 Task: Find connections with filter location Muyinga with filter topic #Networkingwith filter profile language German with filter current company Bridgestone India with filter school Keraleeya Samajam Dombivlis Model College Near Police Colony Plot No 32 Phase II MIDC Residential Area Dombivli East Dist Thane 421 203 with filter industry Paint, Coating, and Adhesive Manufacturing with filter service category Tax Preparation with filter keywords title Board of Directors
Action: Mouse moved to (222, 297)
Screenshot: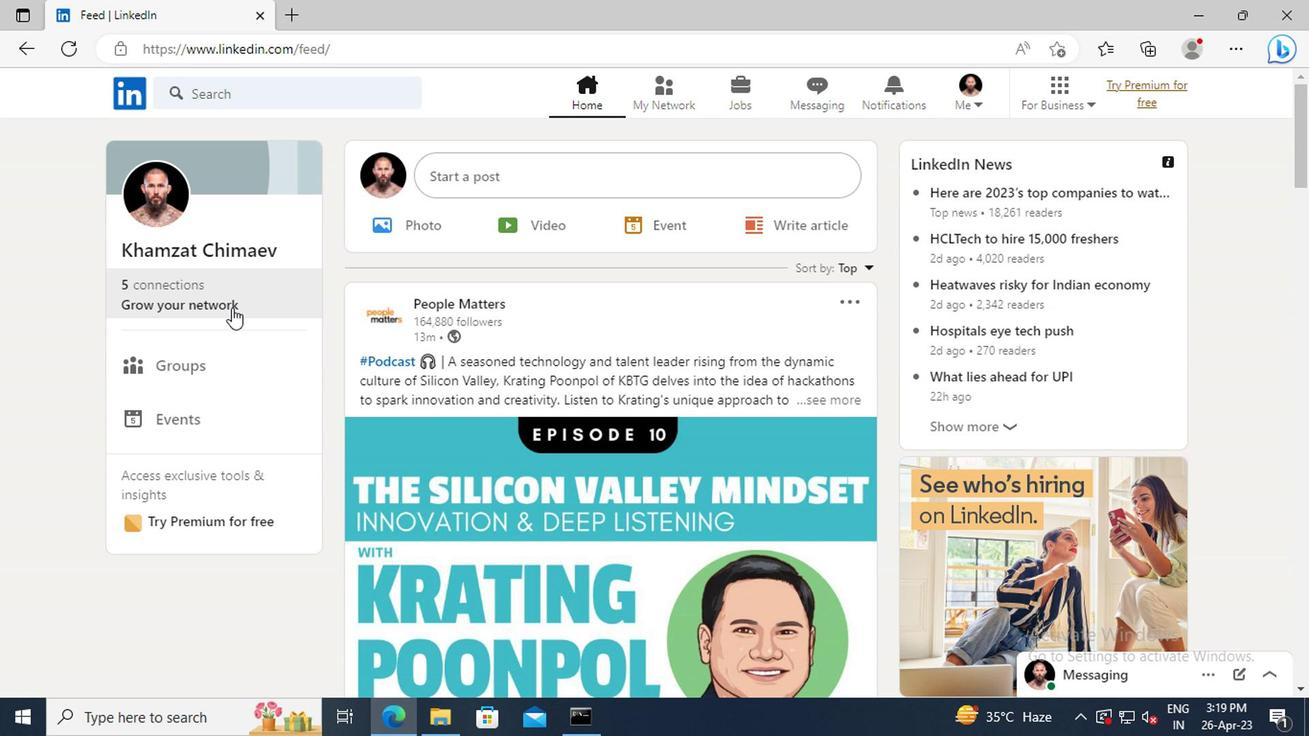 
Action: Mouse pressed left at (222, 297)
Screenshot: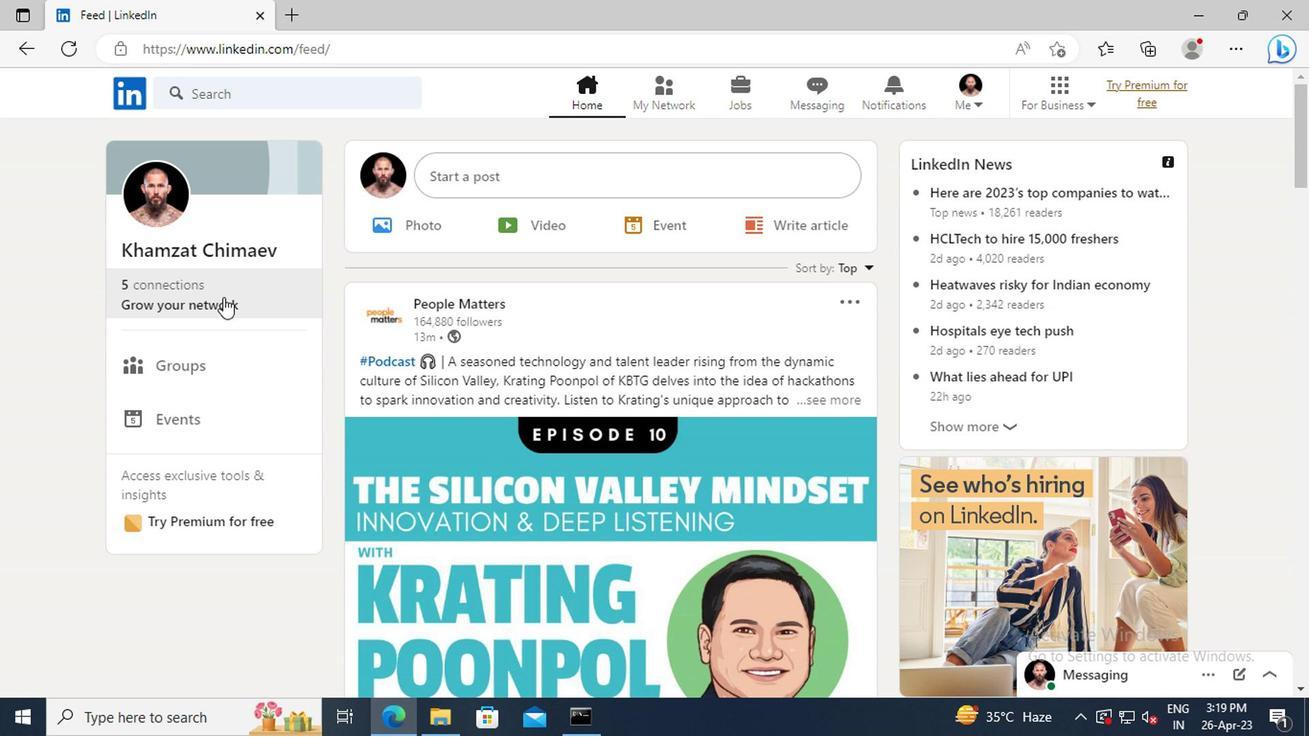 
Action: Mouse moved to (237, 205)
Screenshot: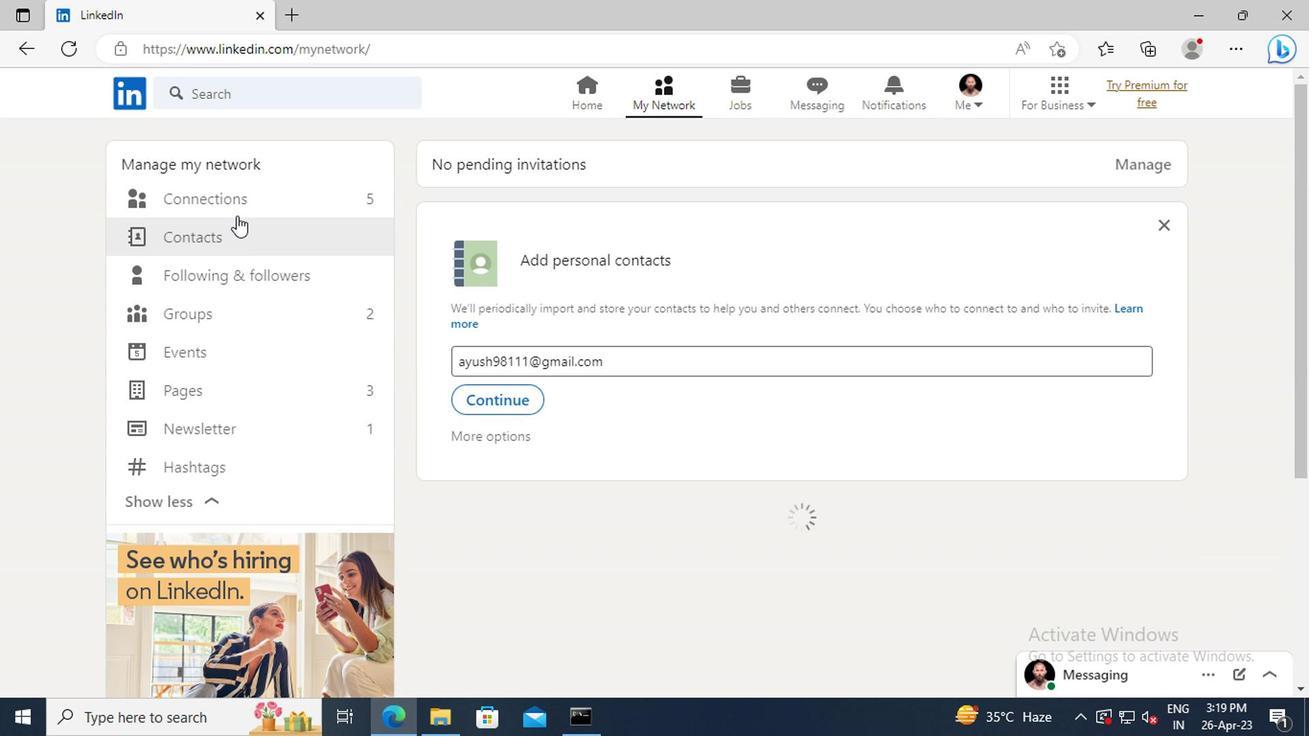 
Action: Mouse pressed left at (237, 205)
Screenshot: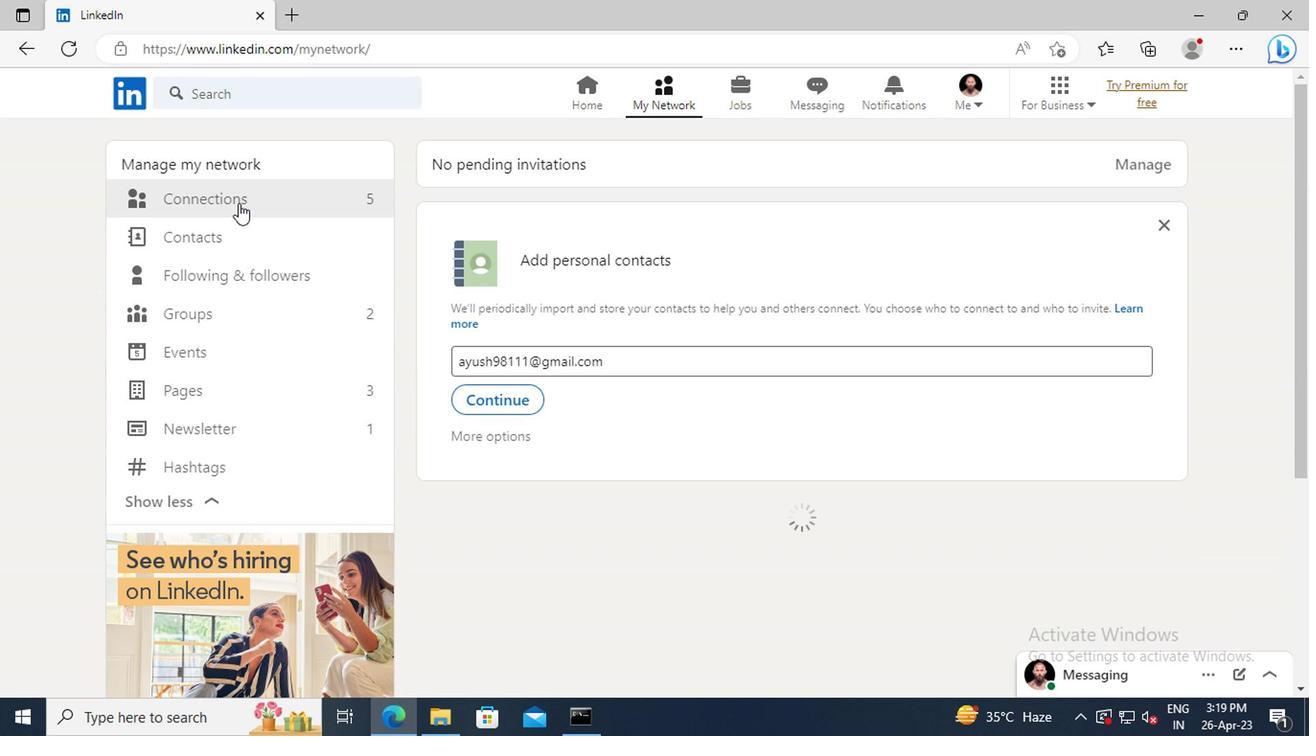 
Action: Mouse moved to (797, 206)
Screenshot: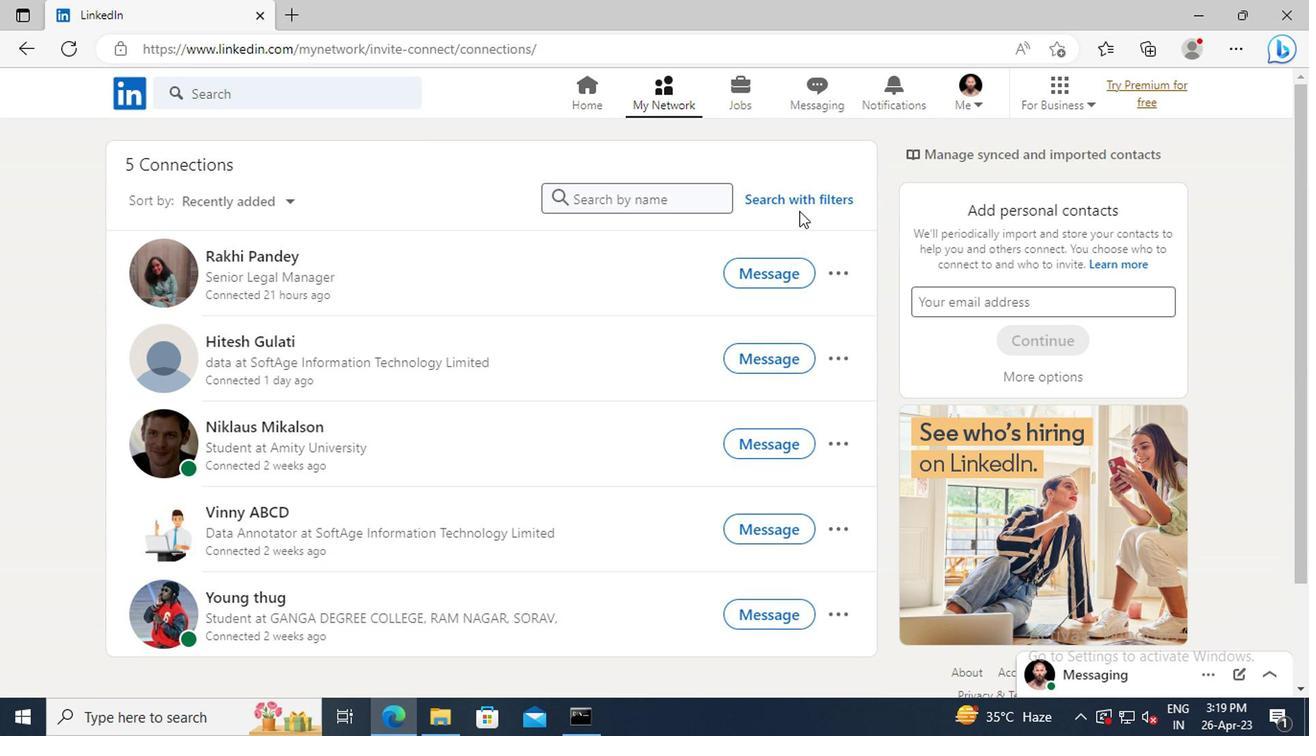 
Action: Mouse pressed left at (797, 206)
Screenshot: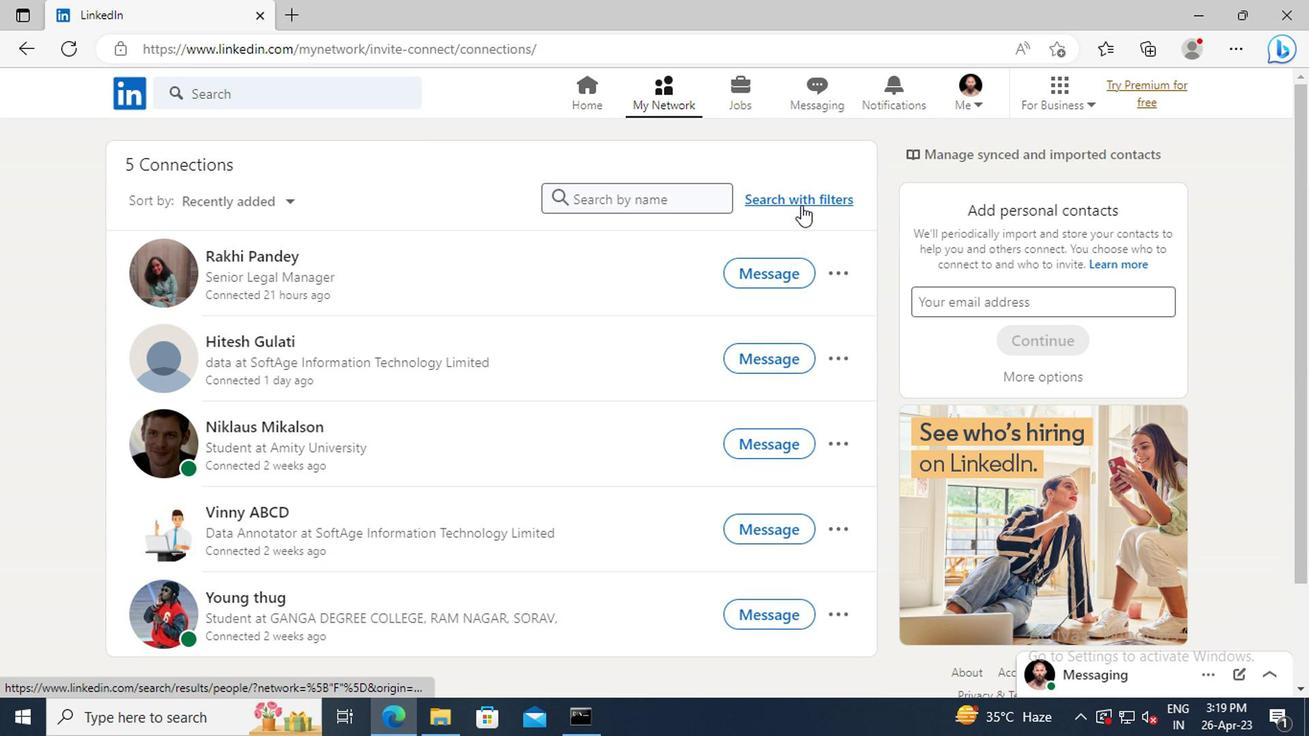 
Action: Mouse moved to (726, 155)
Screenshot: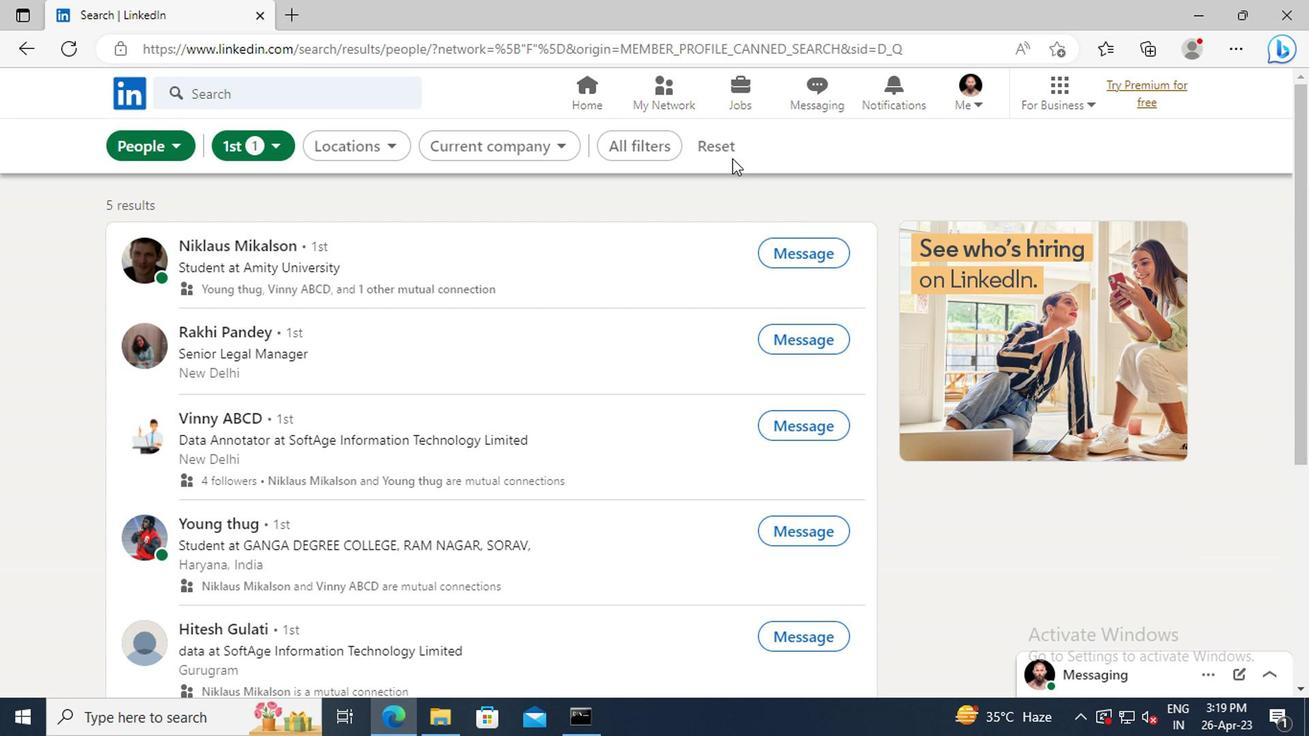 
Action: Mouse pressed left at (726, 155)
Screenshot: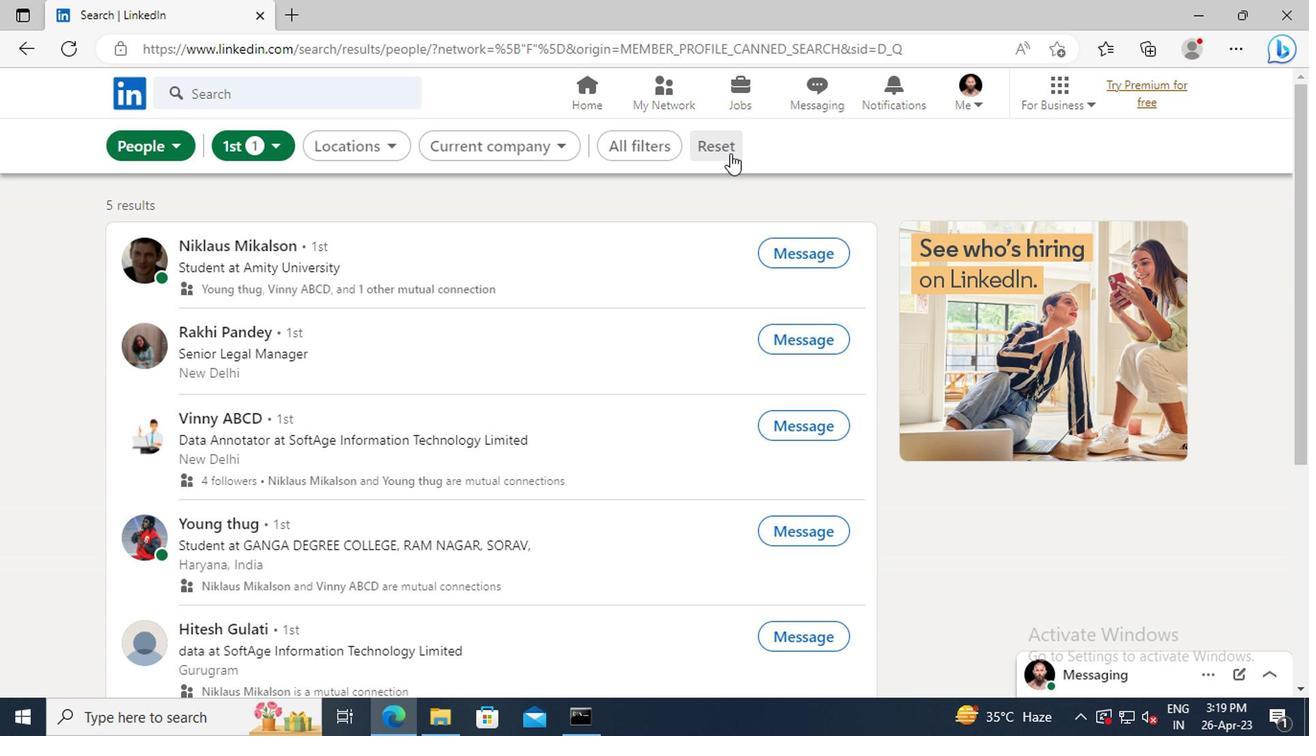 
Action: Mouse moved to (685, 150)
Screenshot: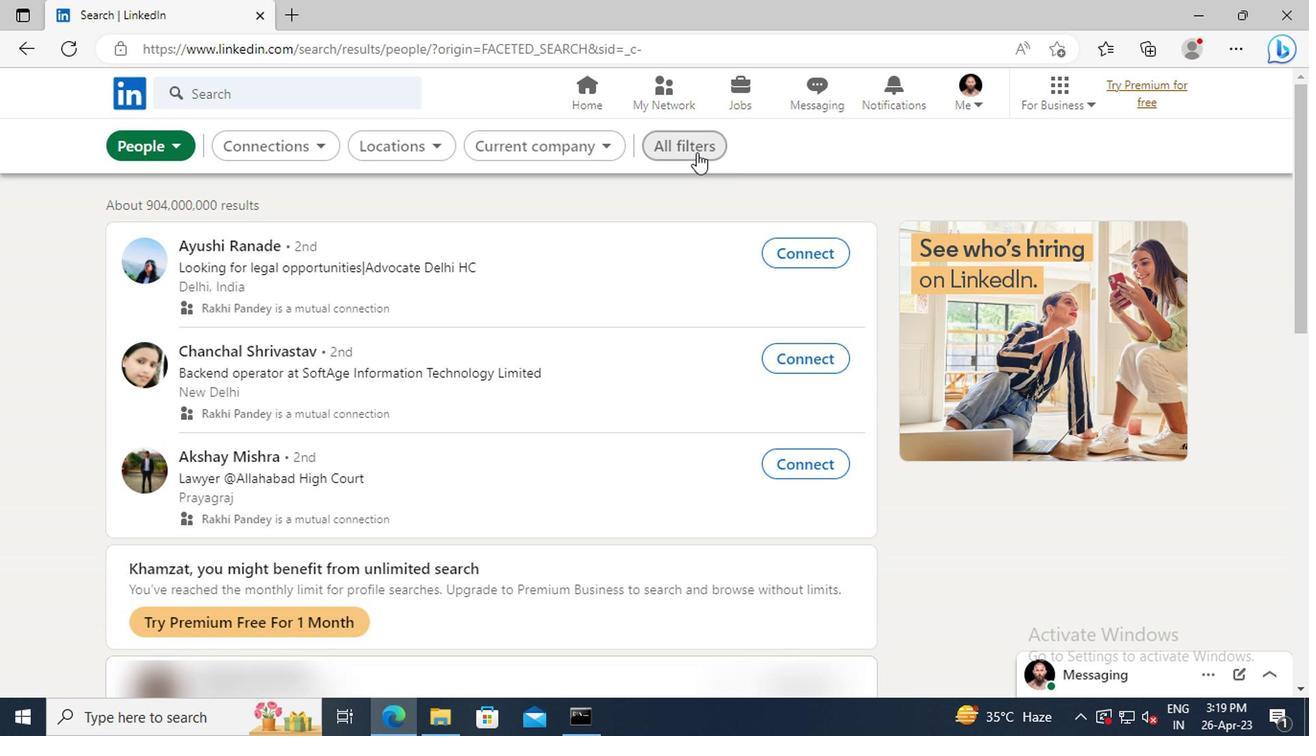 
Action: Mouse pressed left at (685, 150)
Screenshot: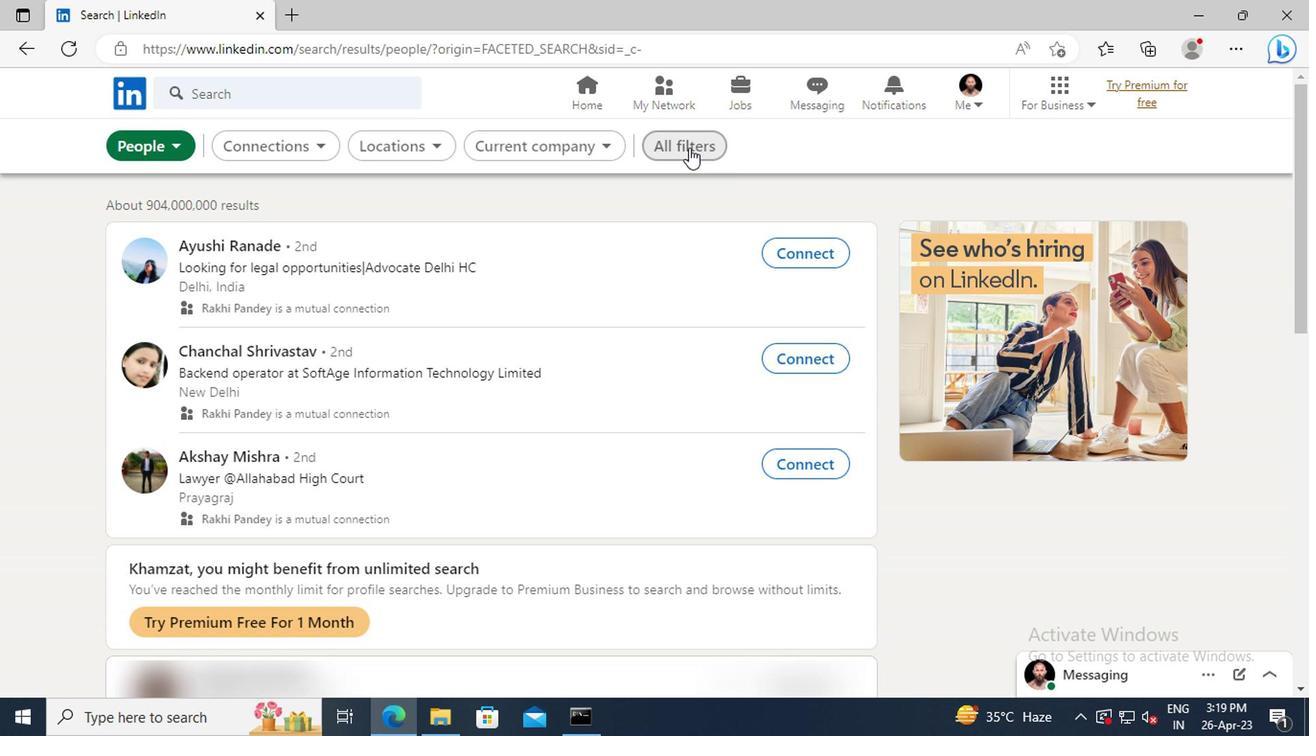 
Action: Mouse moved to (1007, 331)
Screenshot: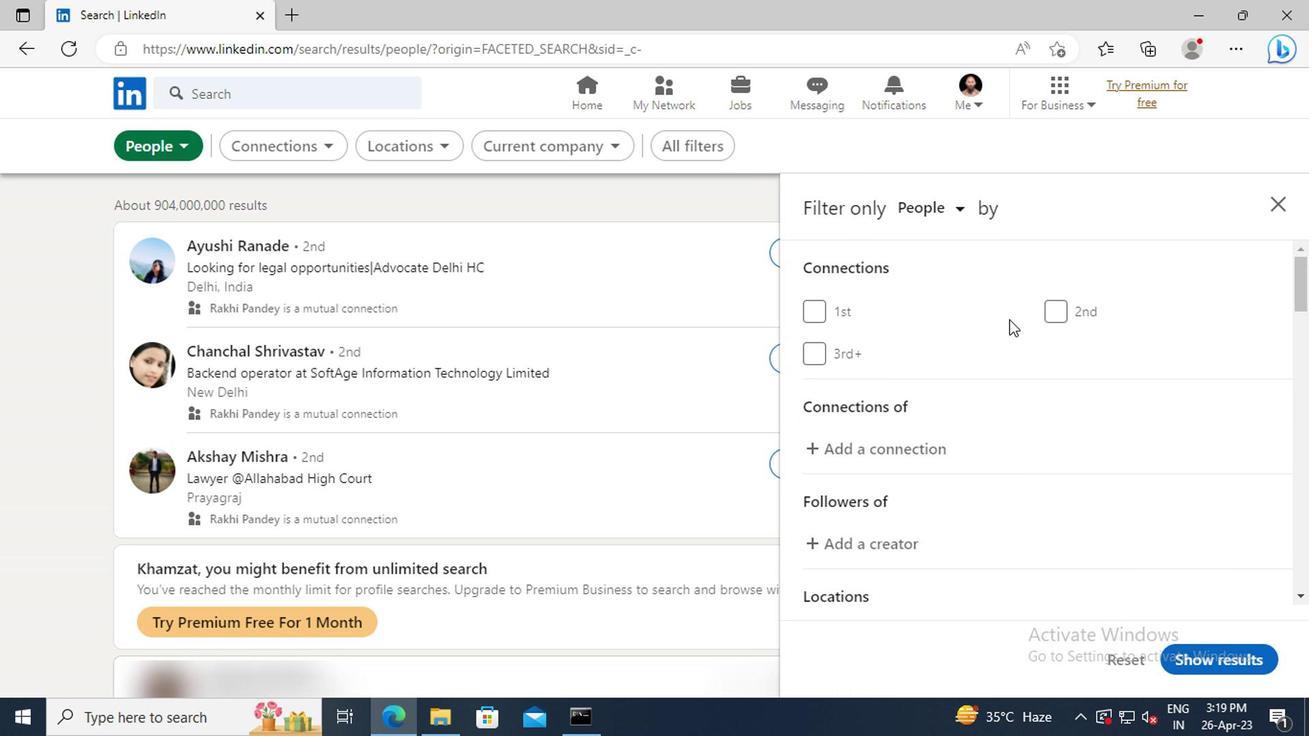 
Action: Mouse scrolled (1007, 330) with delta (0, -1)
Screenshot: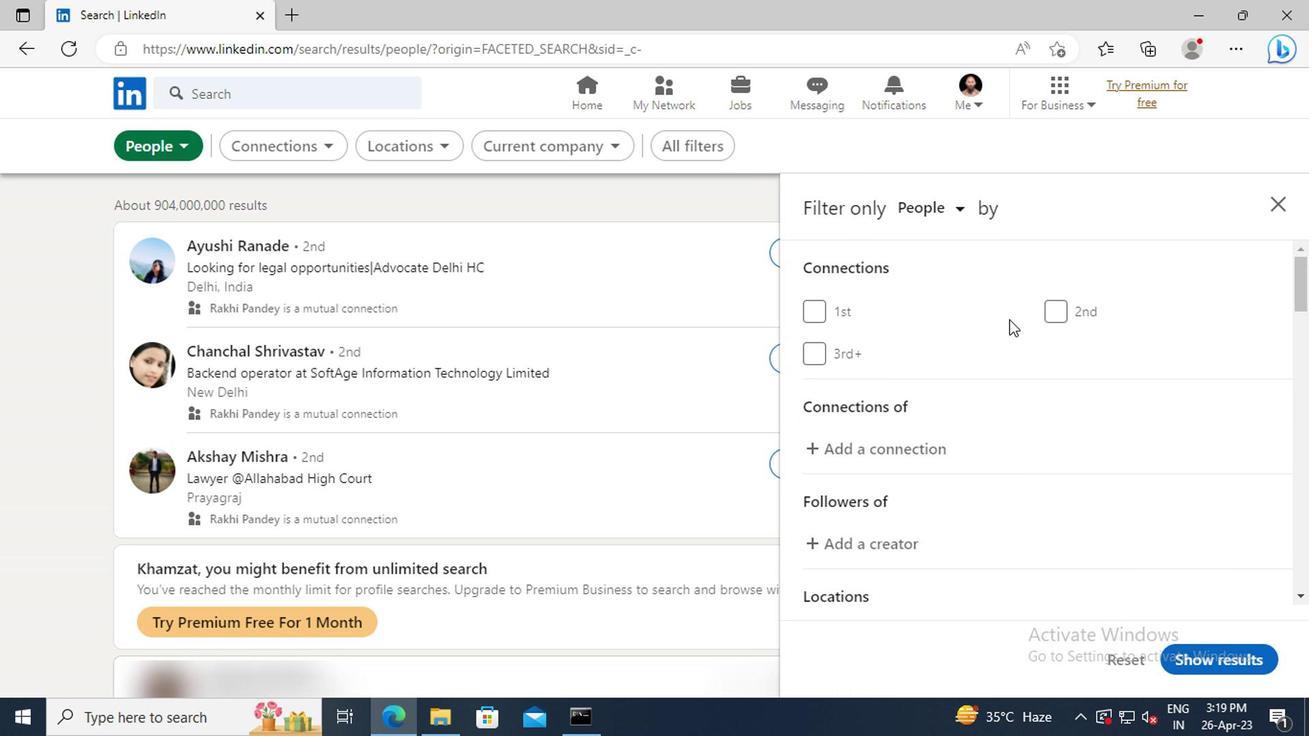 
Action: Mouse scrolled (1007, 330) with delta (0, -1)
Screenshot: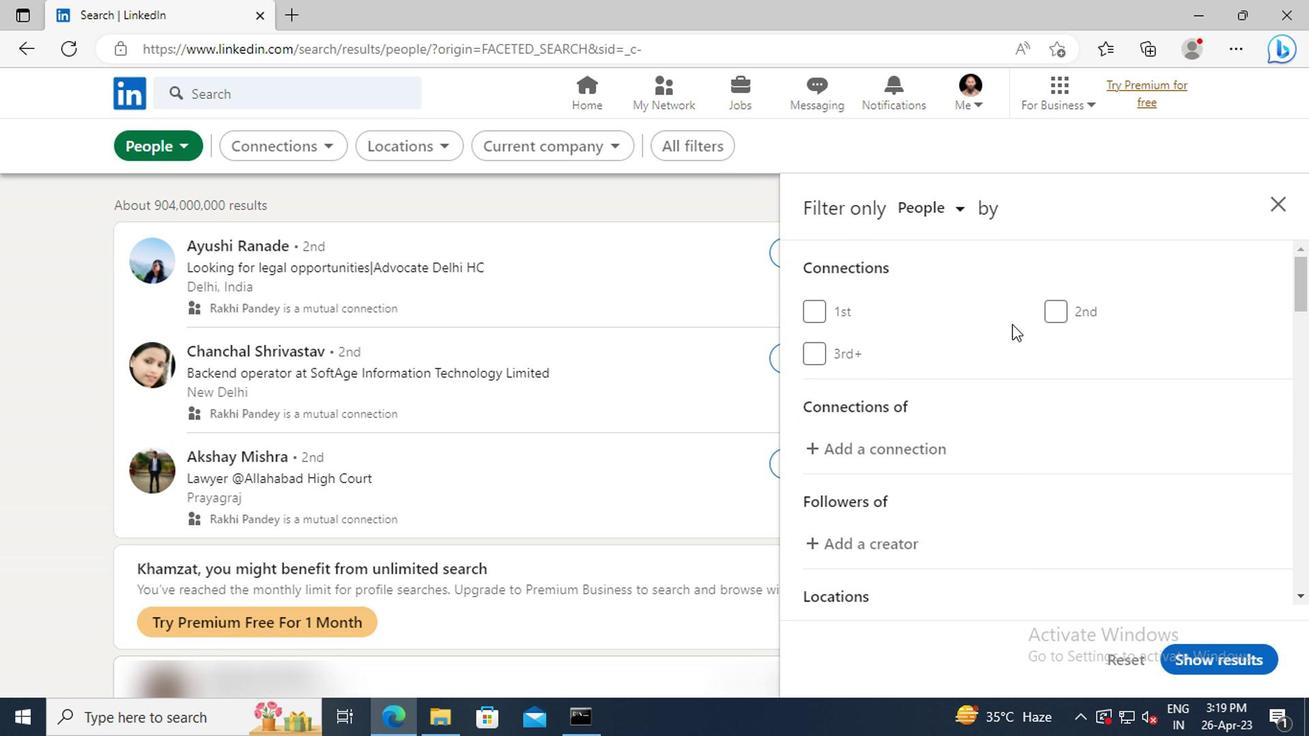 
Action: Mouse scrolled (1007, 330) with delta (0, -1)
Screenshot: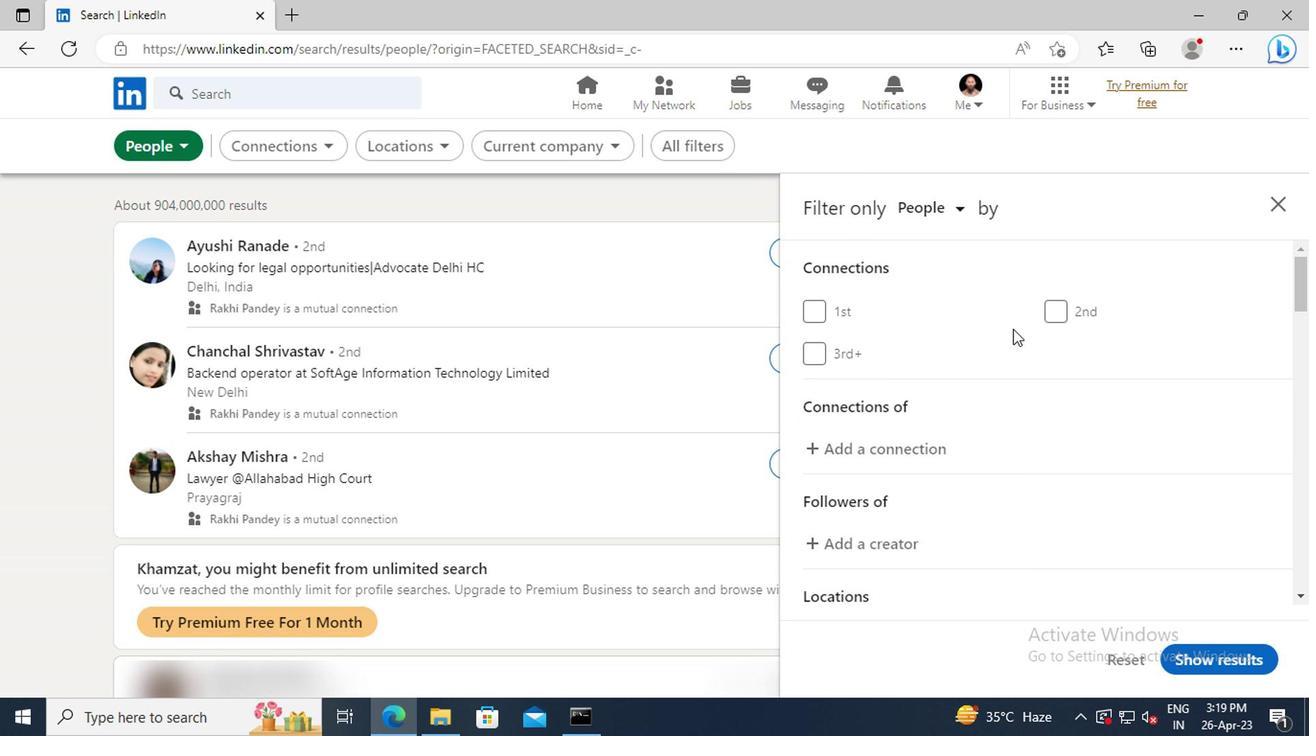 
Action: Mouse scrolled (1007, 330) with delta (0, -1)
Screenshot: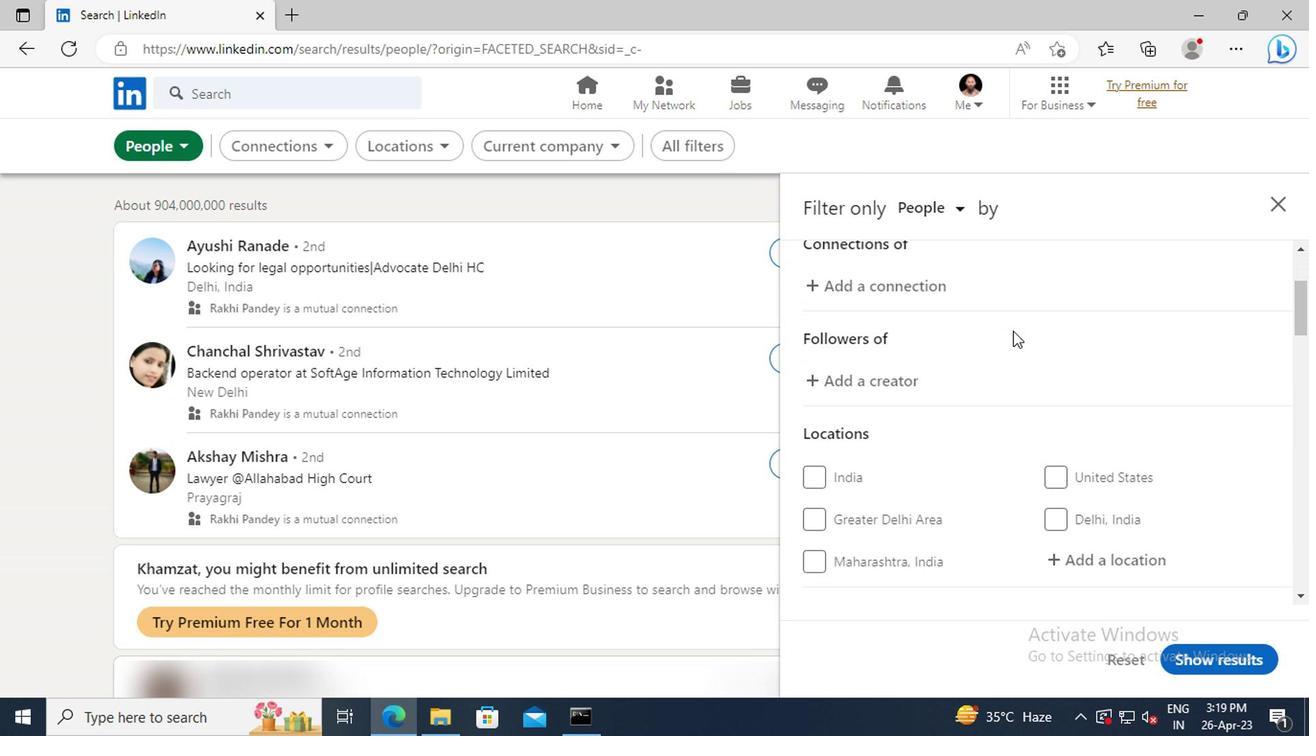 
Action: Mouse scrolled (1007, 330) with delta (0, -1)
Screenshot: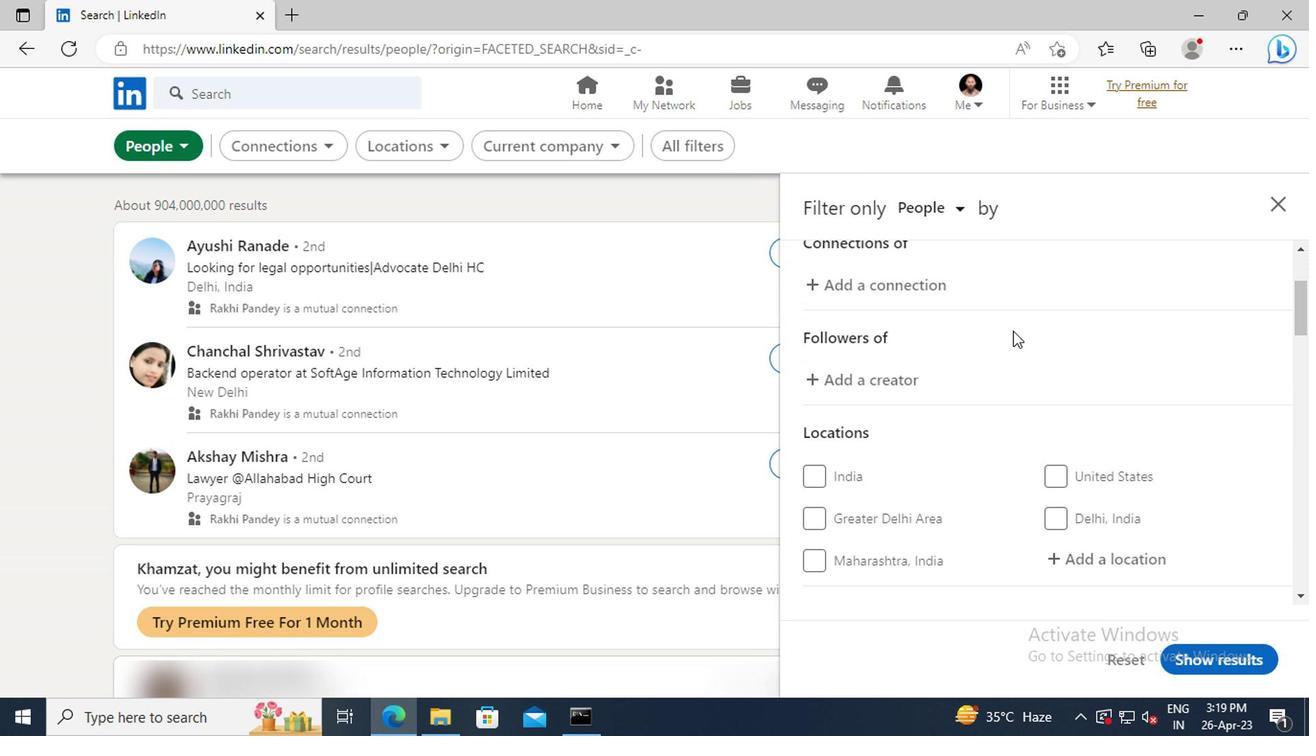 
Action: Mouse moved to (1078, 448)
Screenshot: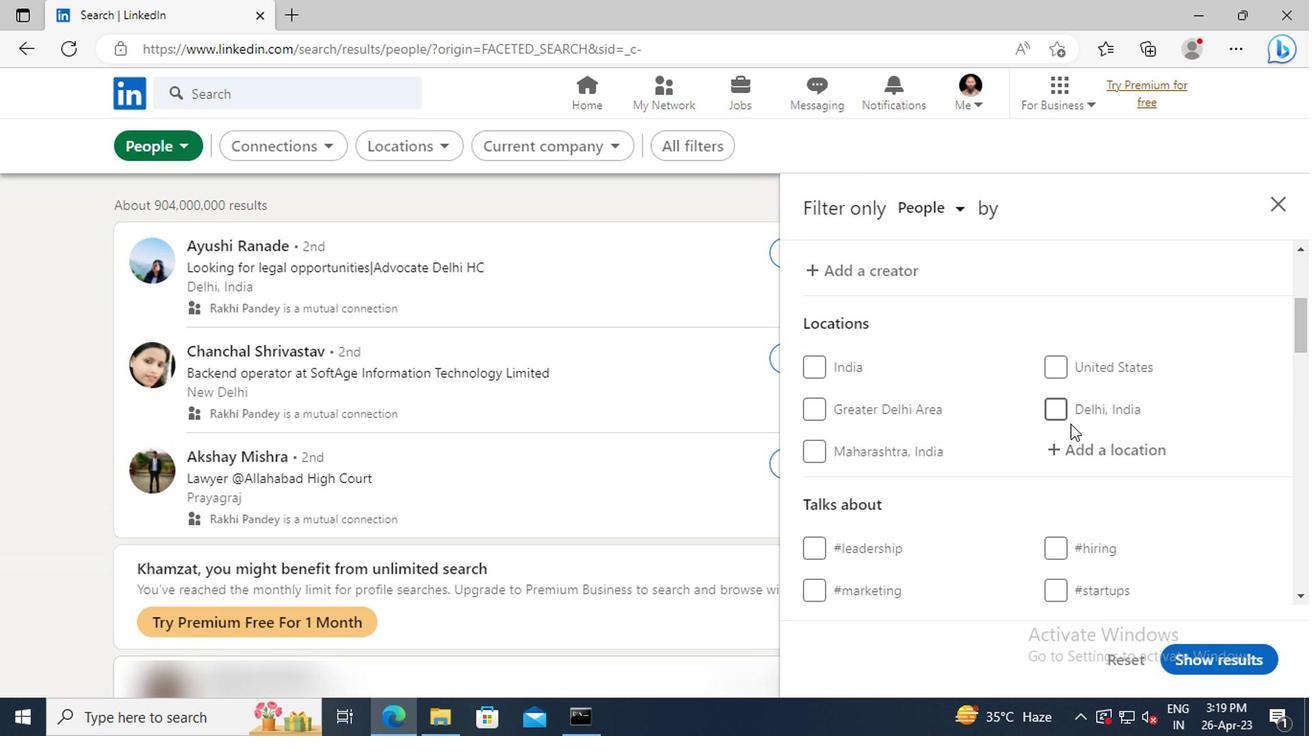 
Action: Mouse pressed left at (1078, 448)
Screenshot: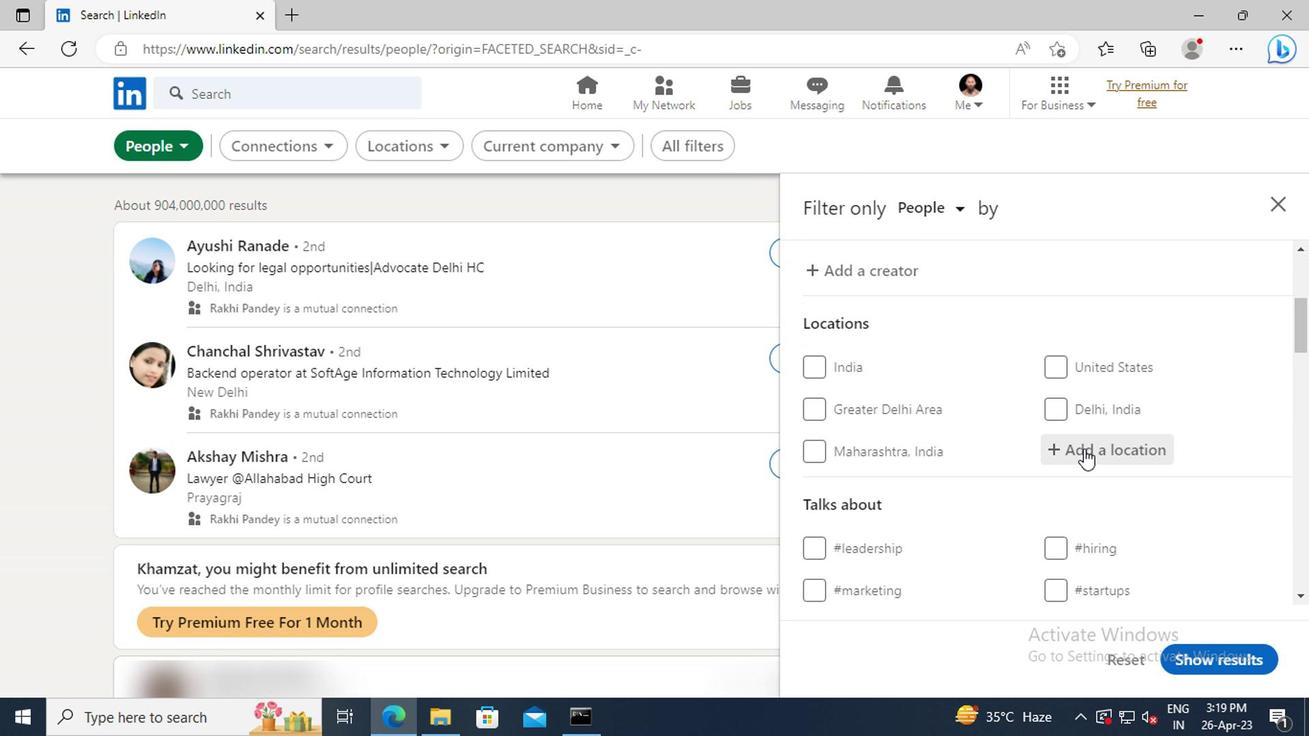 
Action: Mouse moved to (985, 397)
Screenshot: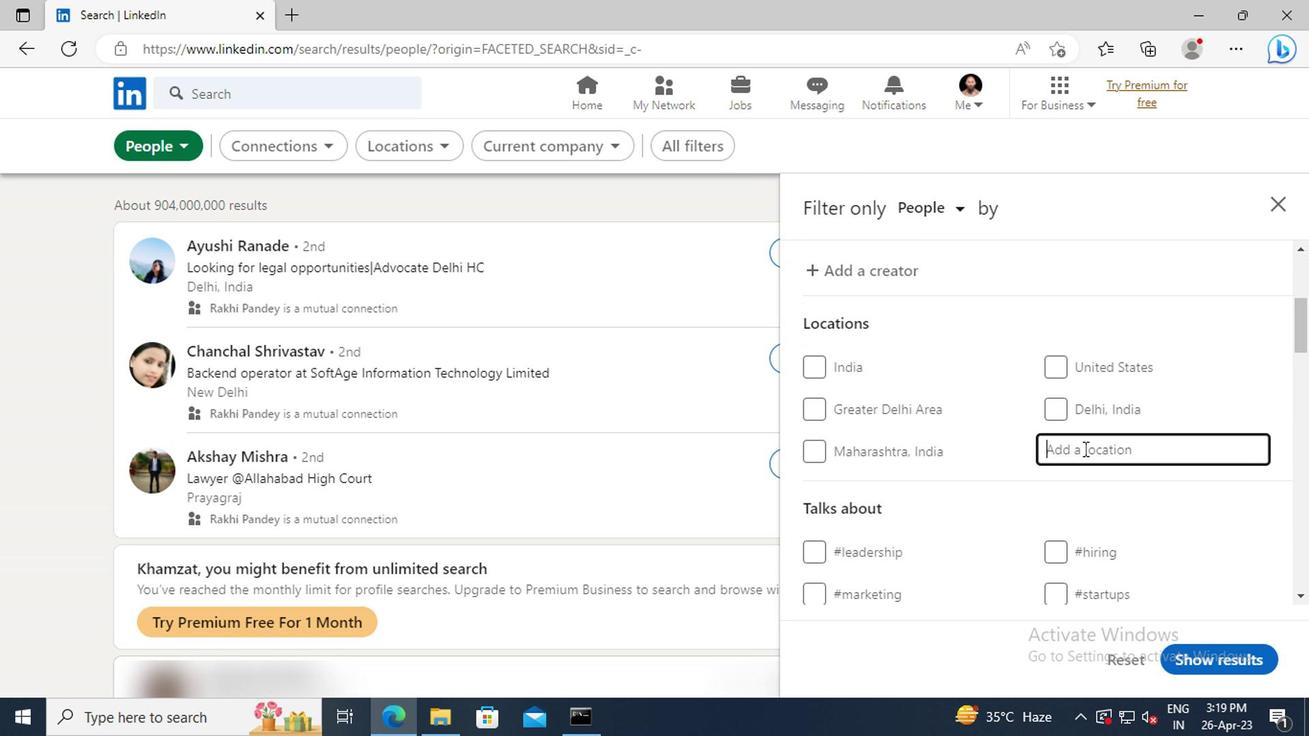 
Action: Key pressed <Key.shift>MUYINGA
Screenshot: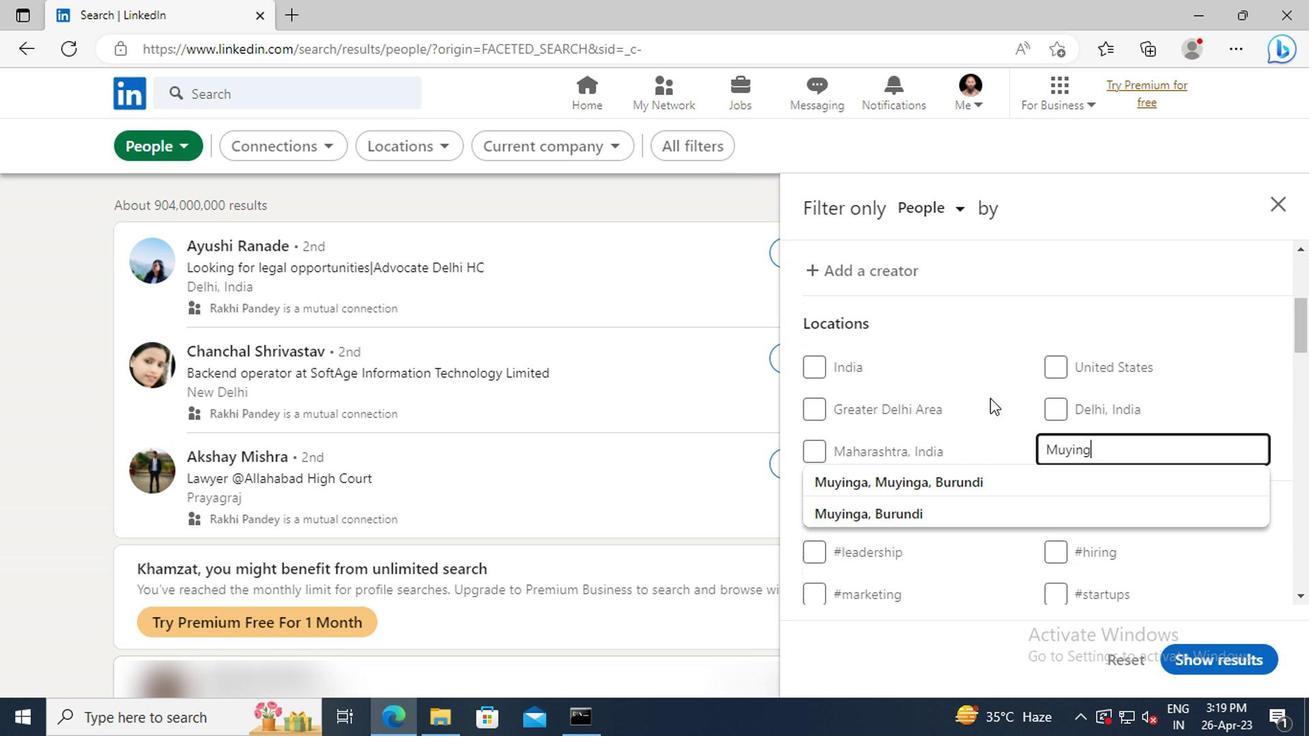 
Action: Mouse moved to (997, 475)
Screenshot: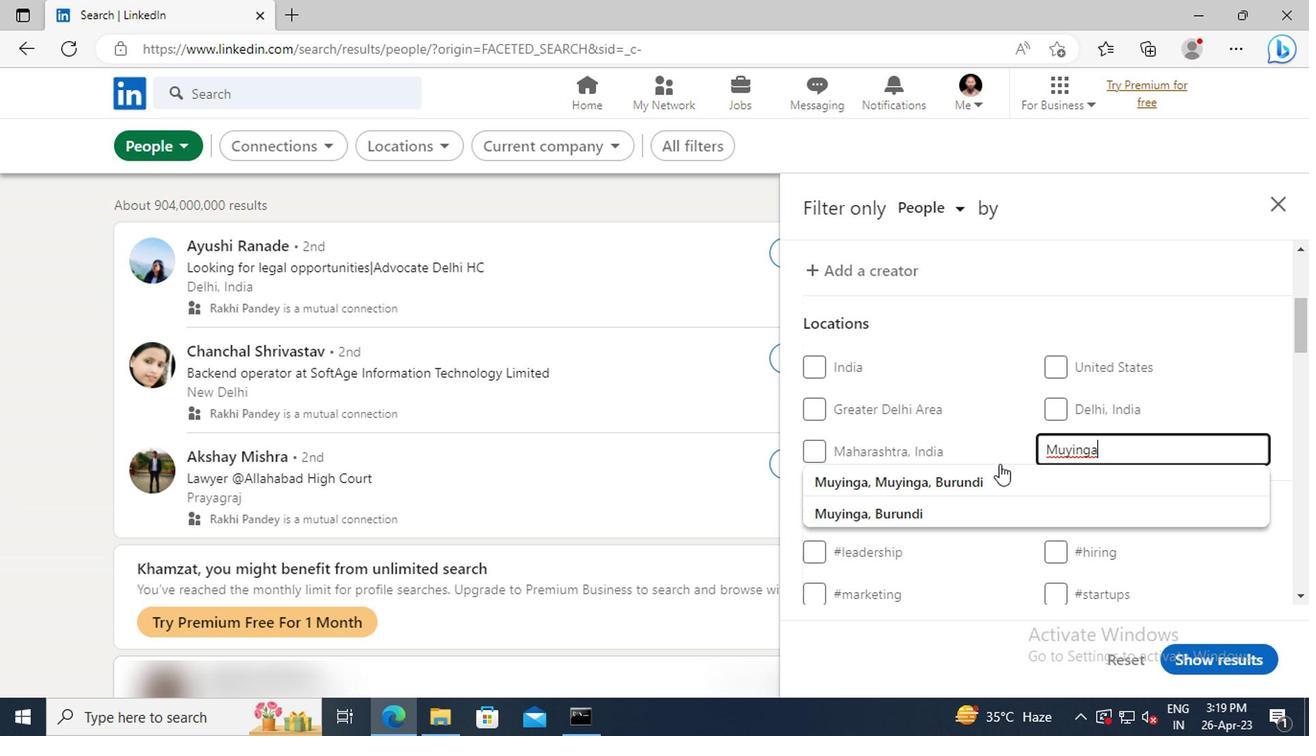 
Action: Mouse pressed left at (997, 475)
Screenshot: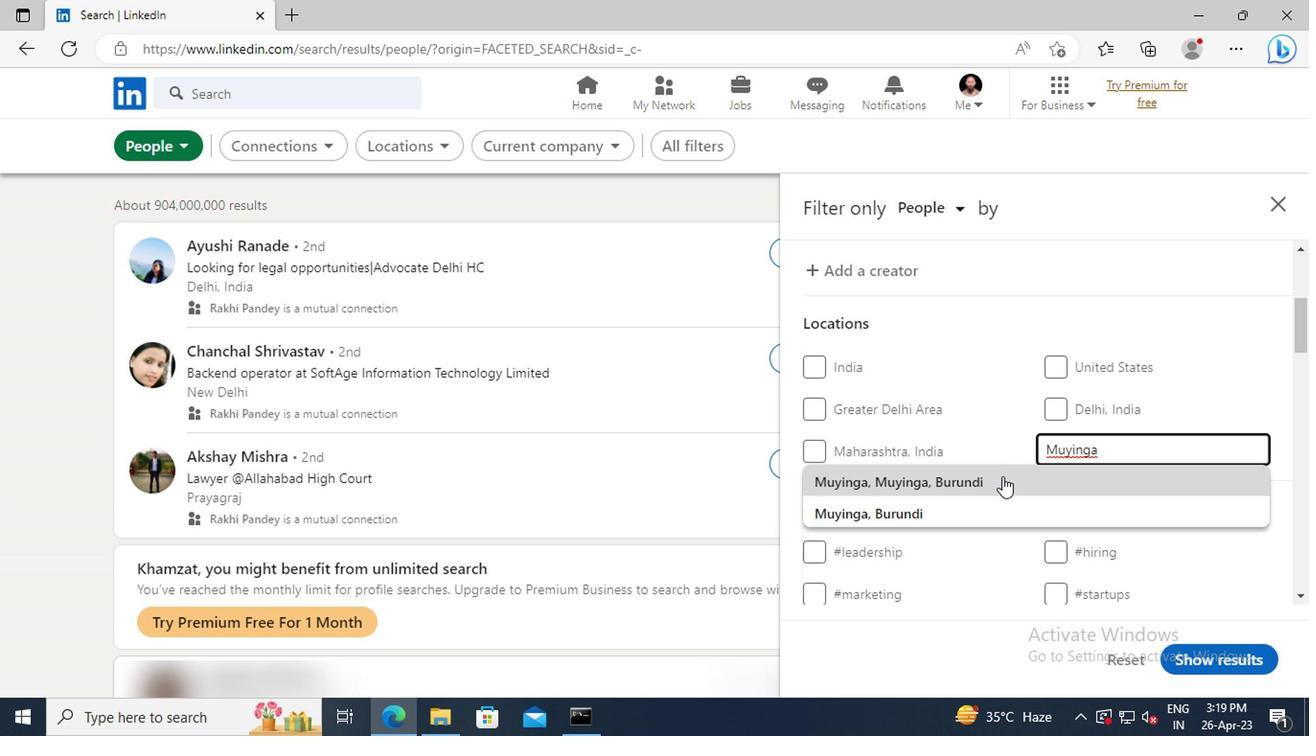 
Action: Mouse moved to (1028, 404)
Screenshot: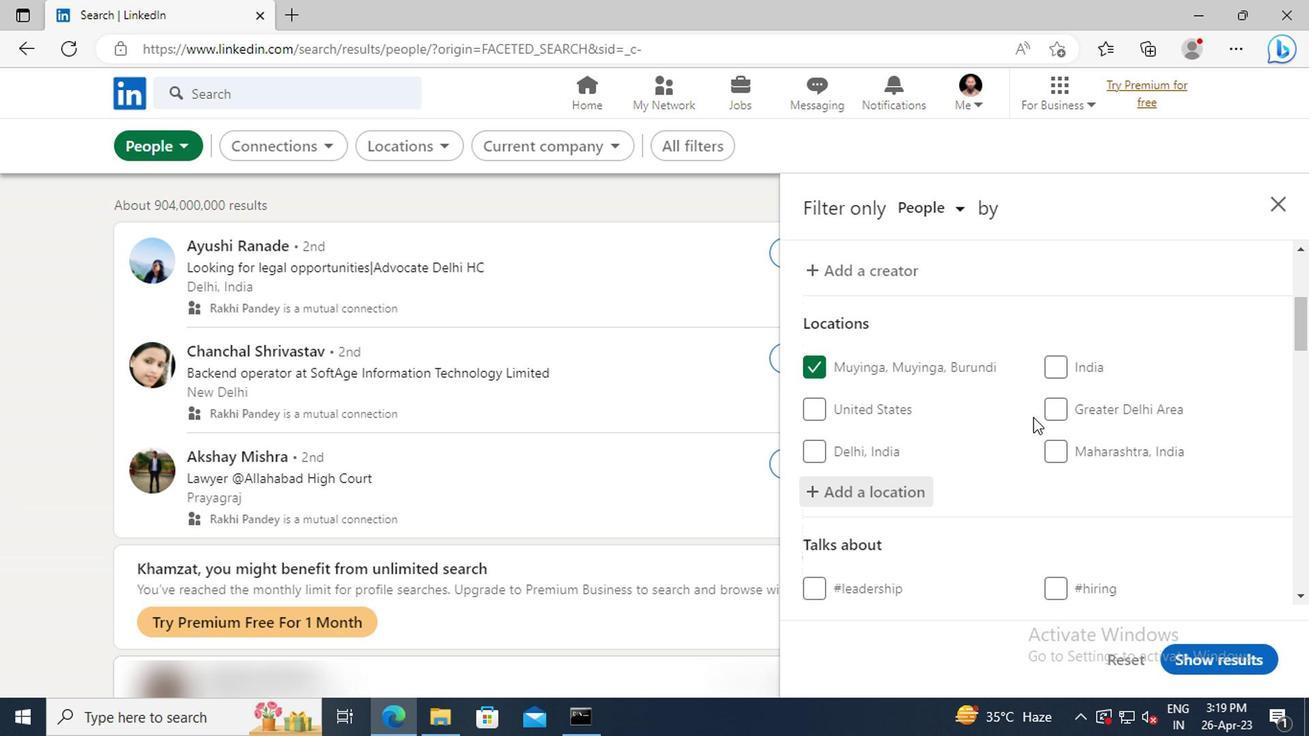 
Action: Mouse scrolled (1028, 403) with delta (0, 0)
Screenshot: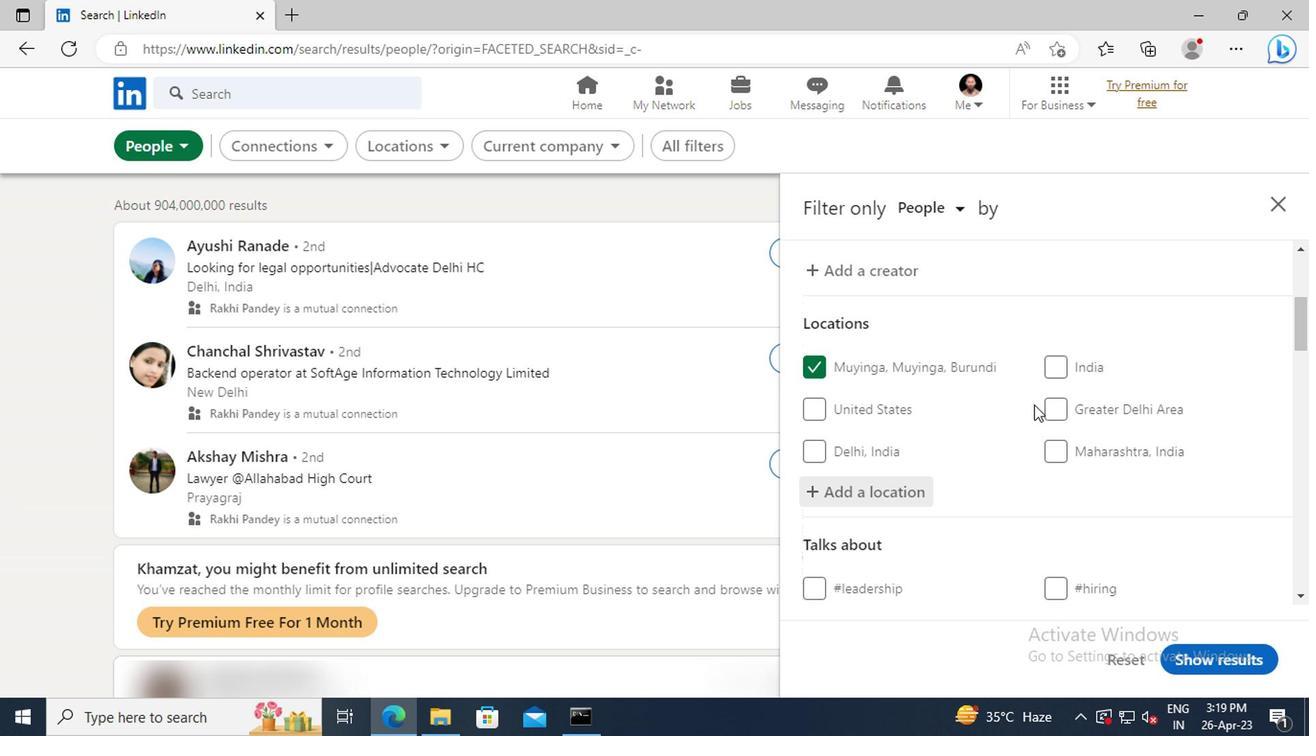 
Action: Mouse scrolled (1028, 403) with delta (0, 0)
Screenshot: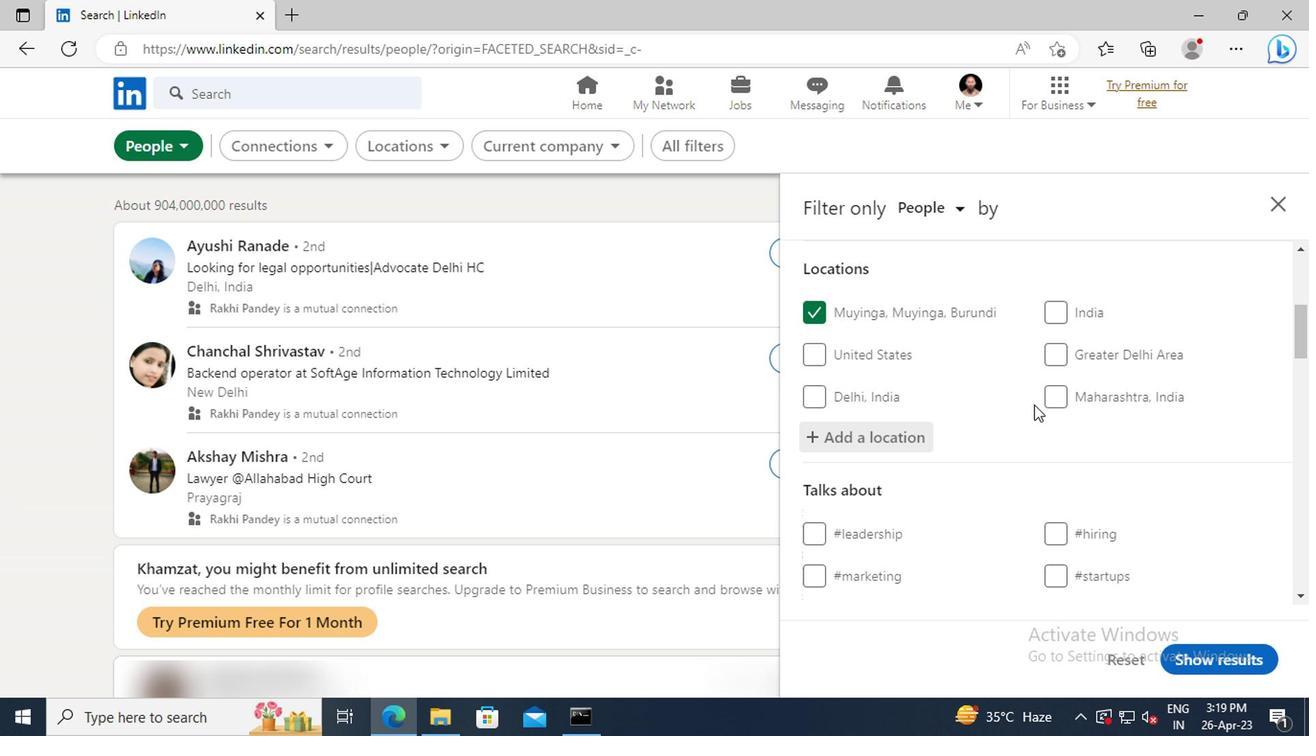 
Action: Mouse scrolled (1028, 403) with delta (0, 0)
Screenshot: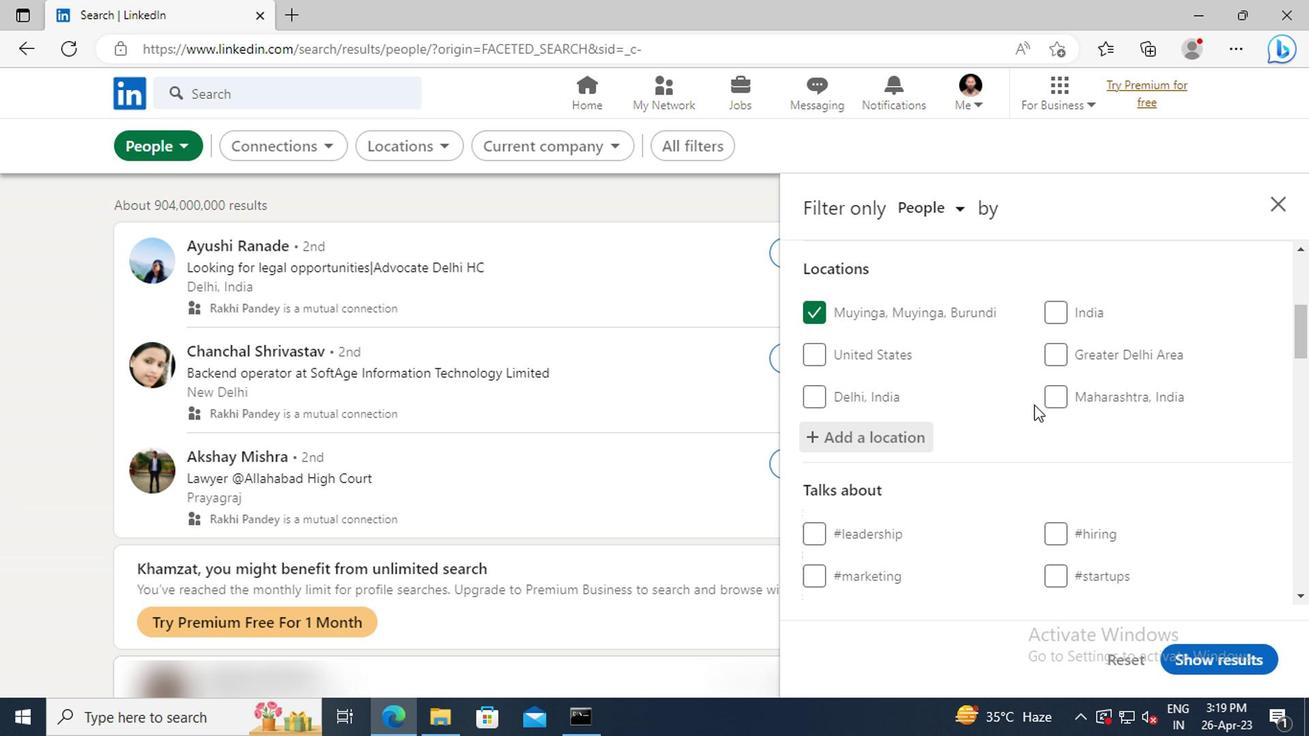 
Action: Mouse scrolled (1028, 403) with delta (0, 0)
Screenshot: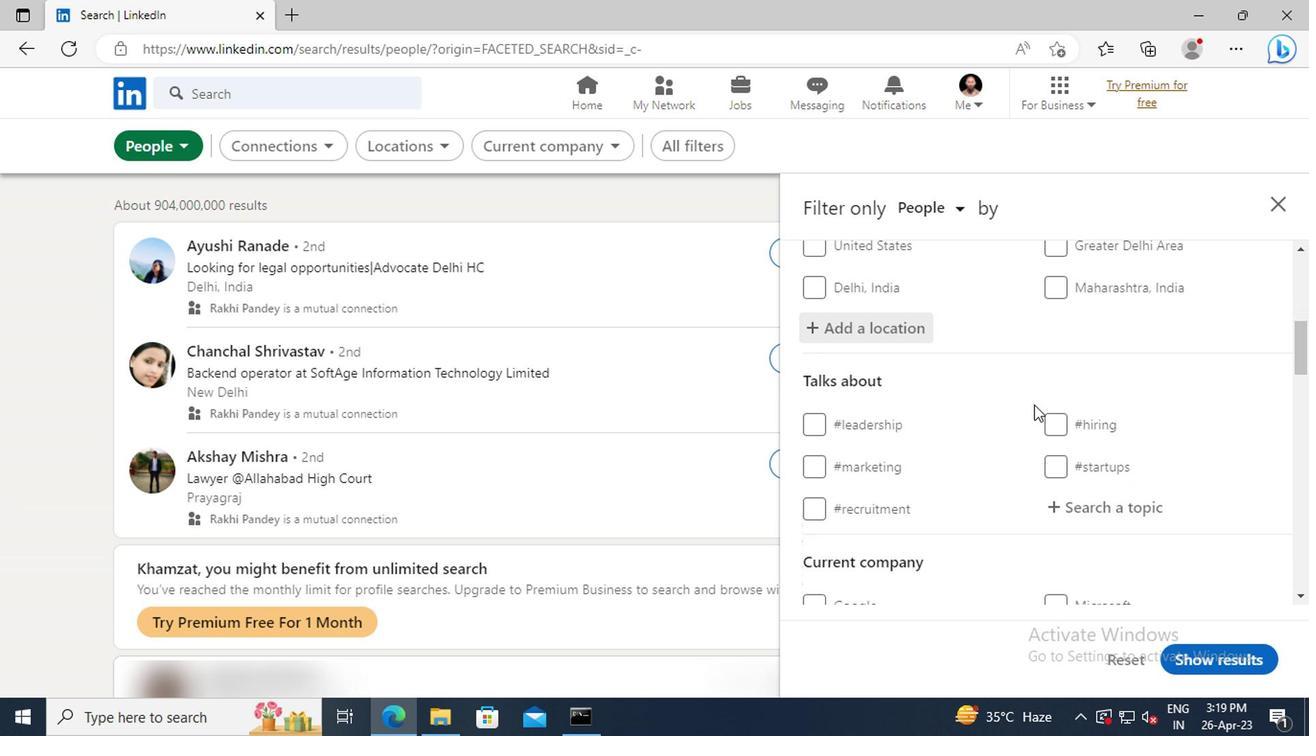 
Action: Mouse moved to (1078, 459)
Screenshot: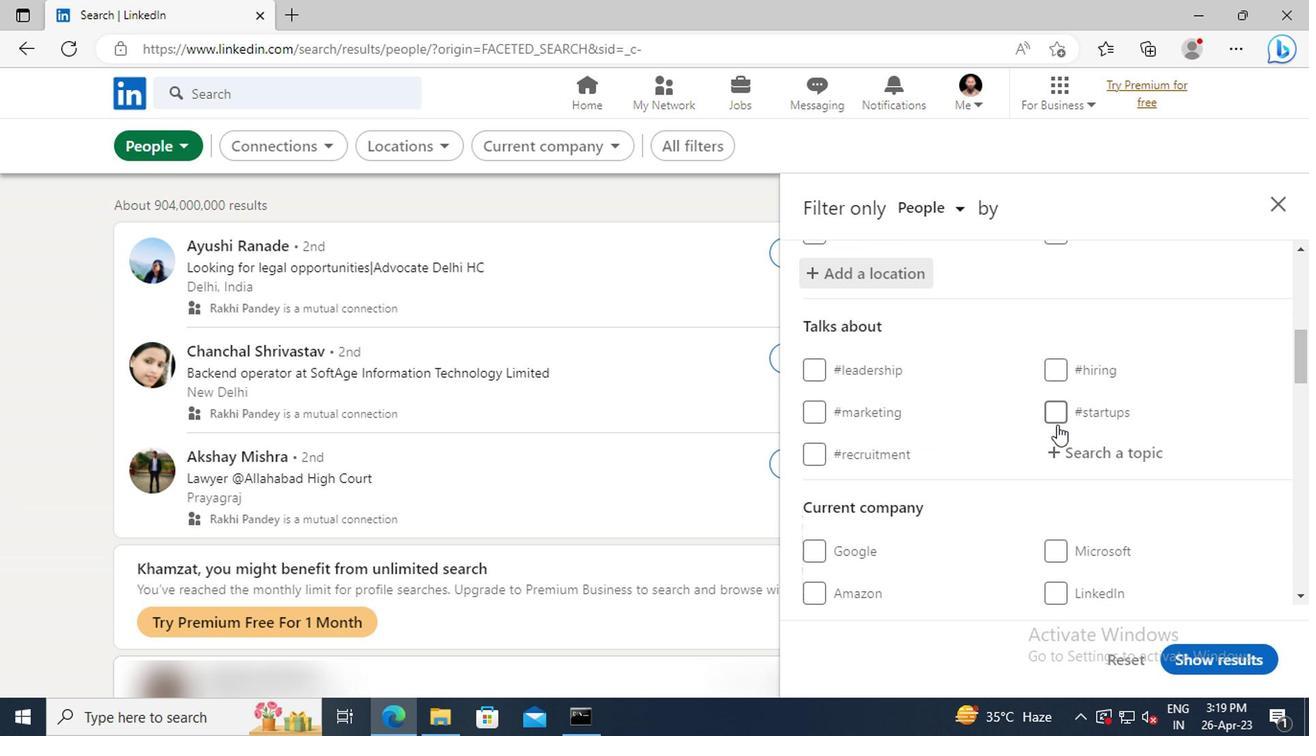 
Action: Mouse pressed left at (1078, 459)
Screenshot: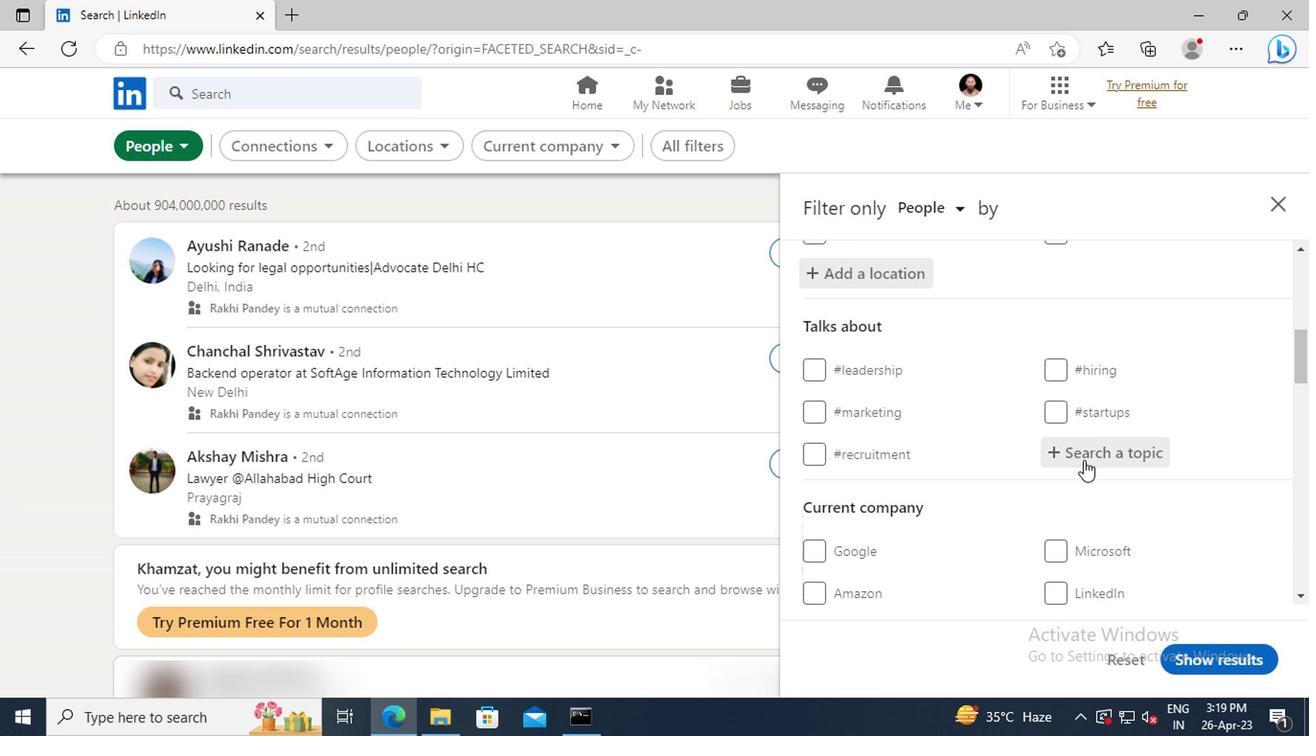 
Action: Mouse moved to (1074, 454)
Screenshot: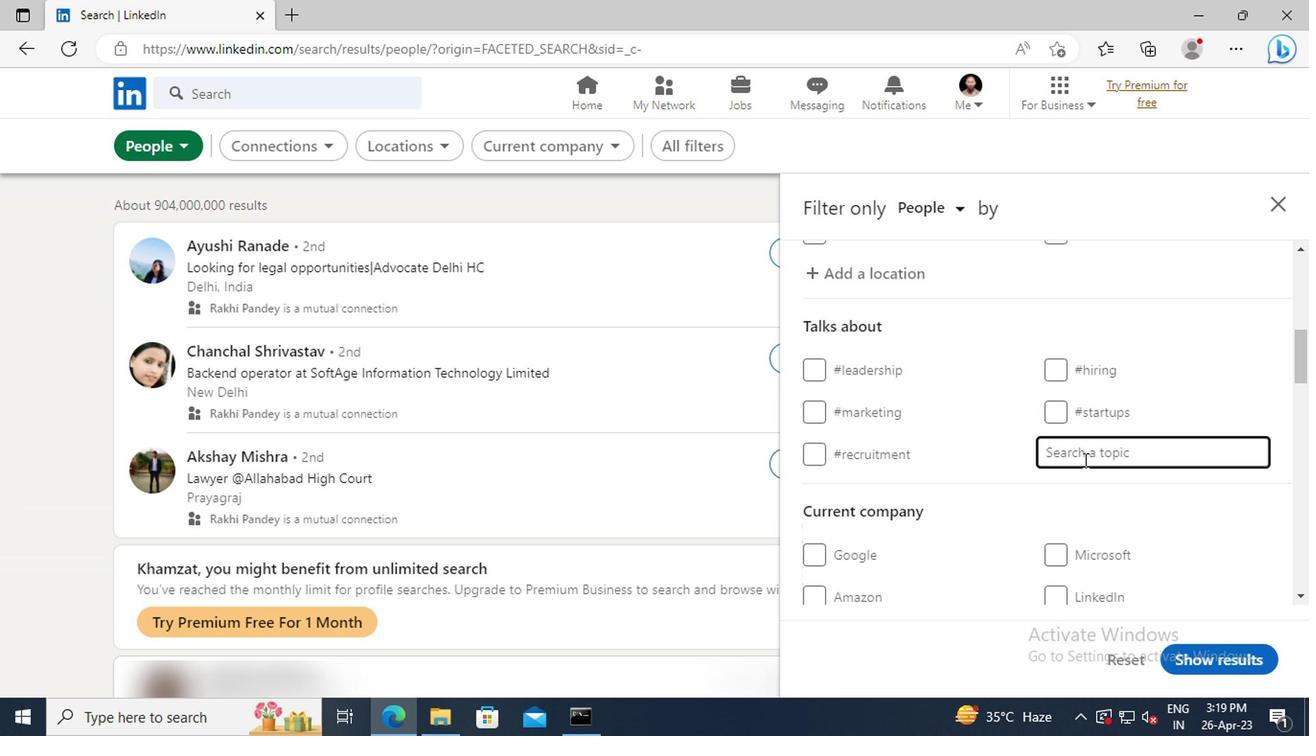 
Action: Key pressed <Key.shift>
Screenshot: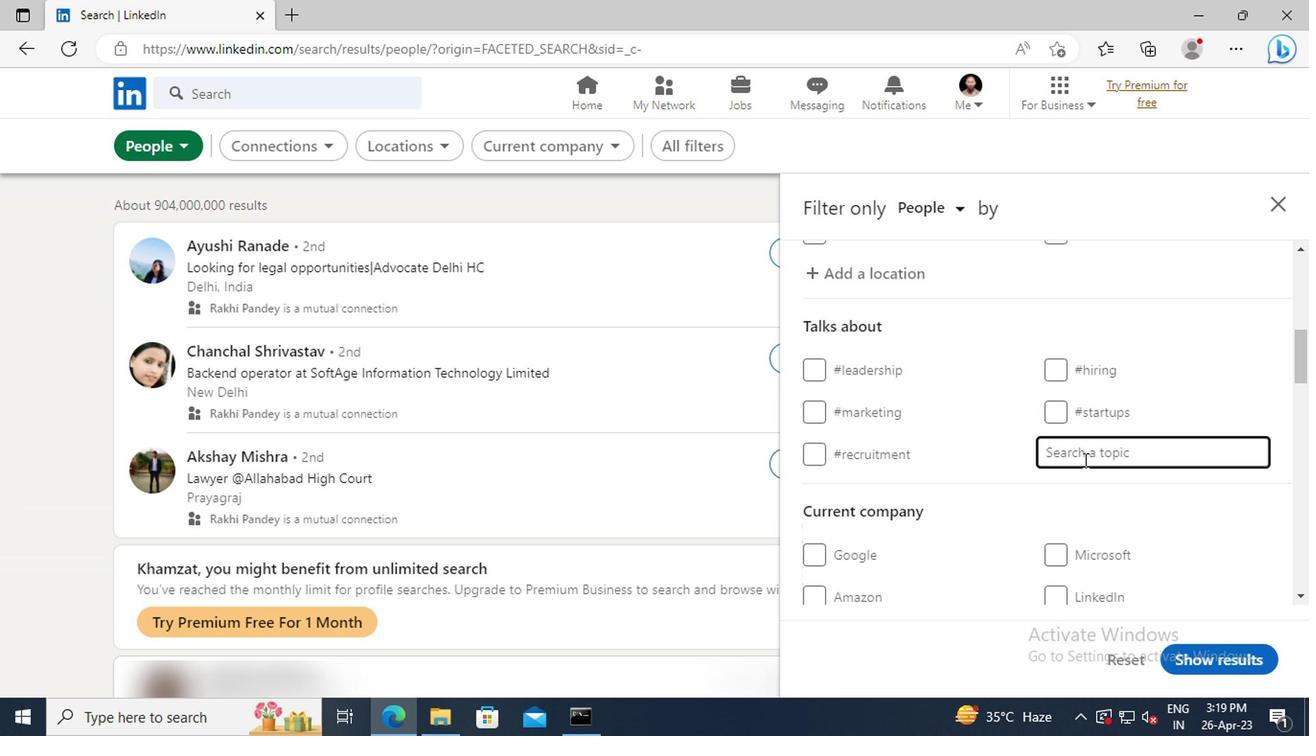 
Action: Mouse moved to (1072, 454)
Screenshot: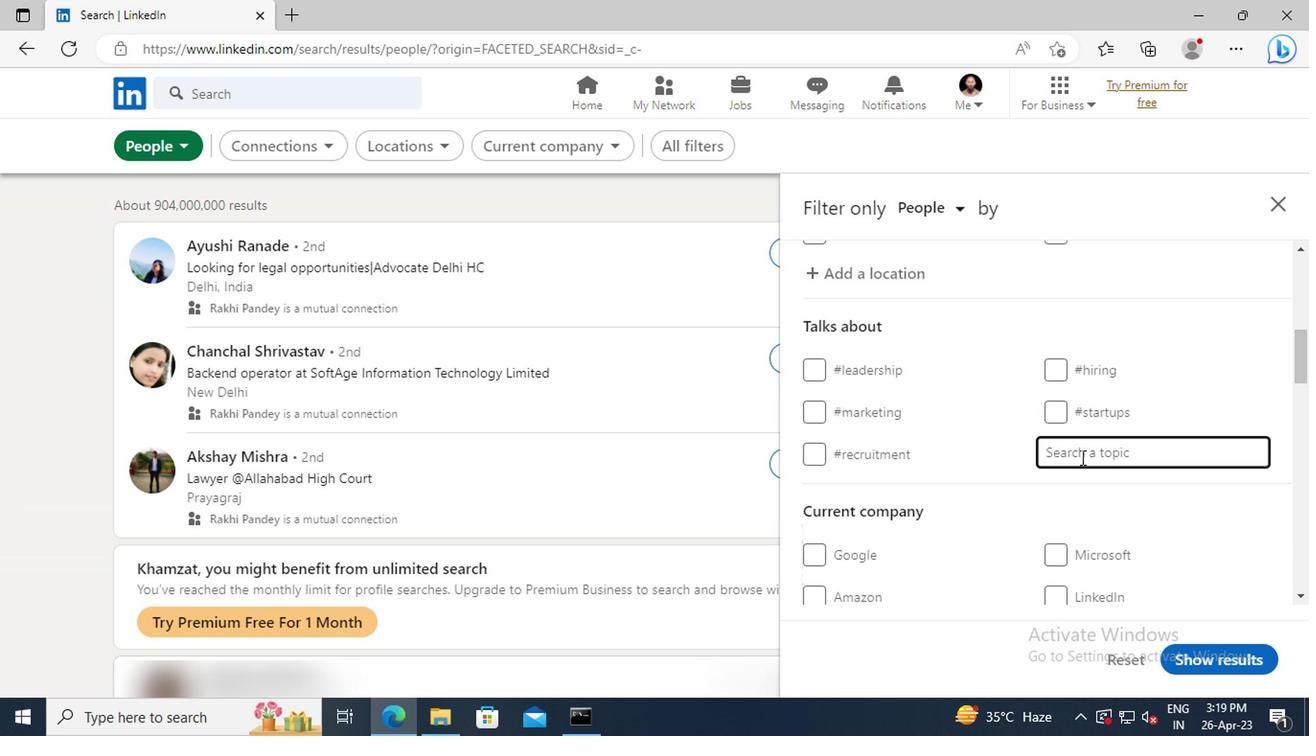 
Action: Key pressed #
Screenshot: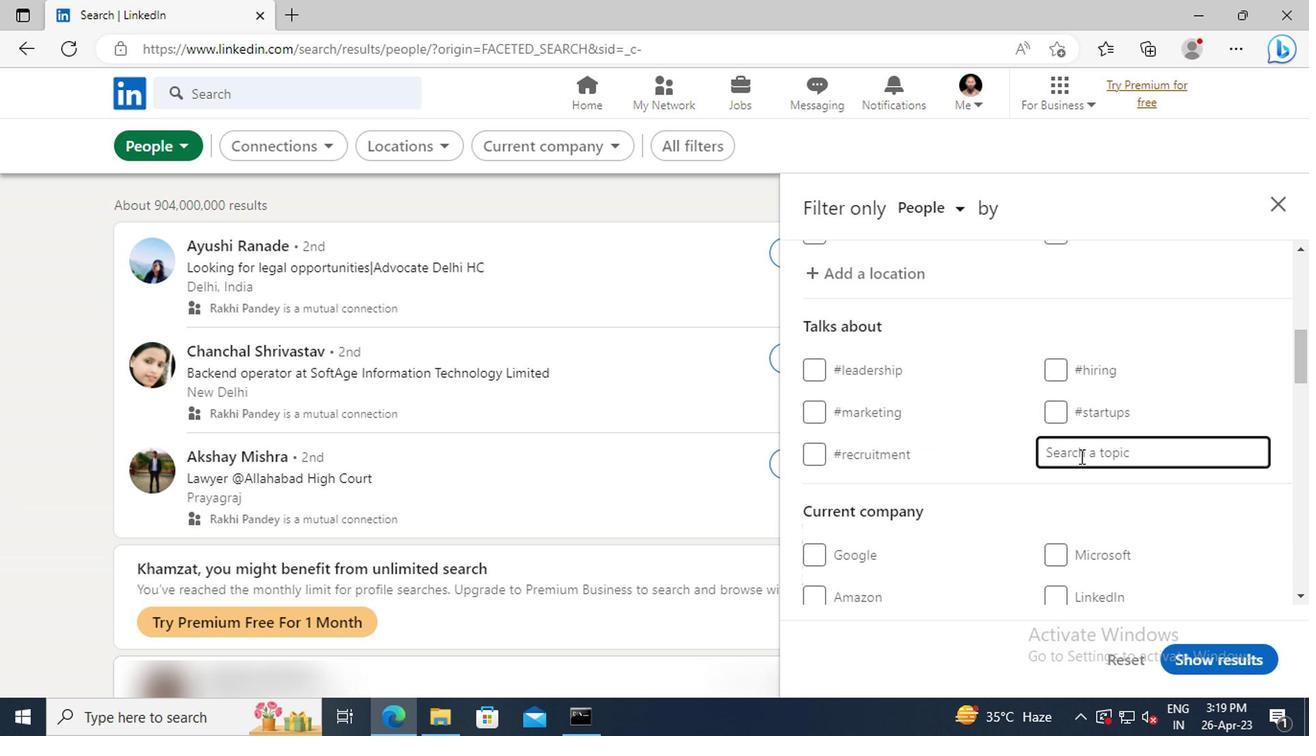 
Action: Mouse moved to (1071, 454)
Screenshot: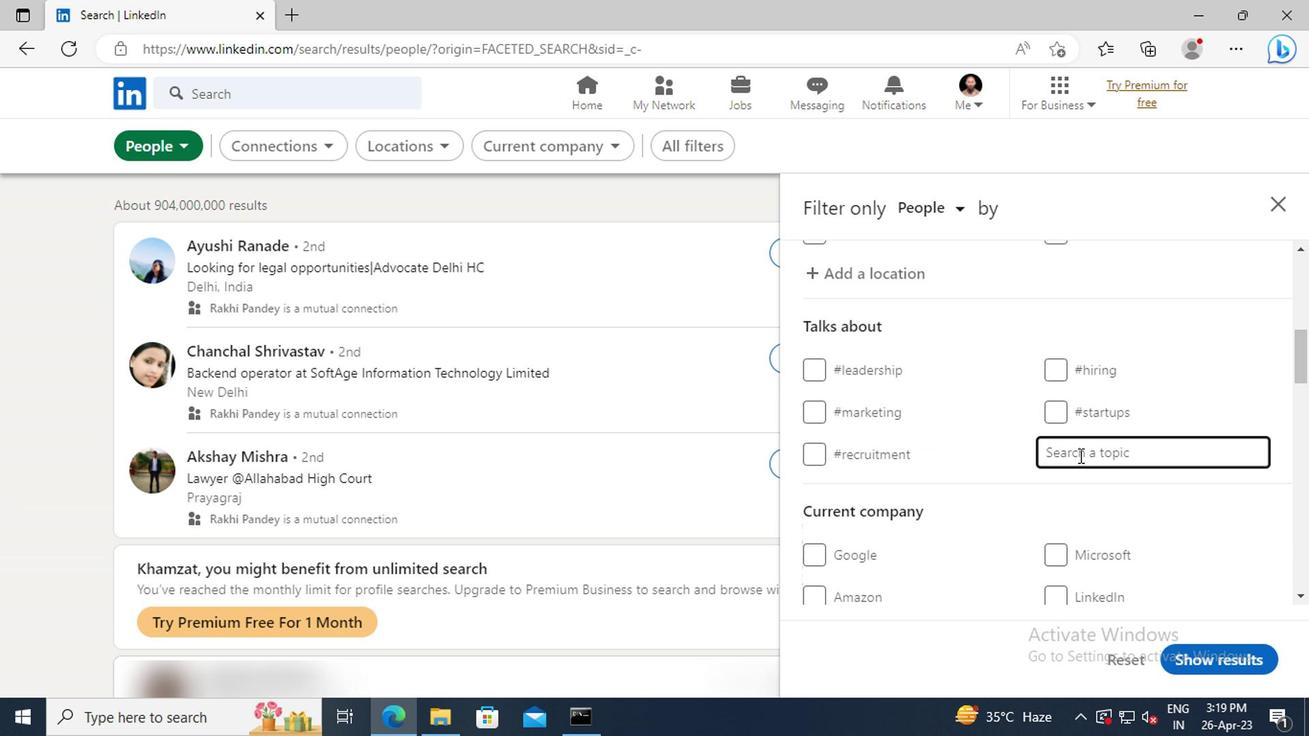 
Action: Key pressed <Key.shift>NETWORKINGWITH<Key.enter>
Screenshot: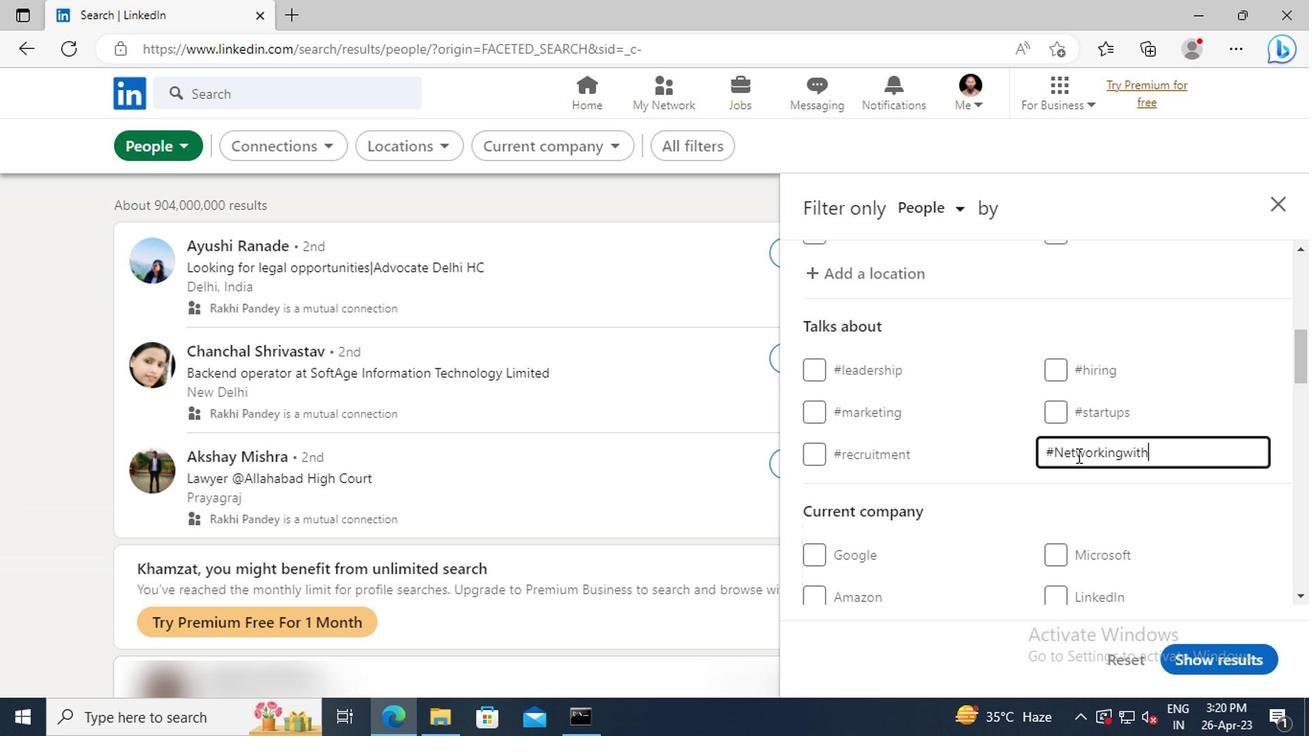 
Action: Mouse moved to (1040, 435)
Screenshot: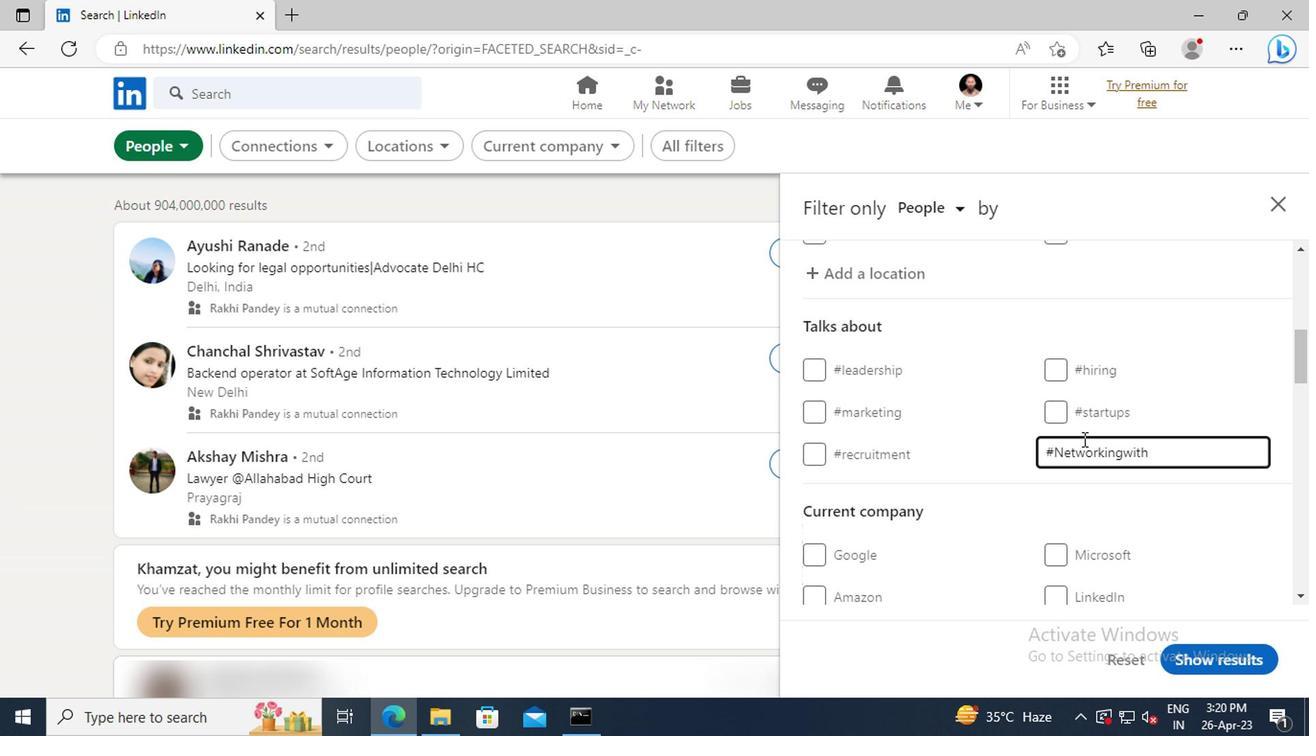 
Action: Mouse scrolled (1040, 435) with delta (0, 0)
Screenshot: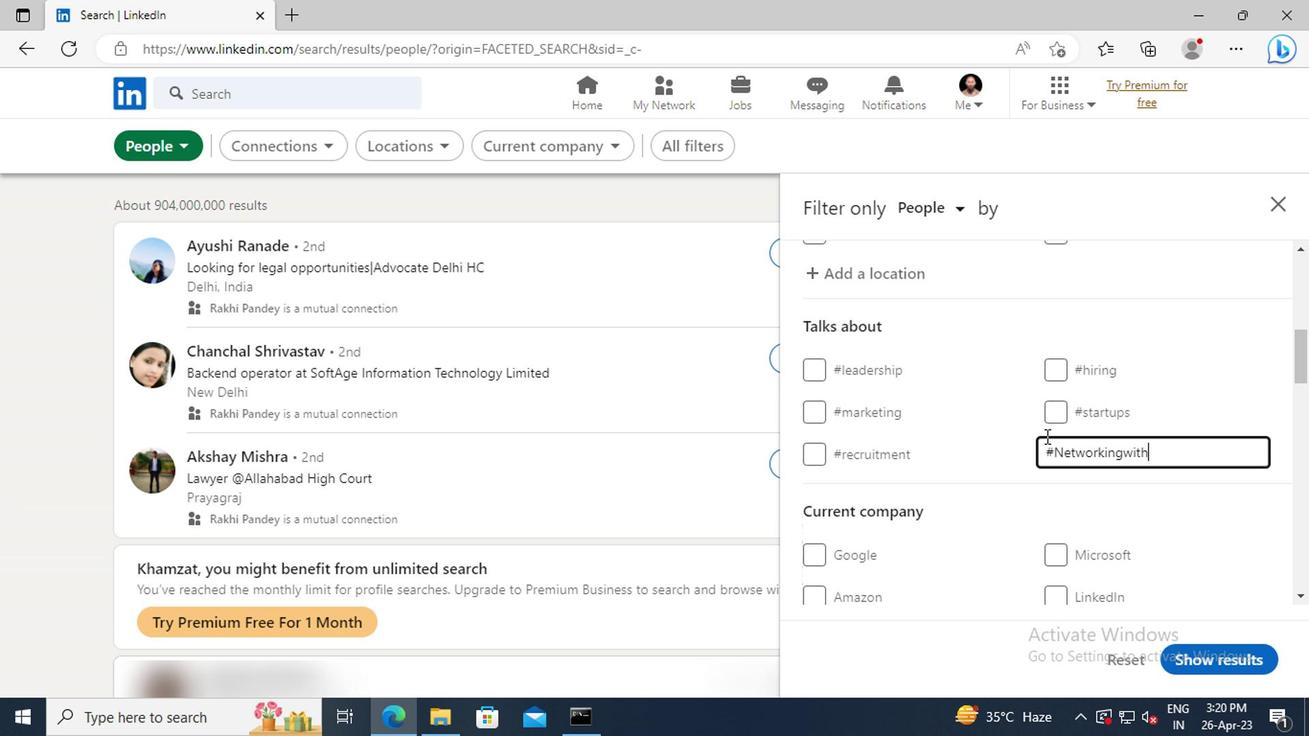 
Action: Mouse scrolled (1040, 435) with delta (0, 0)
Screenshot: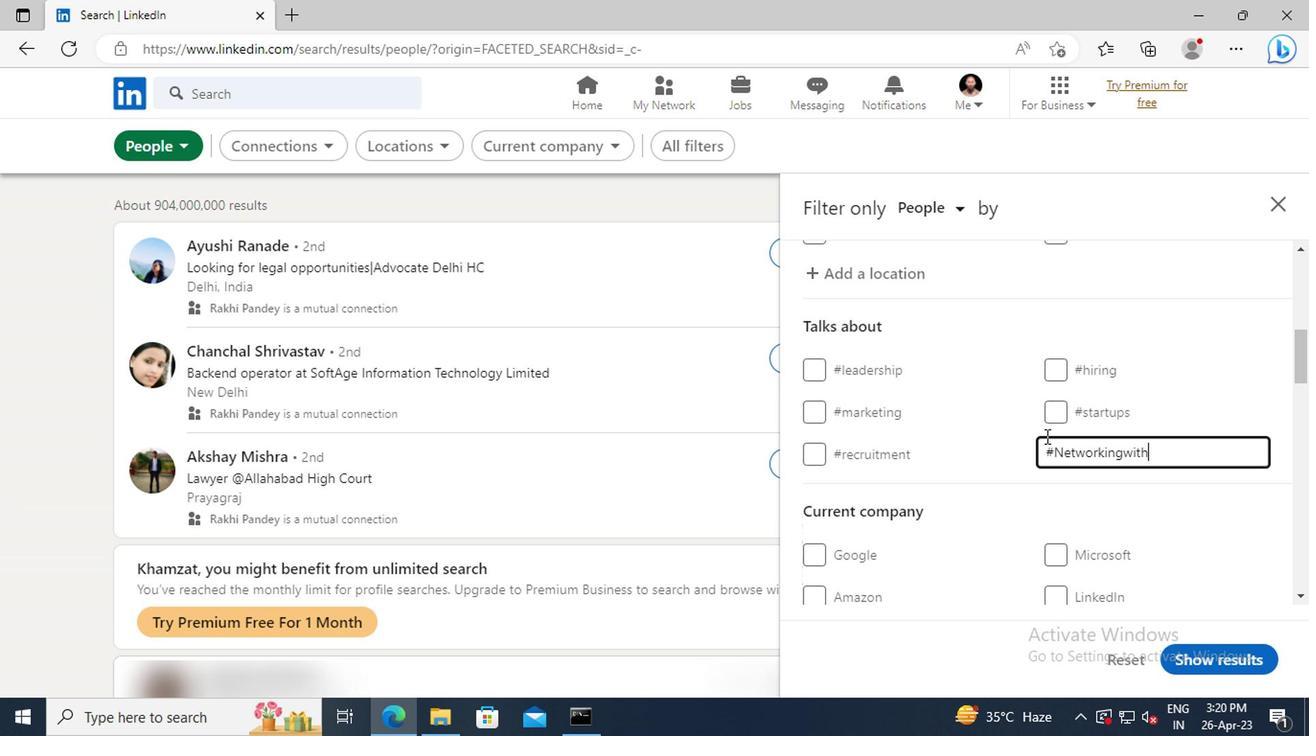 
Action: Mouse moved to (1039, 435)
Screenshot: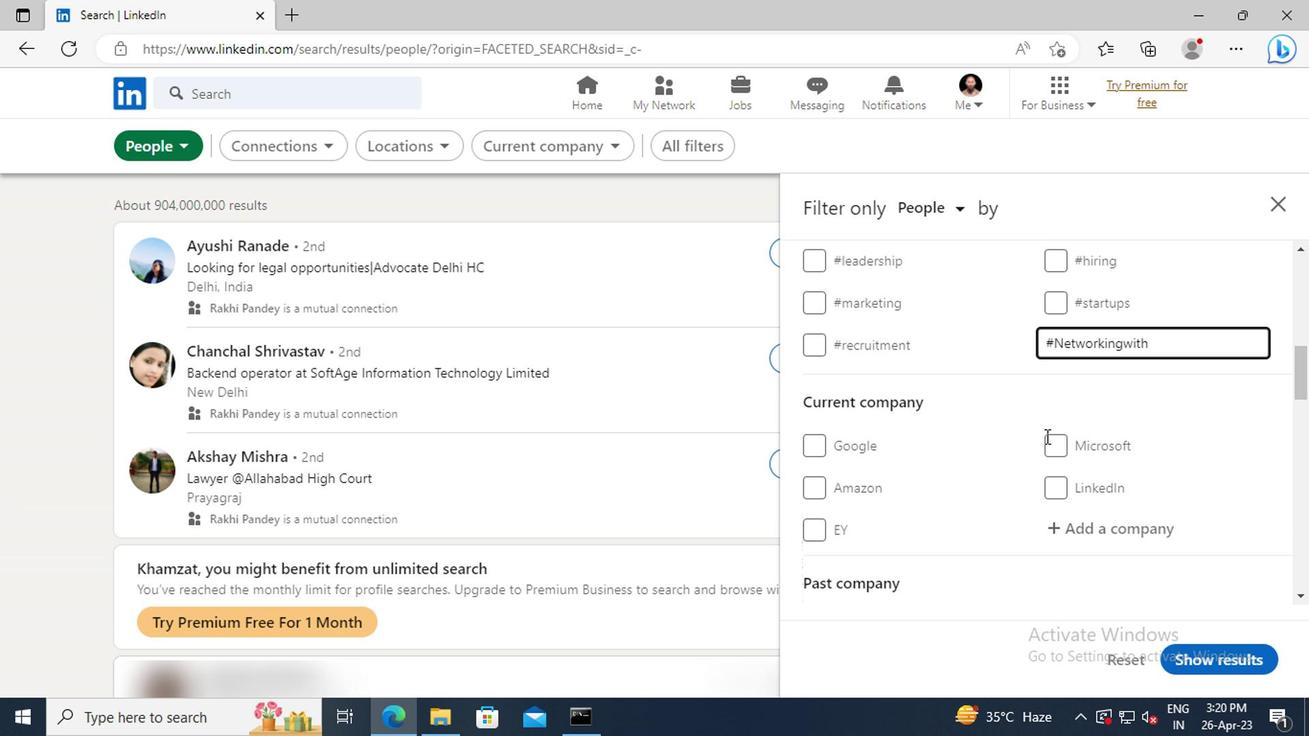 
Action: Mouse scrolled (1039, 435) with delta (0, 0)
Screenshot: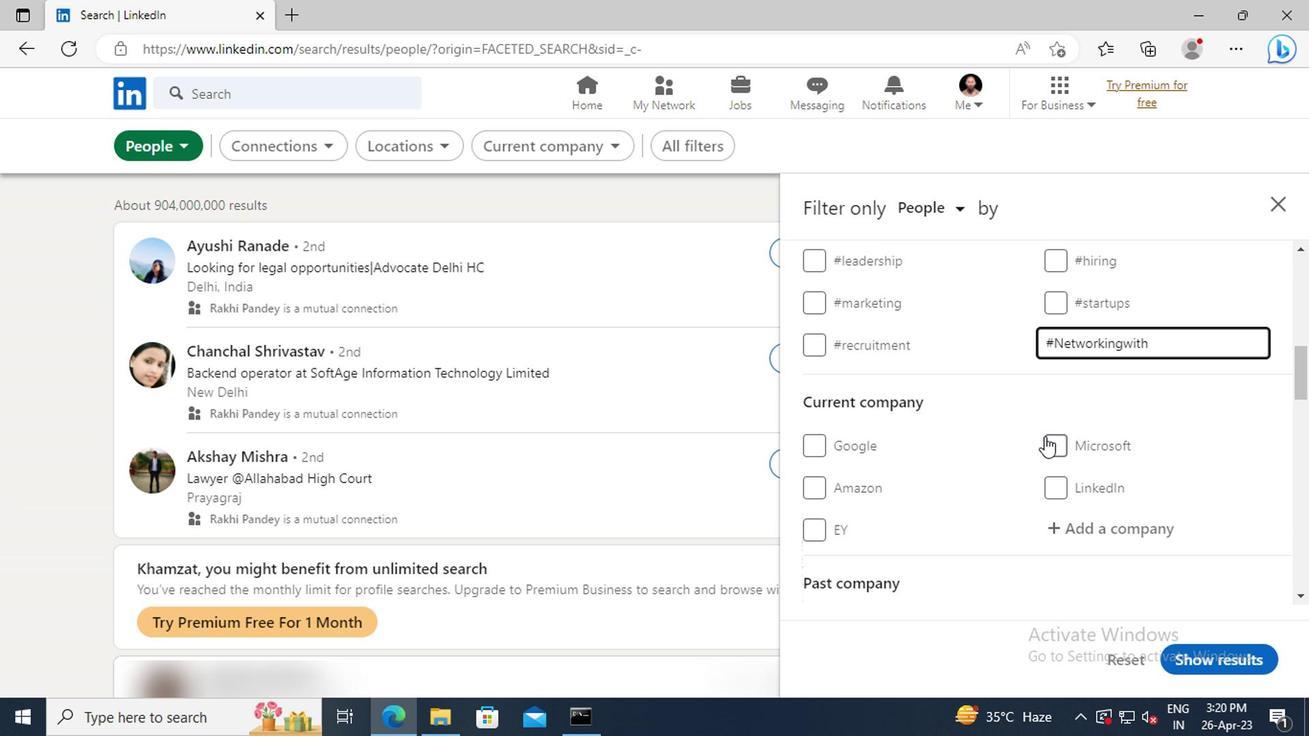 
Action: Mouse scrolled (1039, 435) with delta (0, 0)
Screenshot: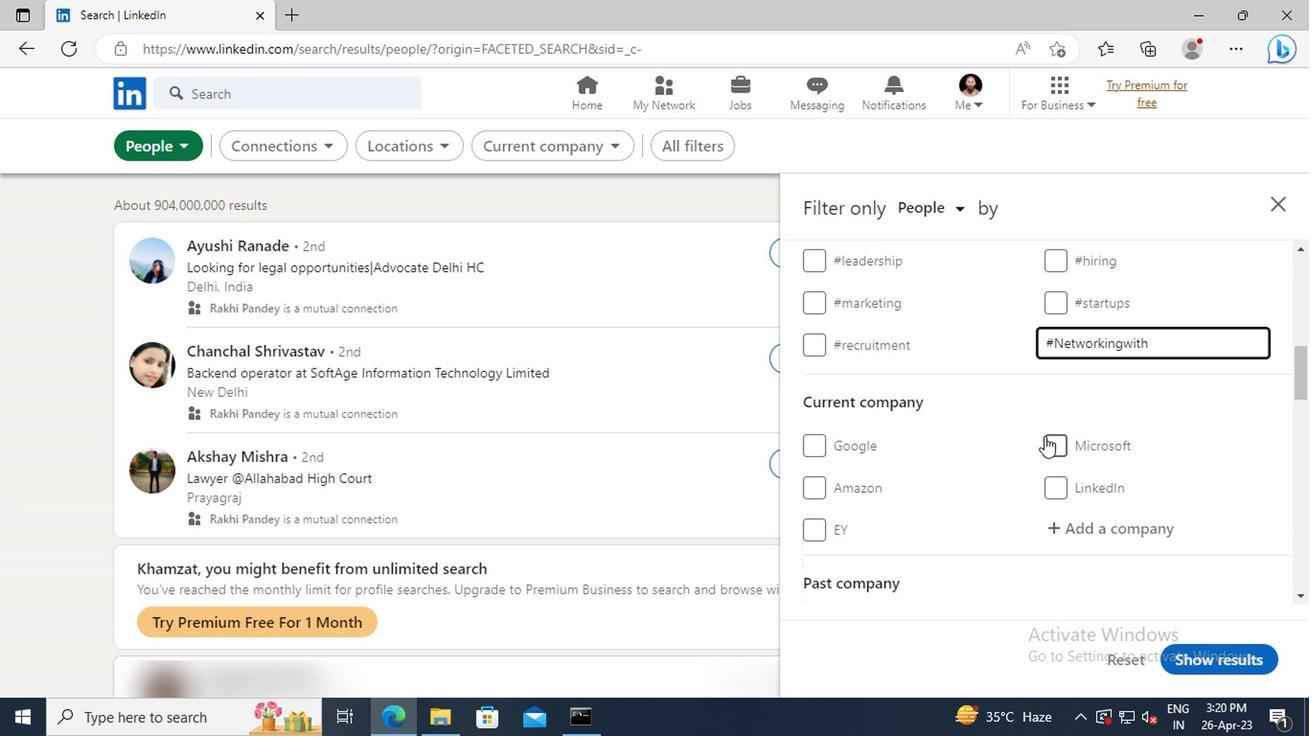 
Action: Mouse scrolled (1039, 435) with delta (0, 0)
Screenshot: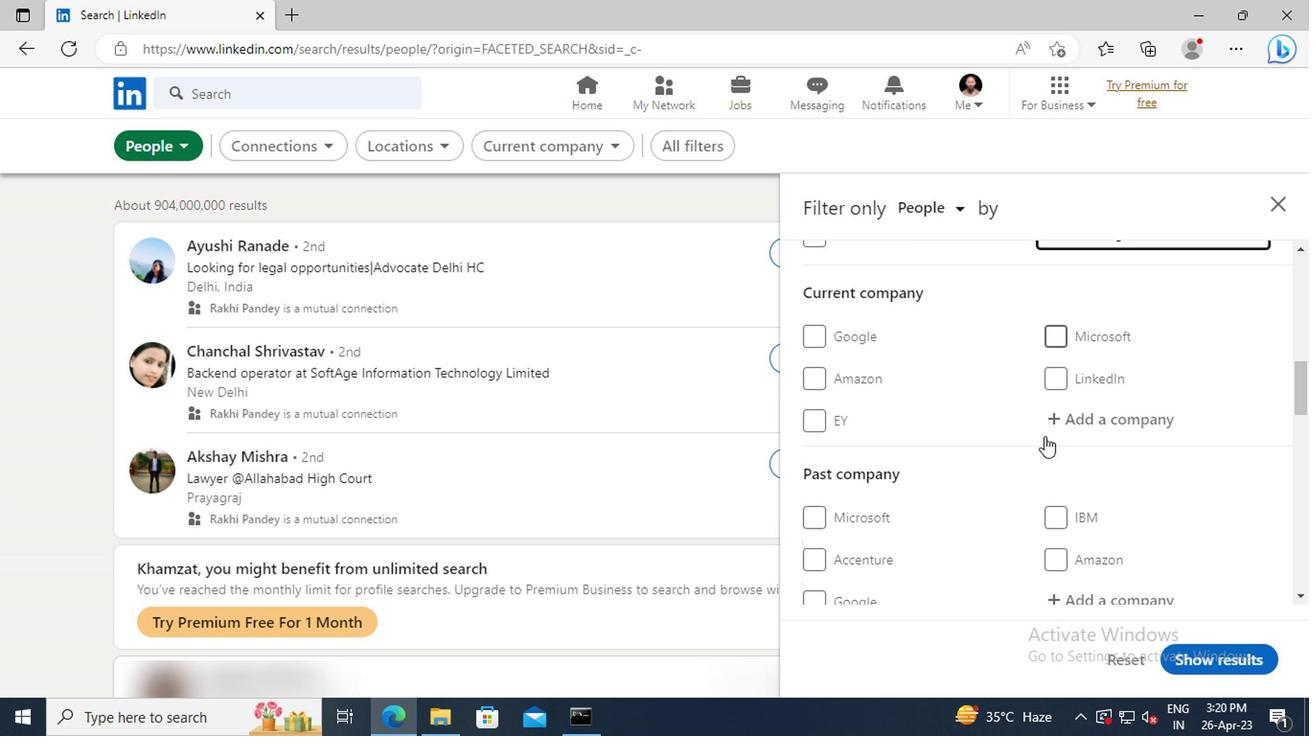 
Action: Mouse scrolled (1039, 435) with delta (0, 0)
Screenshot: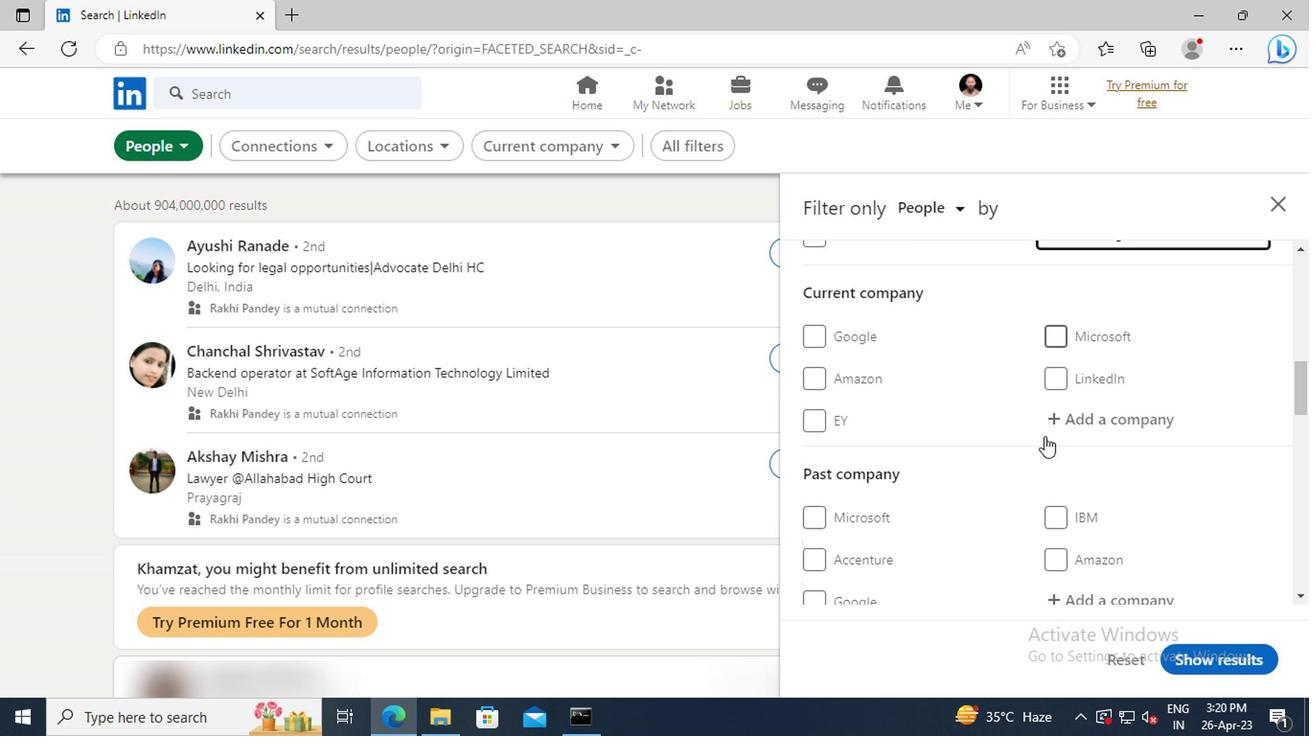 
Action: Mouse scrolled (1039, 435) with delta (0, 0)
Screenshot: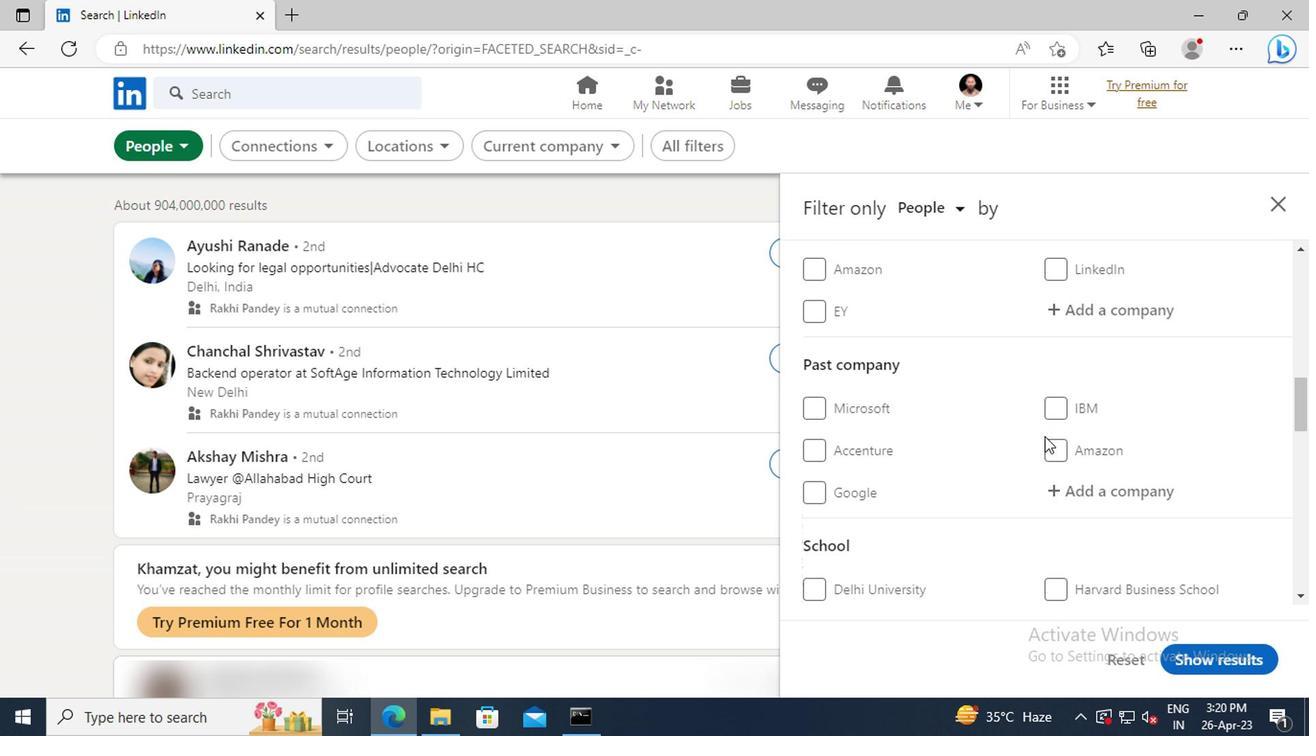 
Action: Mouse scrolled (1039, 435) with delta (0, 0)
Screenshot: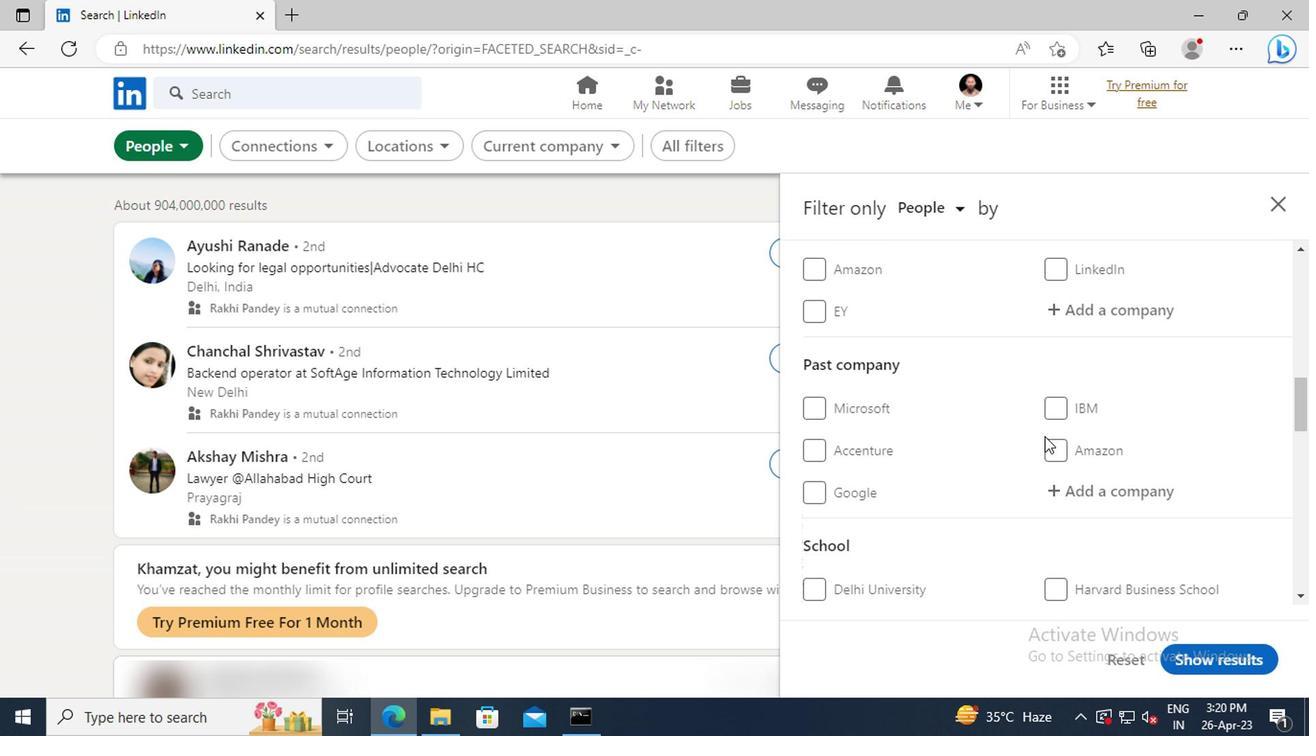
Action: Mouse scrolled (1039, 435) with delta (0, 0)
Screenshot: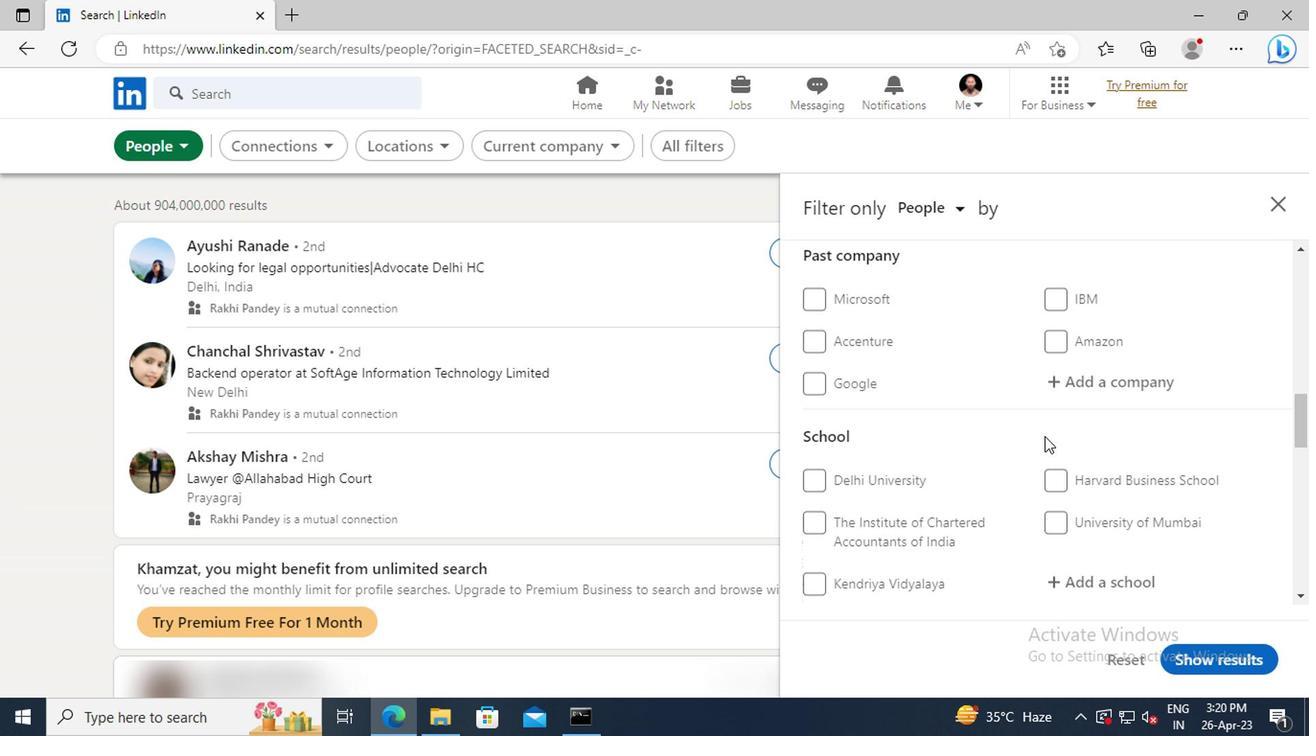 
Action: Mouse scrolled (1039, 435) with delta (0, 0)
Screenshot: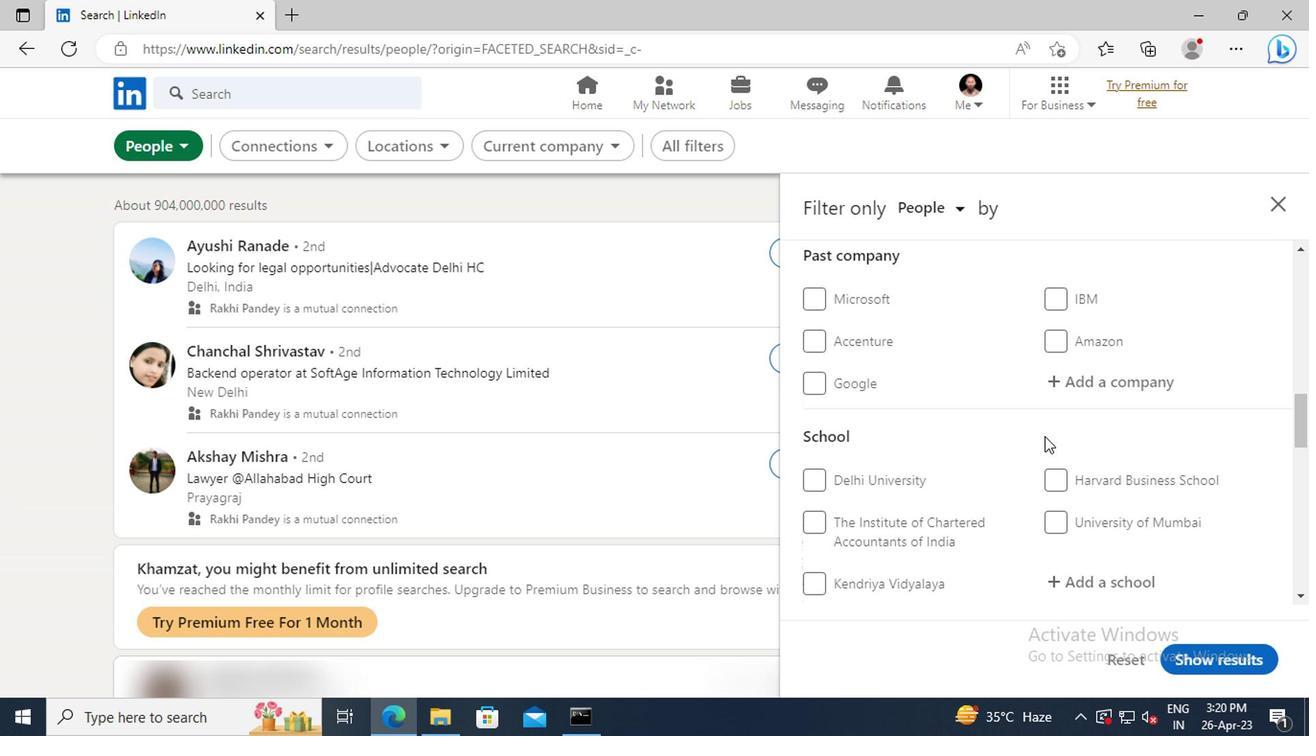 
Action: Mouse scrolled (1039, 435) with delta (0, 0)
Screenshot: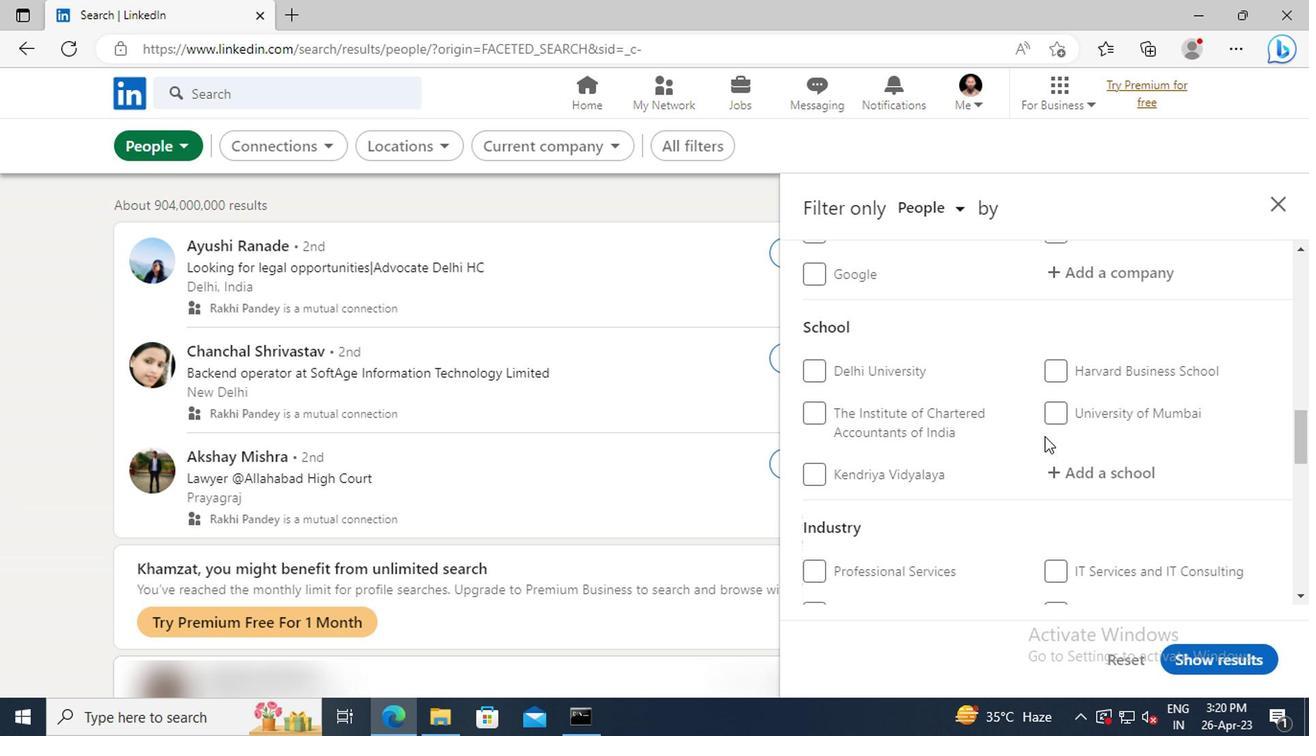 
Action: Mouse scrolled (1039, 435) with delta (0, 0)
Screenshot: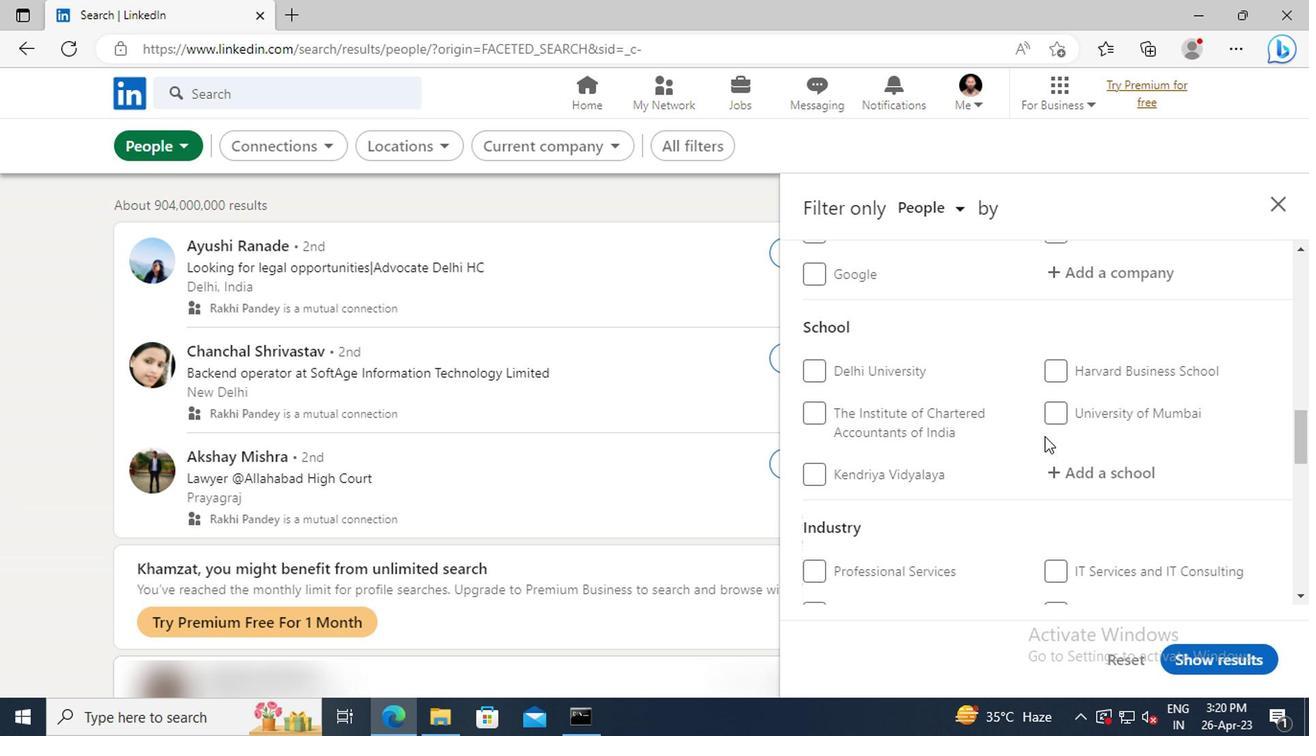 
Action: Mouse scrolled (1039, 435) with delta (0, 0)
Screenshot: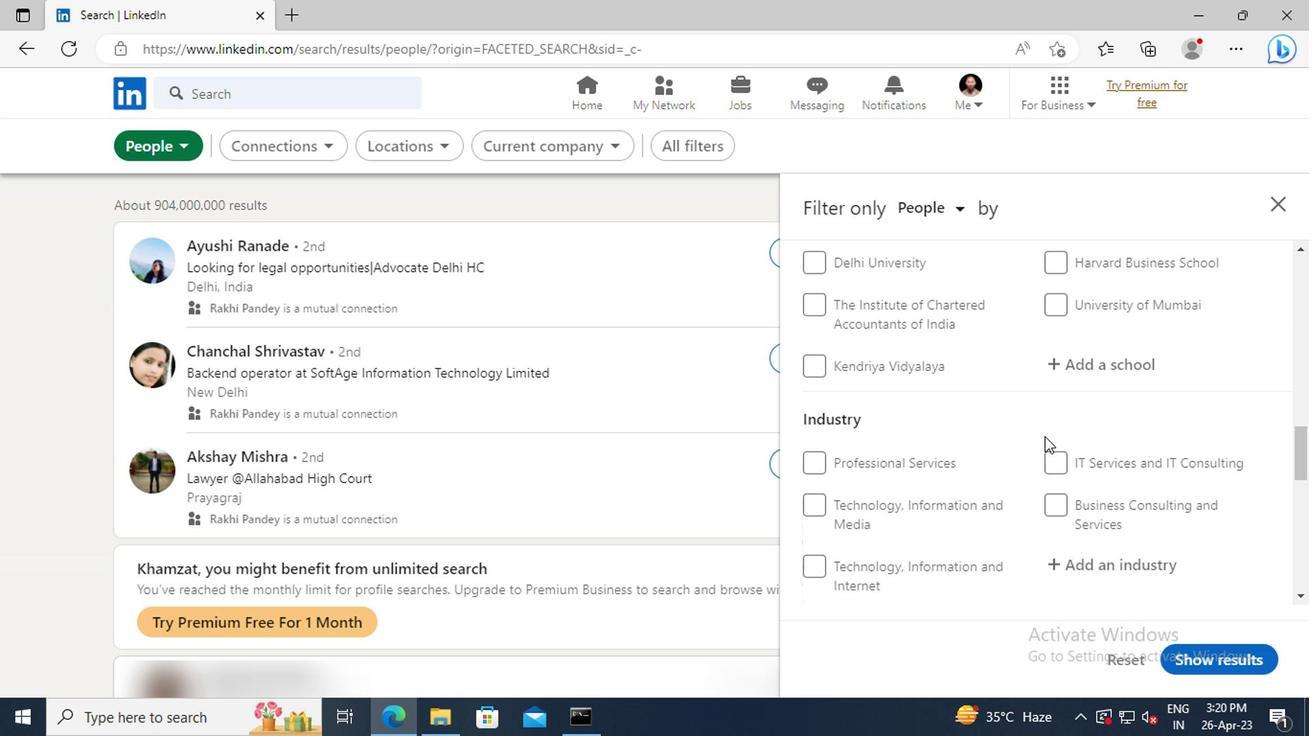 
Action: Mouse scrolled (1039, 435) with delta (0, 0)
Screenshot: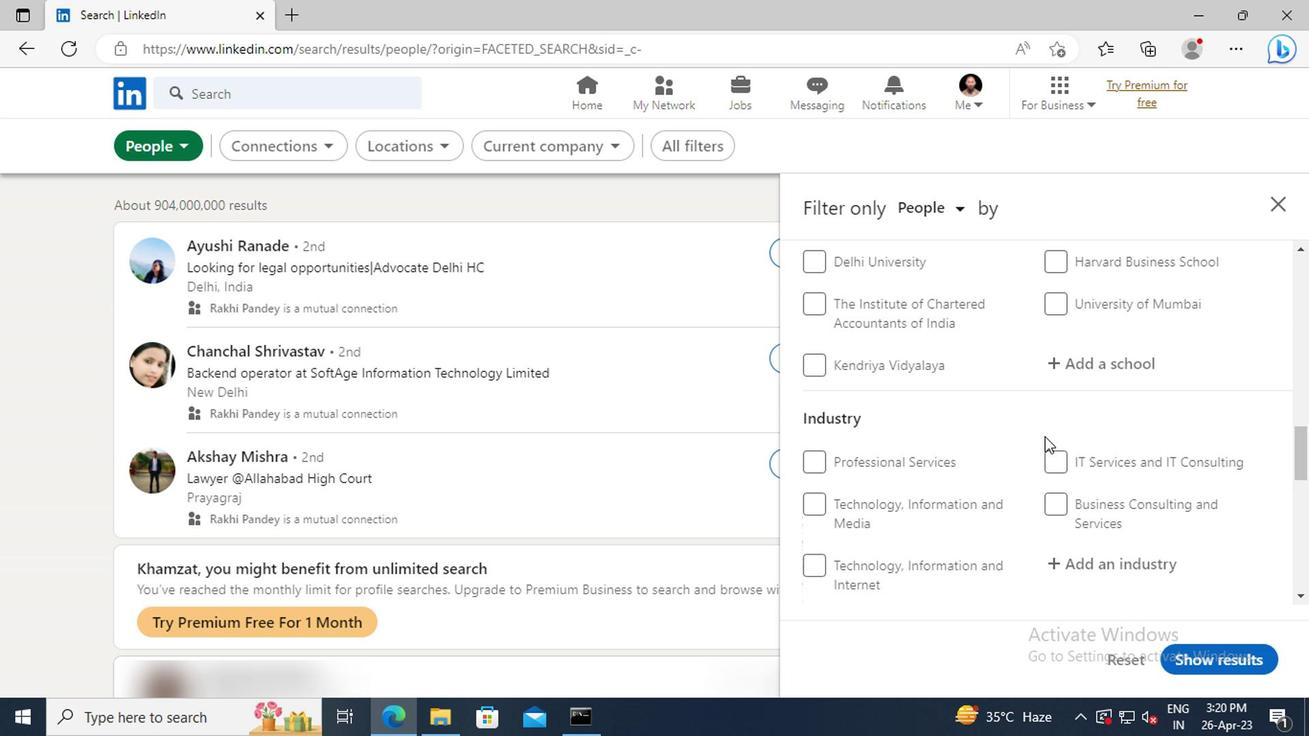 
Action: Mouse scrolled (1039, 435) with delta (0, 0)
Screenshot: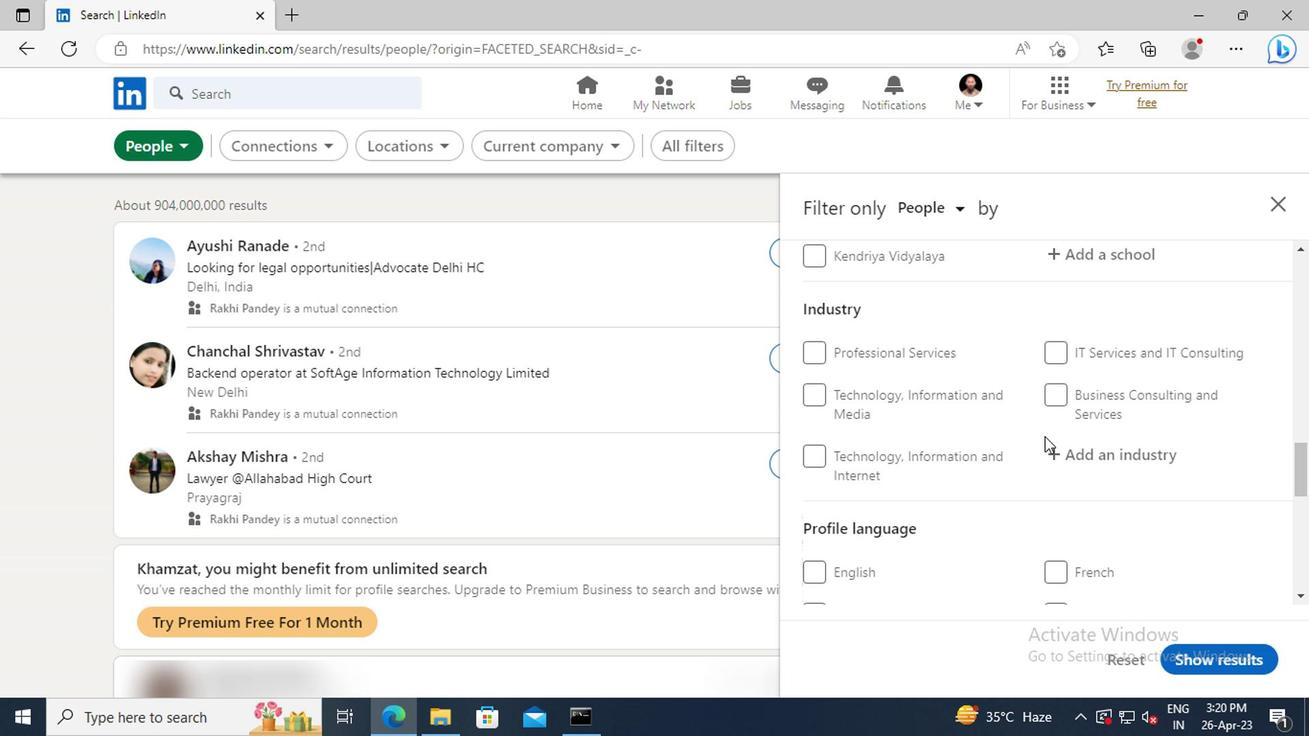 
Action: Mouse scrolled (1039, 435) with delta (0, 0)
Screenshot: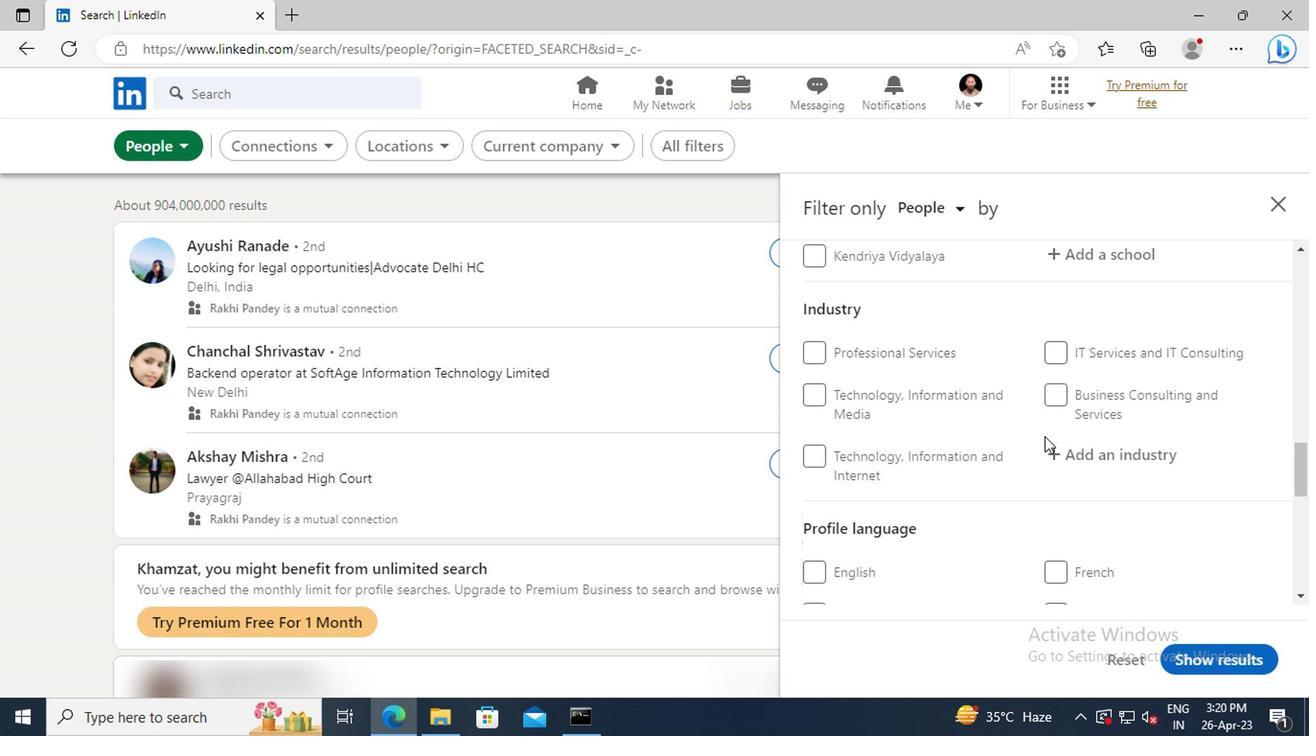 
Action: Mouse moved to (813, 547)
Screenshot: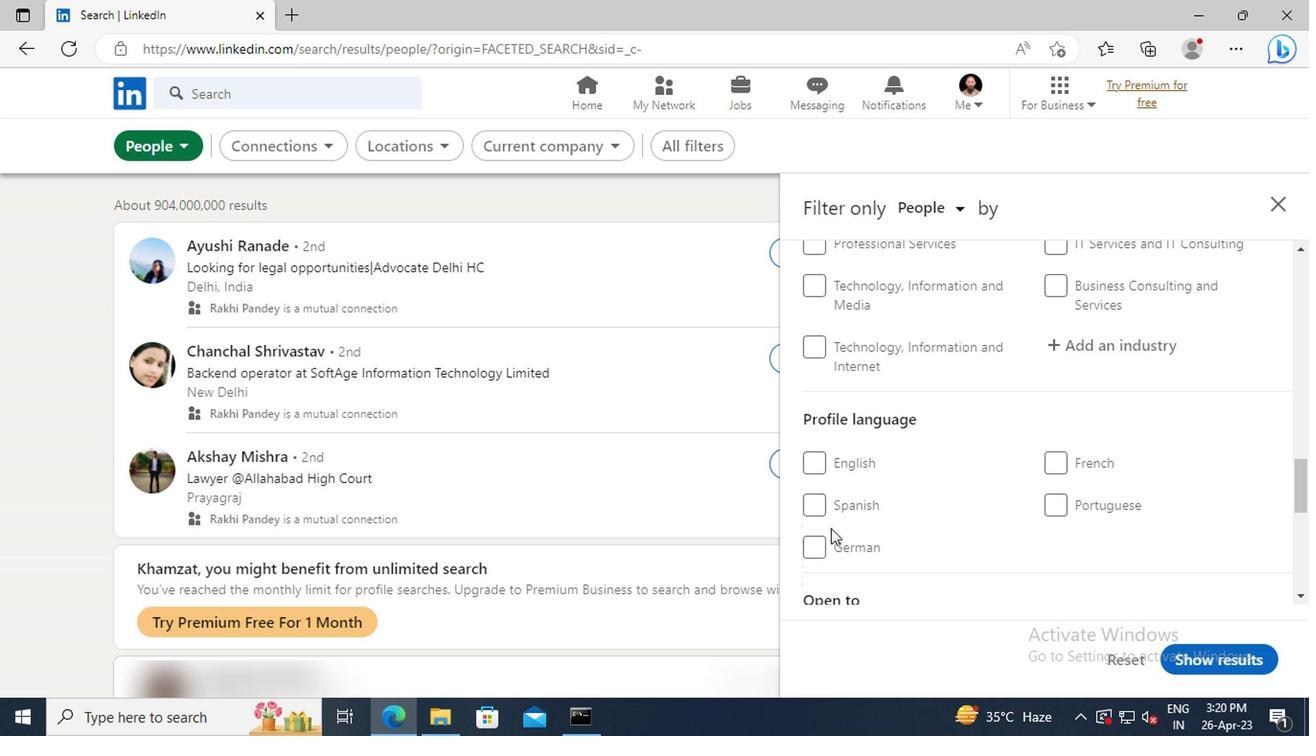 
Action: Mouse pressed left at (813, 547)
Screenshot: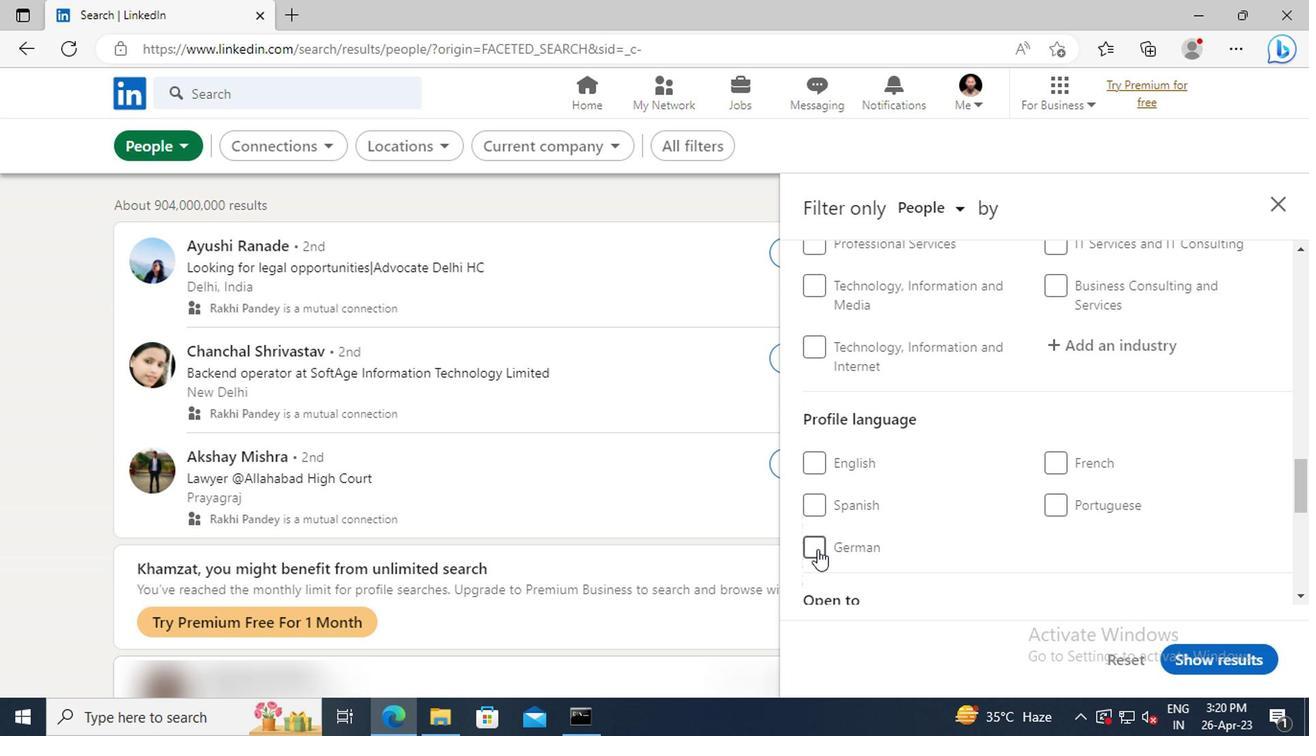 
Action: Mouse moved to (1020, 465)
Screenshot: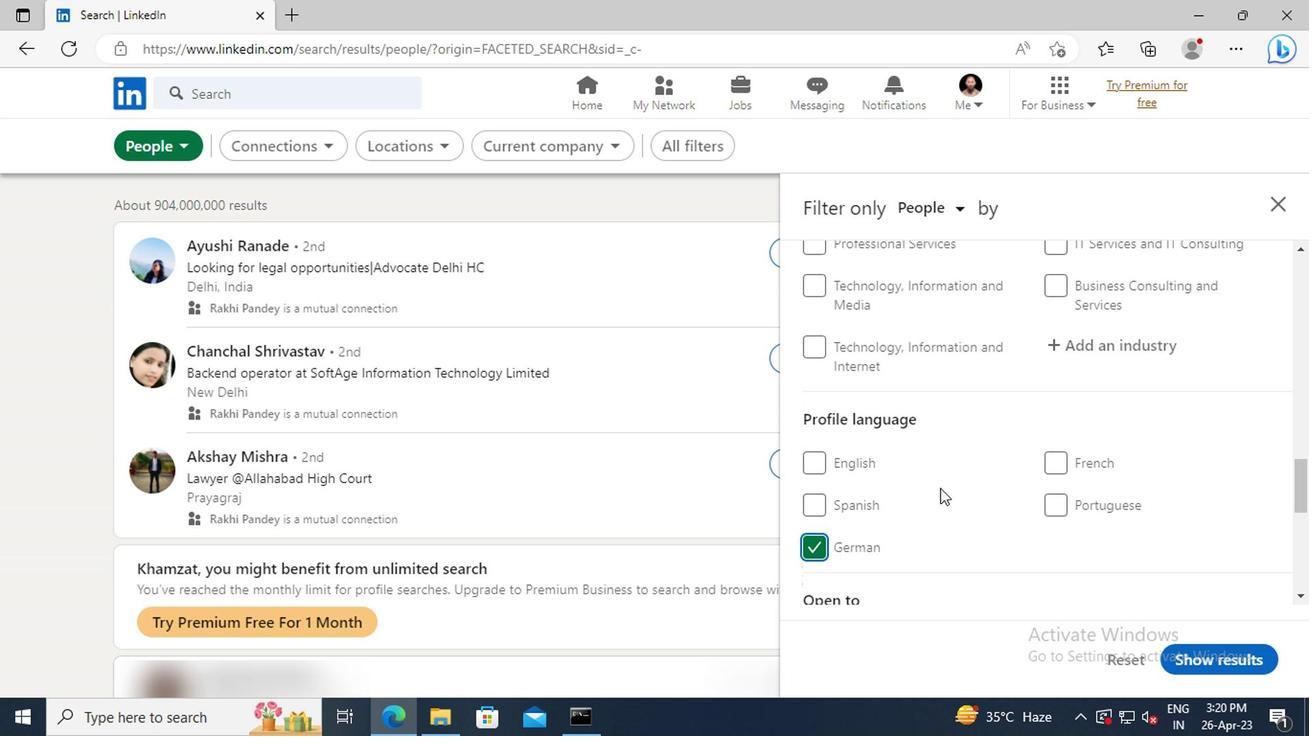 
Action: Mouse scrolled (1020, 466) with delta (0, 1)
Screenshot: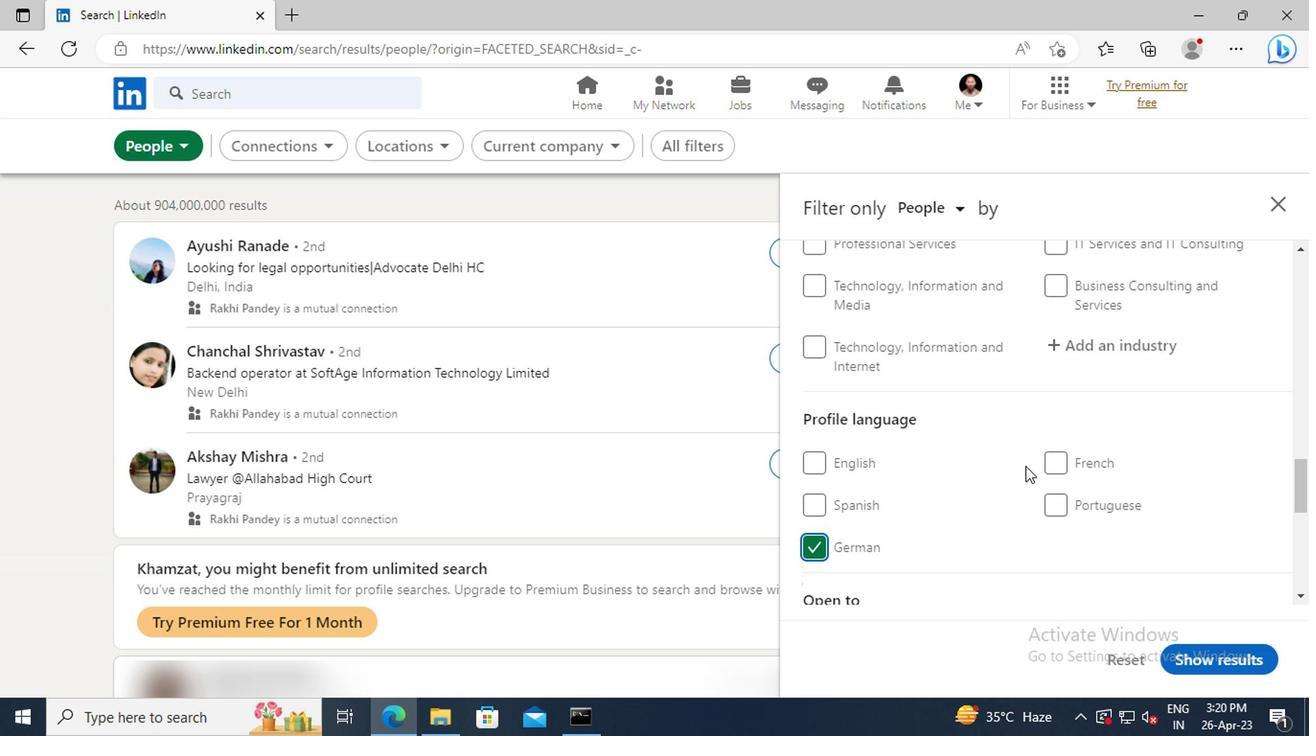 
Action: Mouse scrolled (1020, 466) with delta (0, 1)
Screenshot: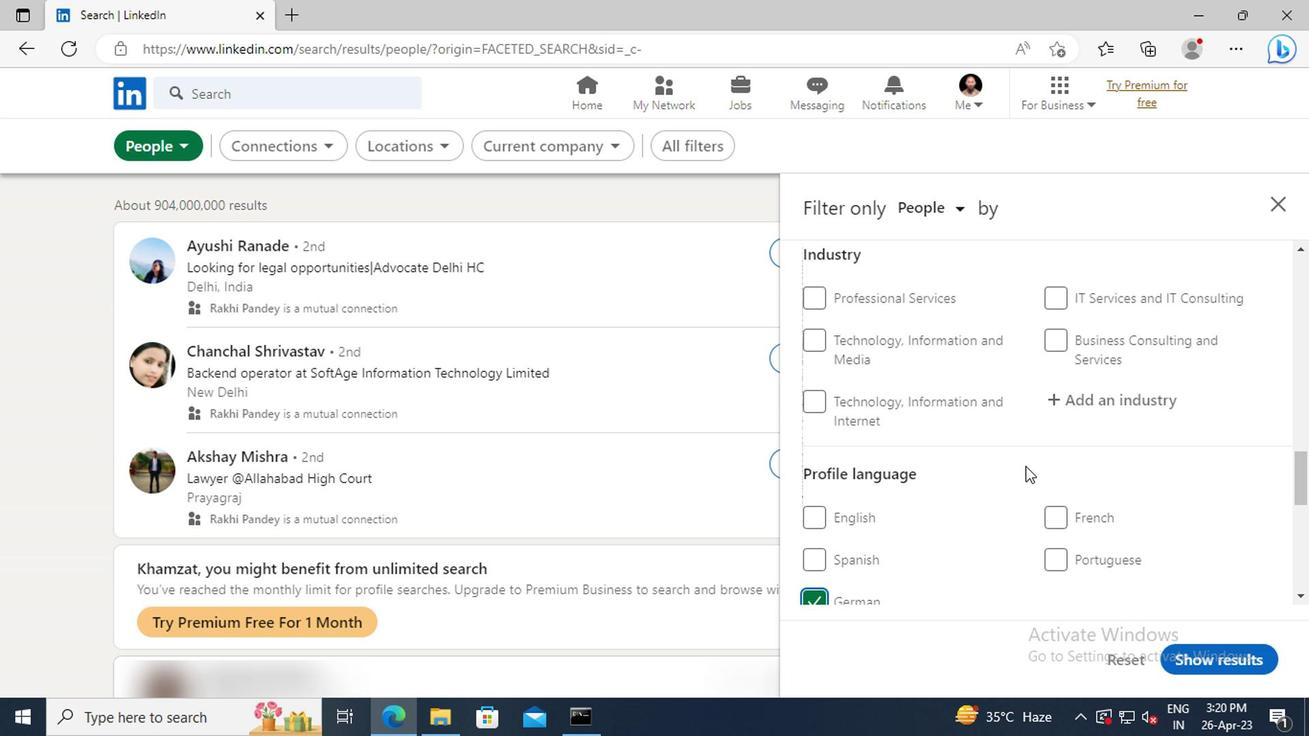 
Action: Mouse scrolled (1020, 466) with delta (0, 1)
Screenshot: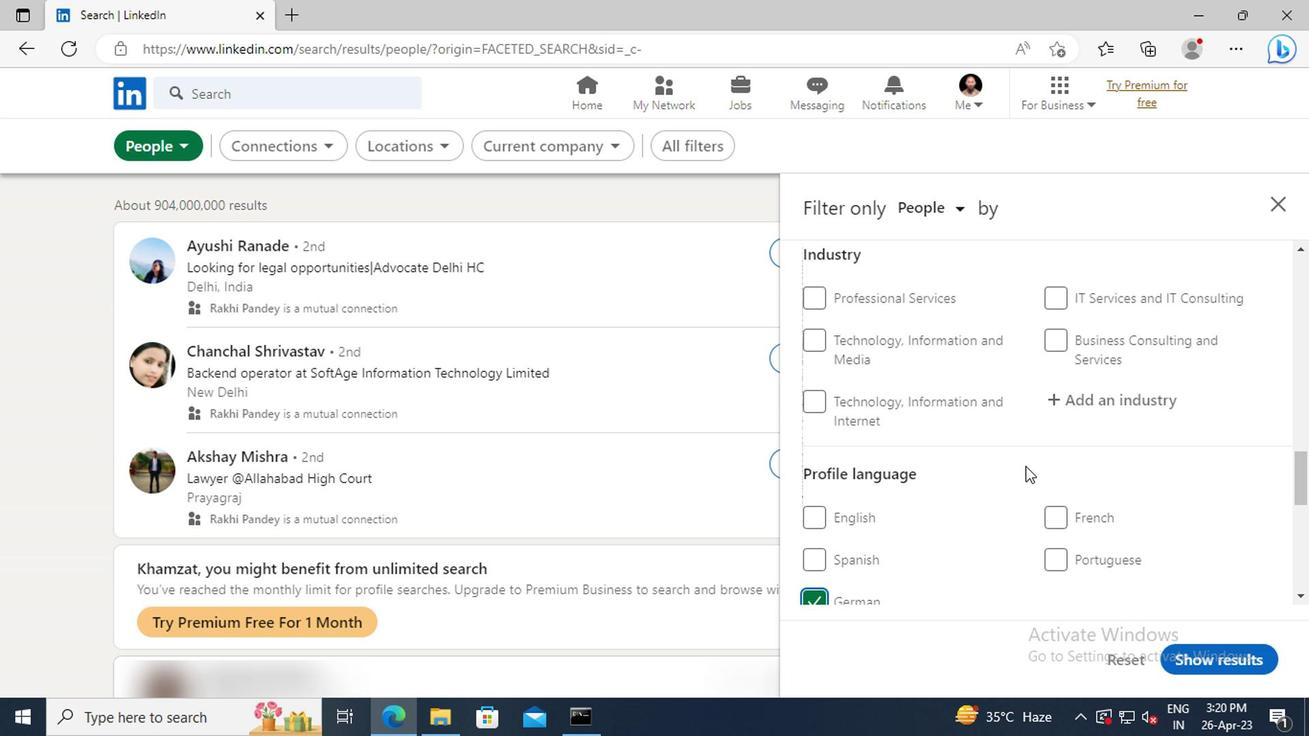 
Action: Mouse scrolled (1020, 466) with delta (0, 1)
Screenshot: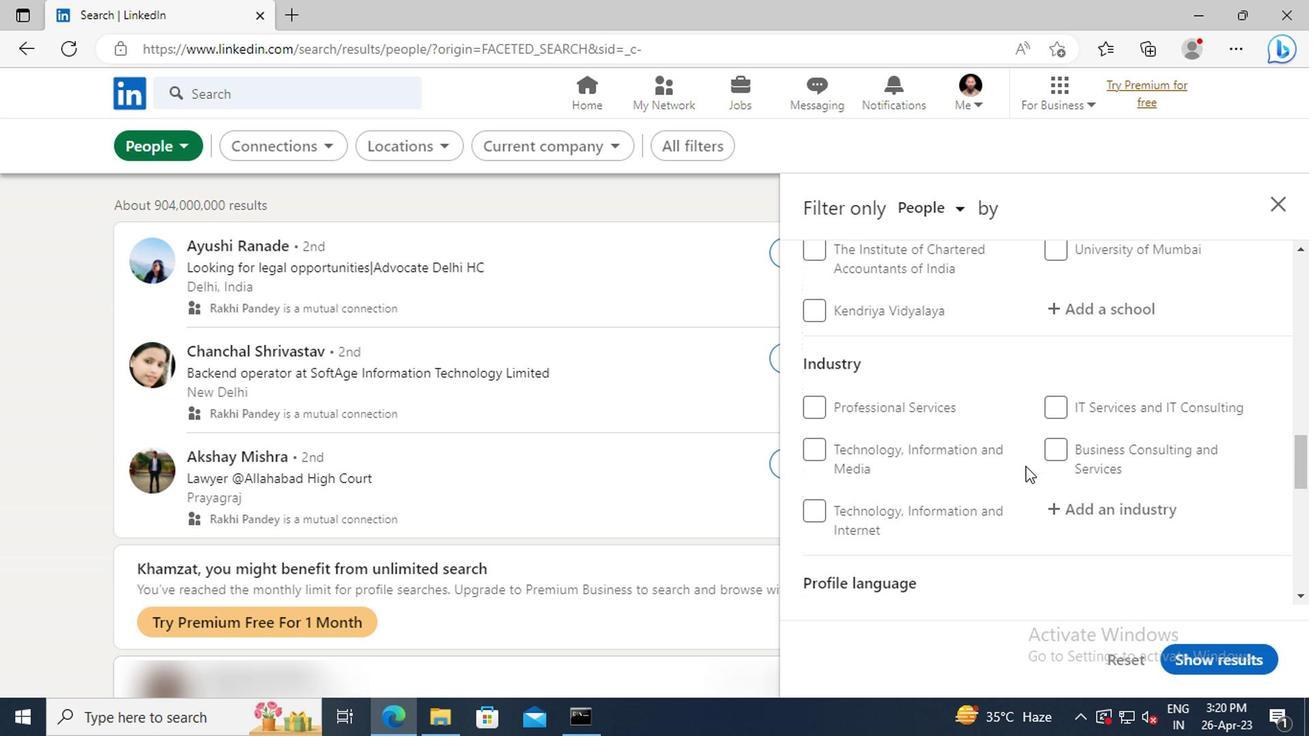 
Action: Mouse scrolled (1020, 466) with delta (0, 1)
Screenshot: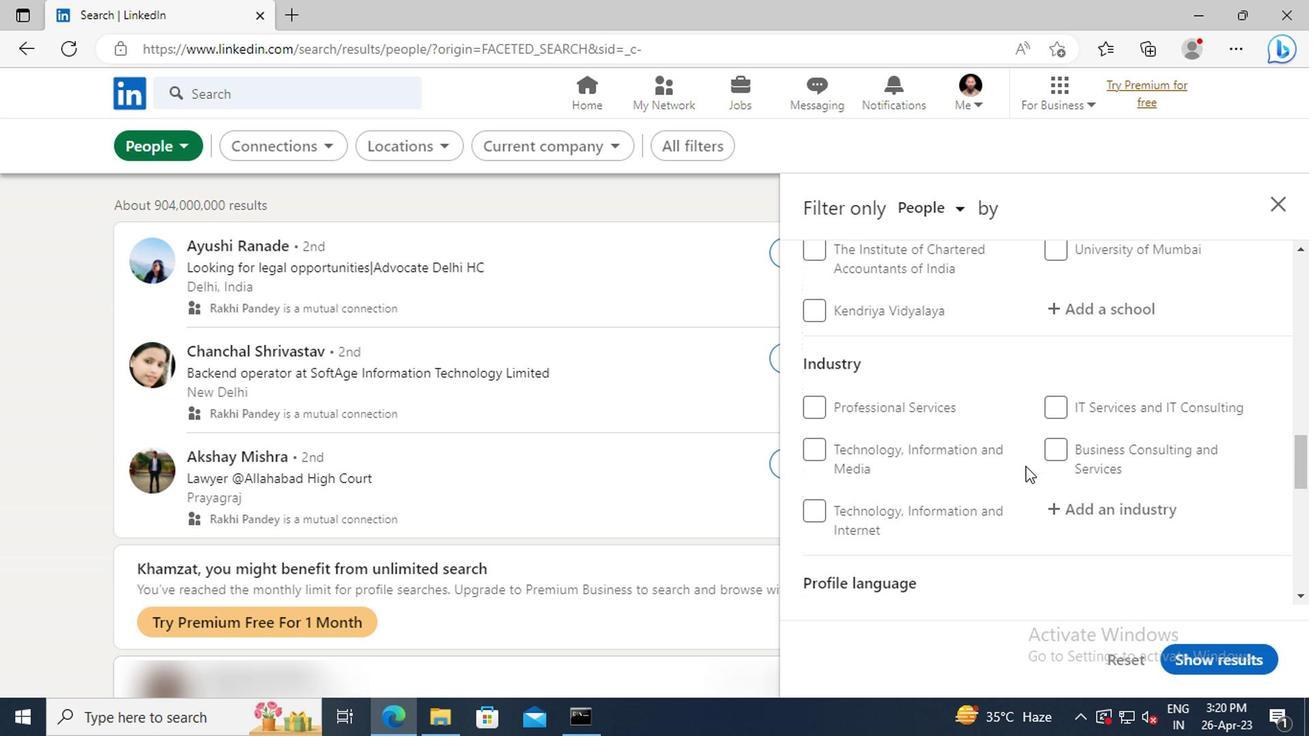 
Action: Mouse scrolled (1020, 466) with delta (0, 1)
Screenshot: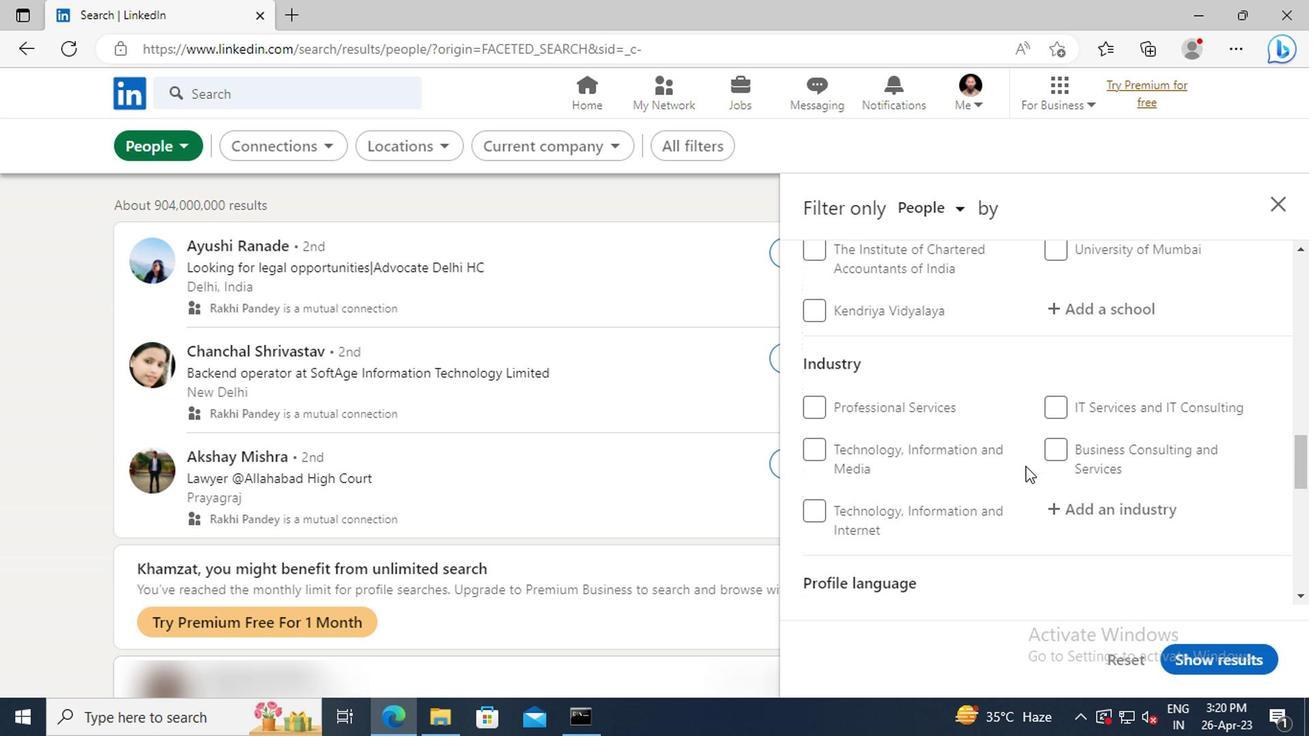 
Action: Mouse scrolled (1020, 466) with delta (0, 1)
Screenshot: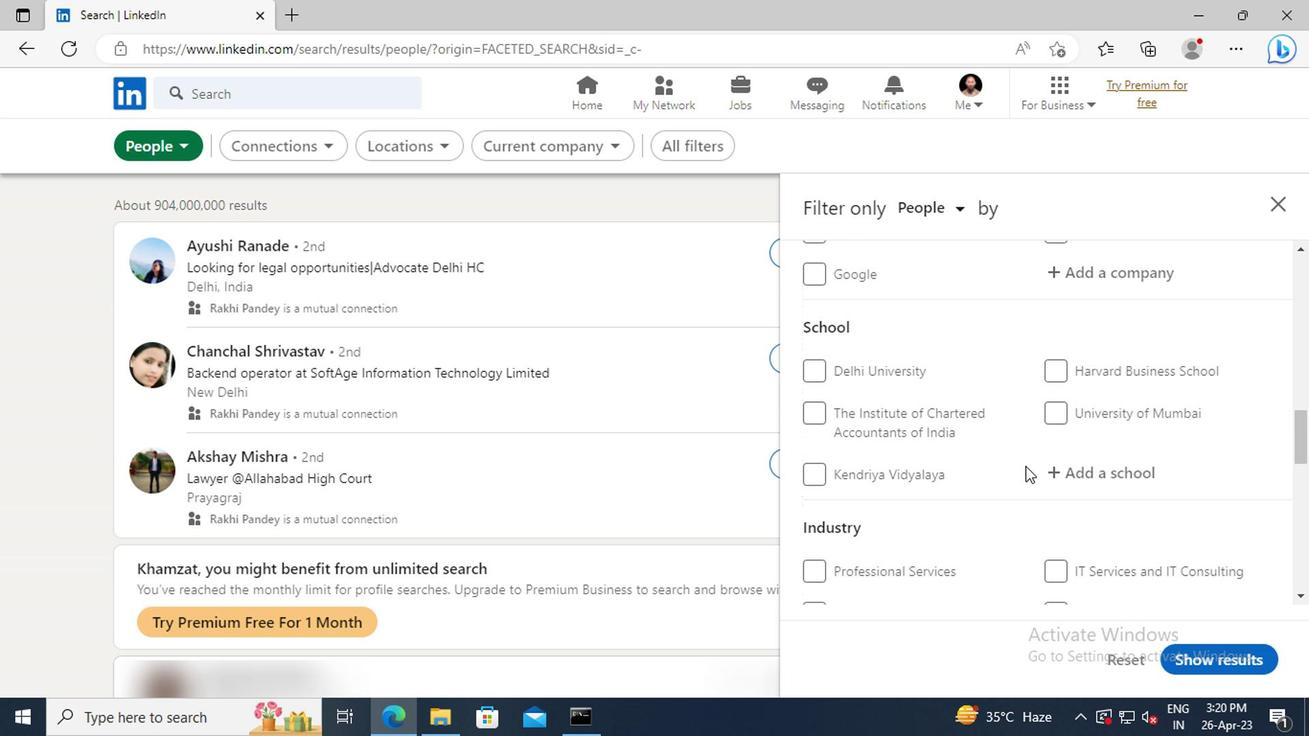
Action: Mouse scrolled (1020, 466) with delta (0, 1)
Screenshot: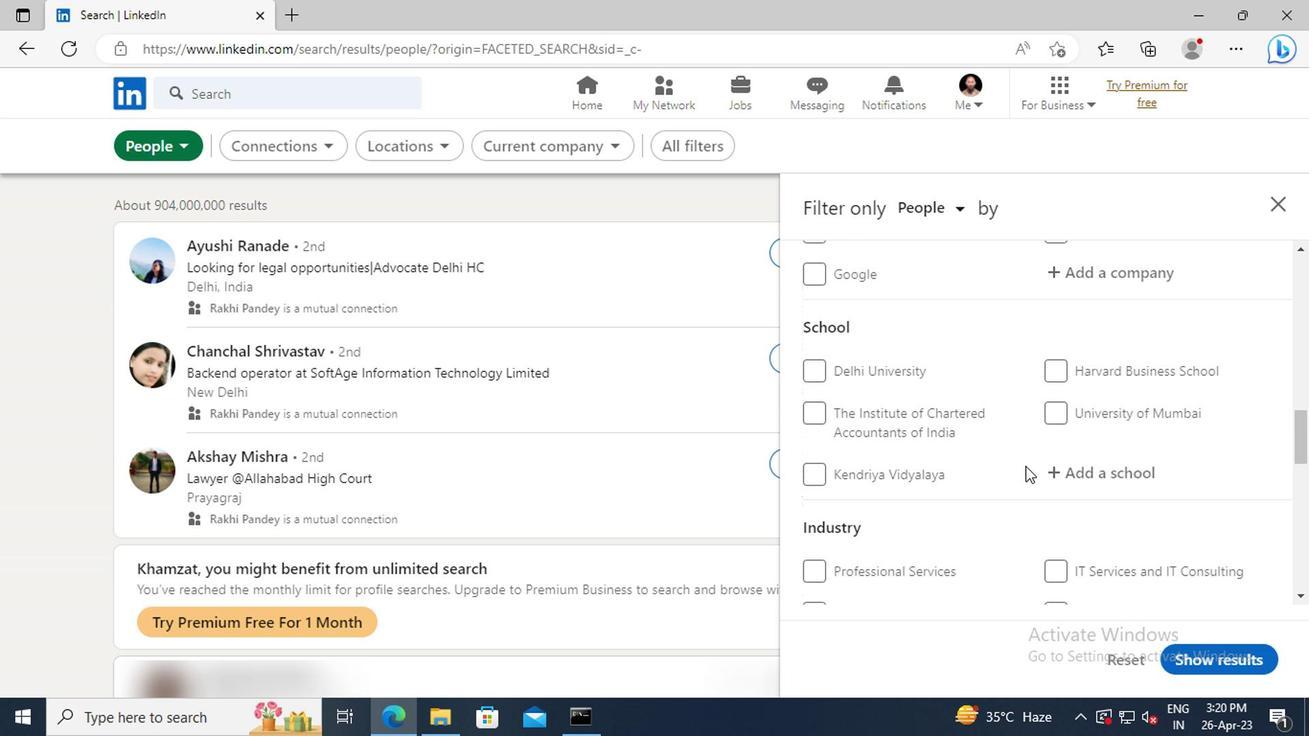 
Action: Mouse scrolled (1020, 466) with delta (0, 1)
Screenshot: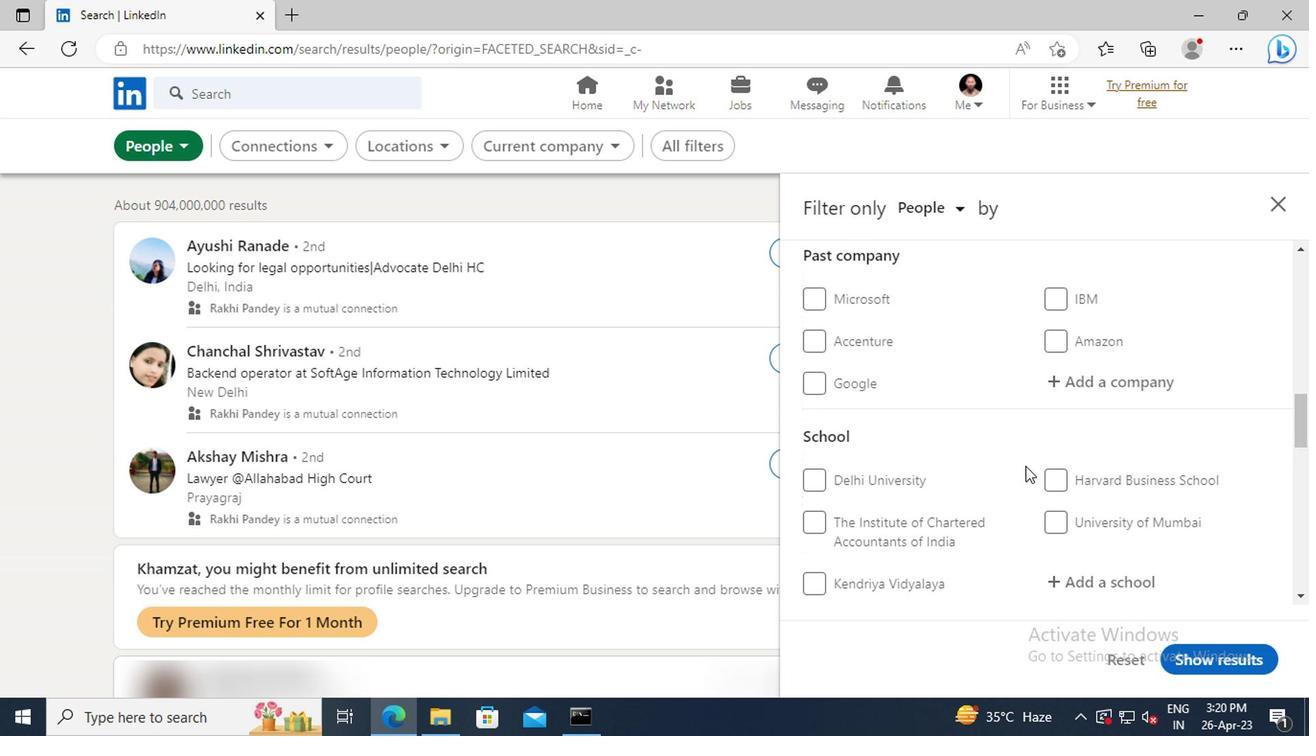 
Action: Mouse scrolled (1020, 466) with delta (0, 1)
Screenshot: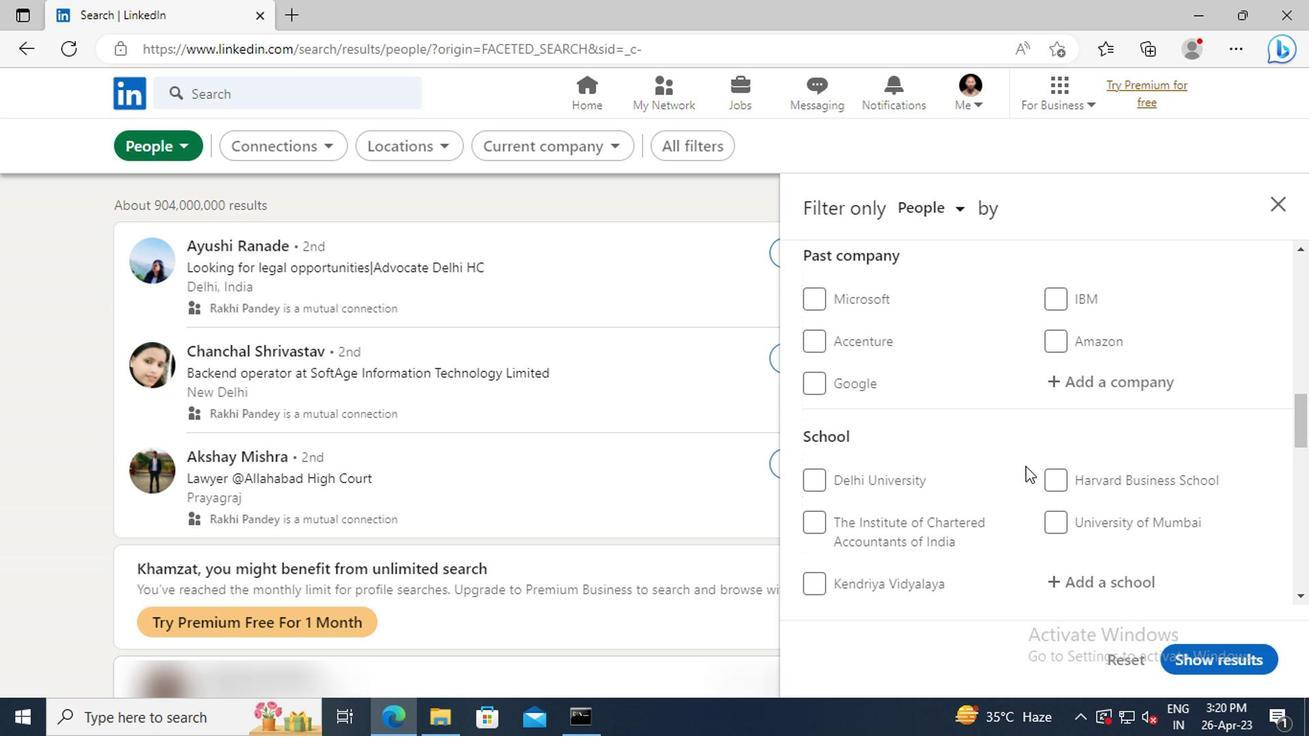 
Action: Mouse scrolled (1020, 466) with delta (0, 1)
Screenshot: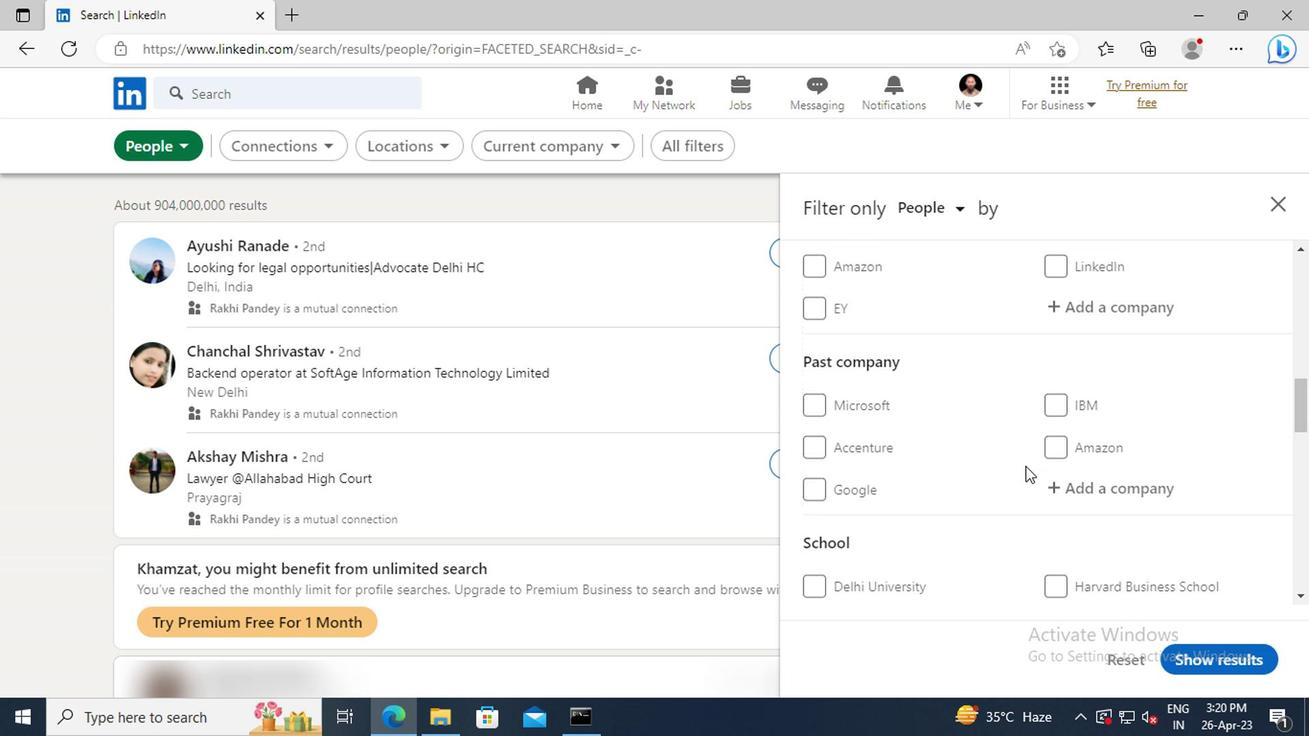 
Action: Mouse scrolled (1020, 466) with delta (0, 1)
Screenshot: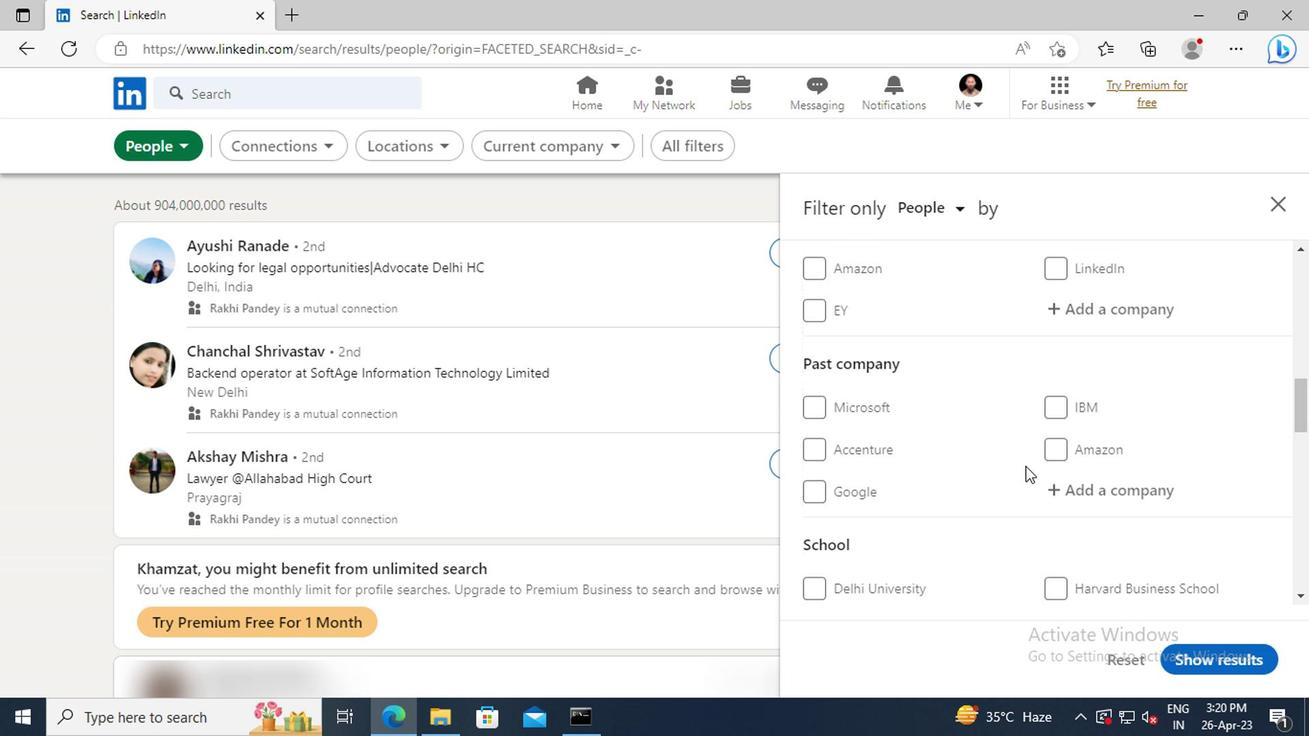 
Action: Mouse moved to (1057, 422)
Screenshot: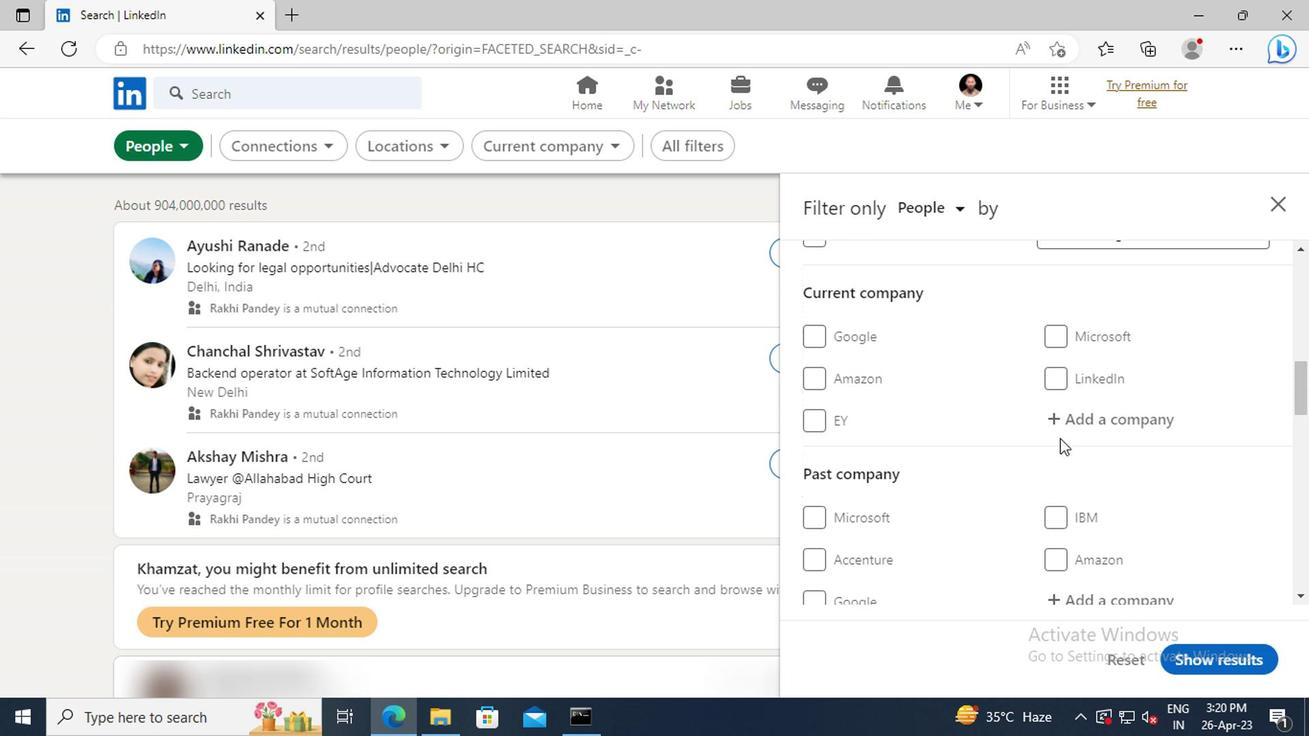 
Action: Mouse pressed left at (1057, 422)
Screenshot: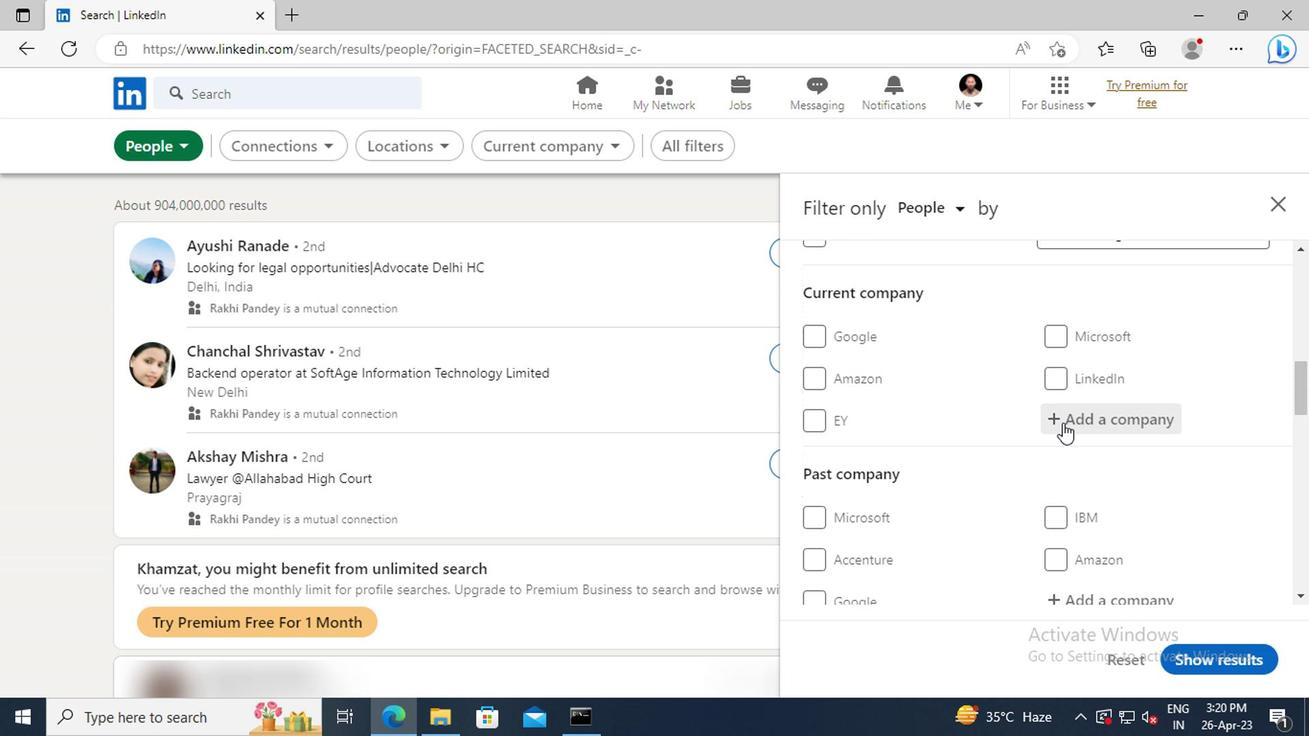
Action: Mouse moved to (1038, 419)
Screenshot: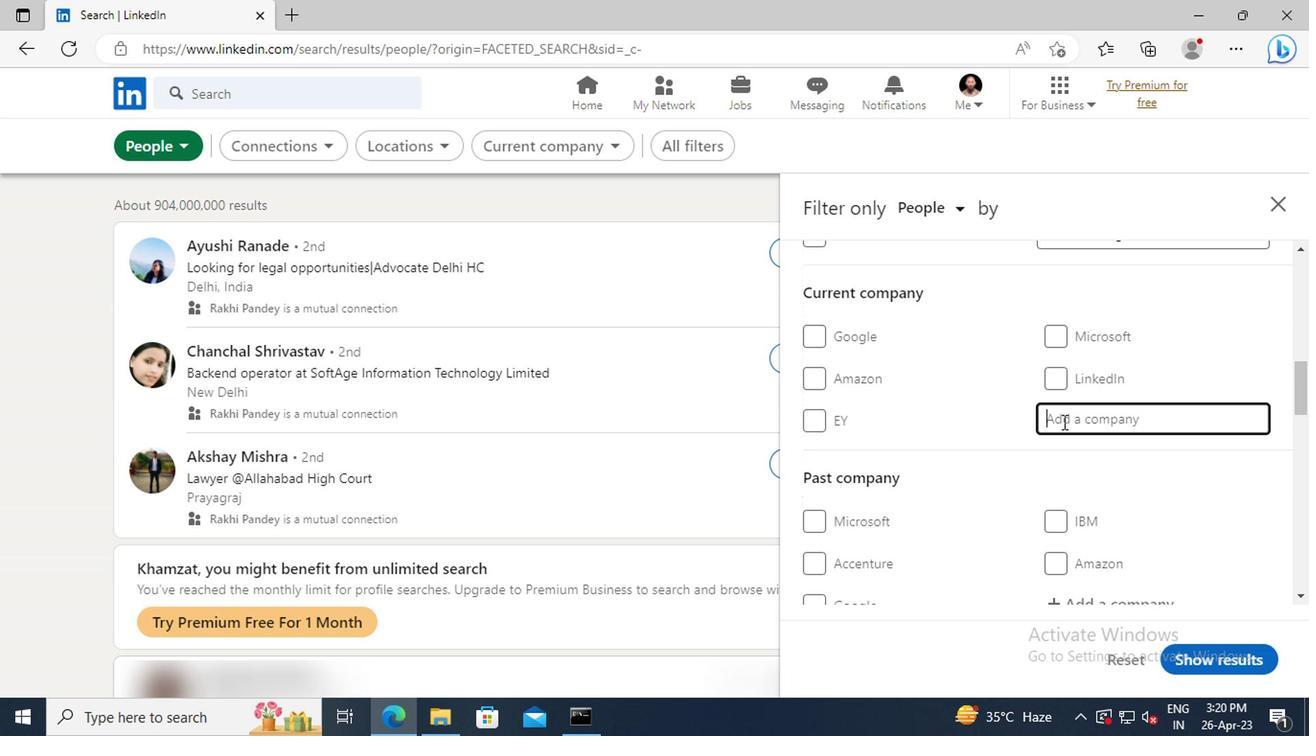 
Action: Key pressed <Key.shift>BRIDGESTONE<Key.space><Key.shift>INDIA
Screenshot: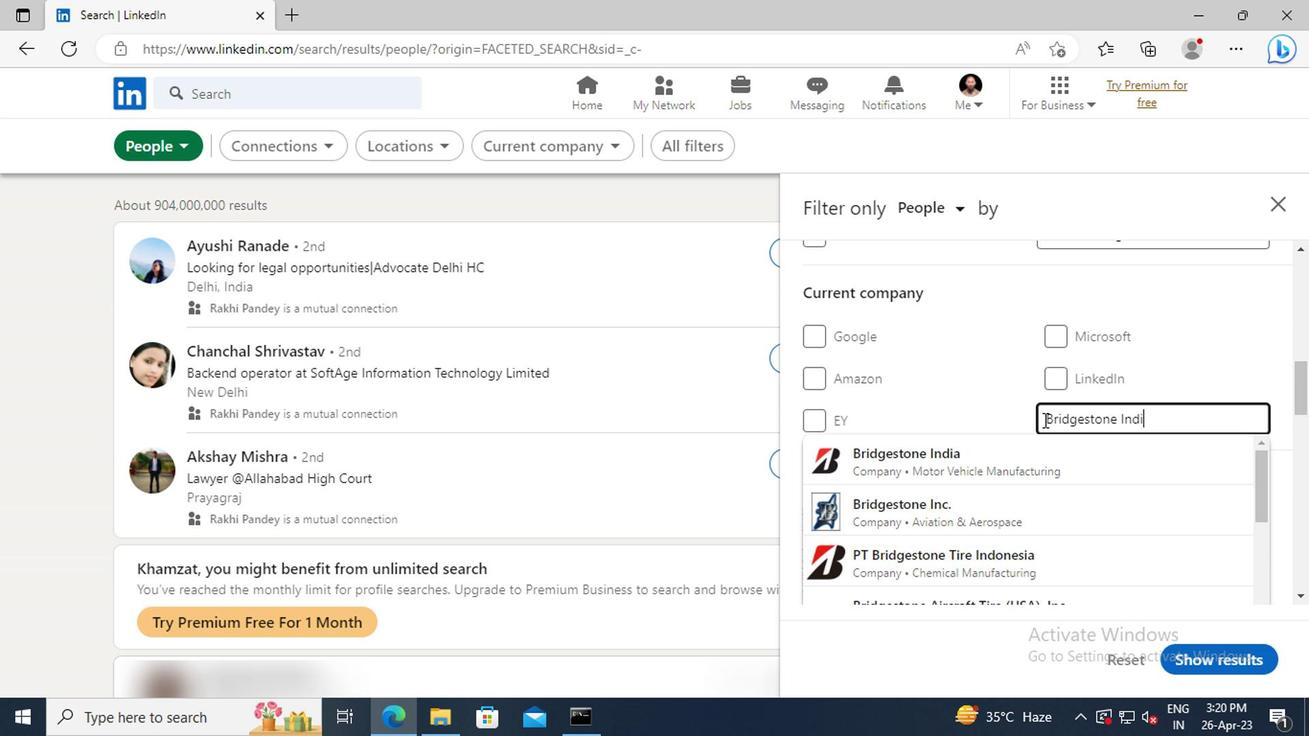 
Action: Mouse moved to (1003, 445)
Screenshot: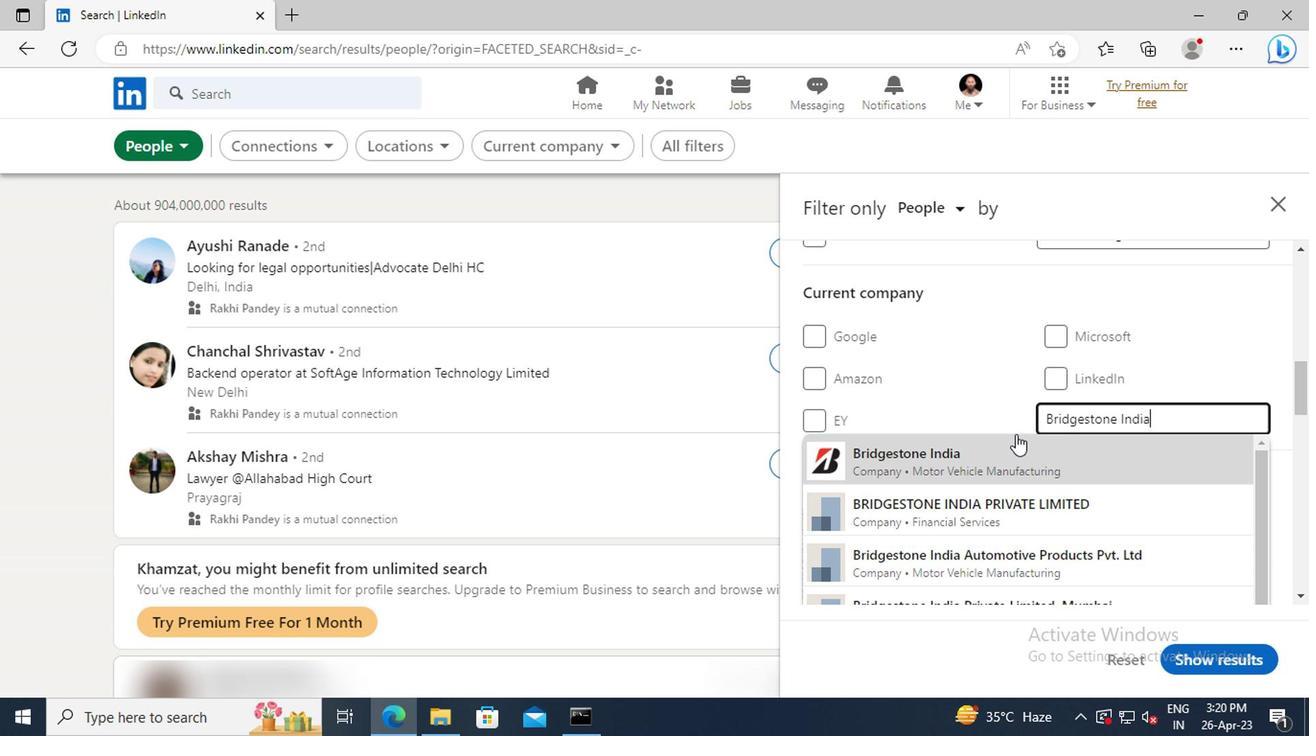 
Action: Mouse pressed left at (1003, 445)
Screenshot: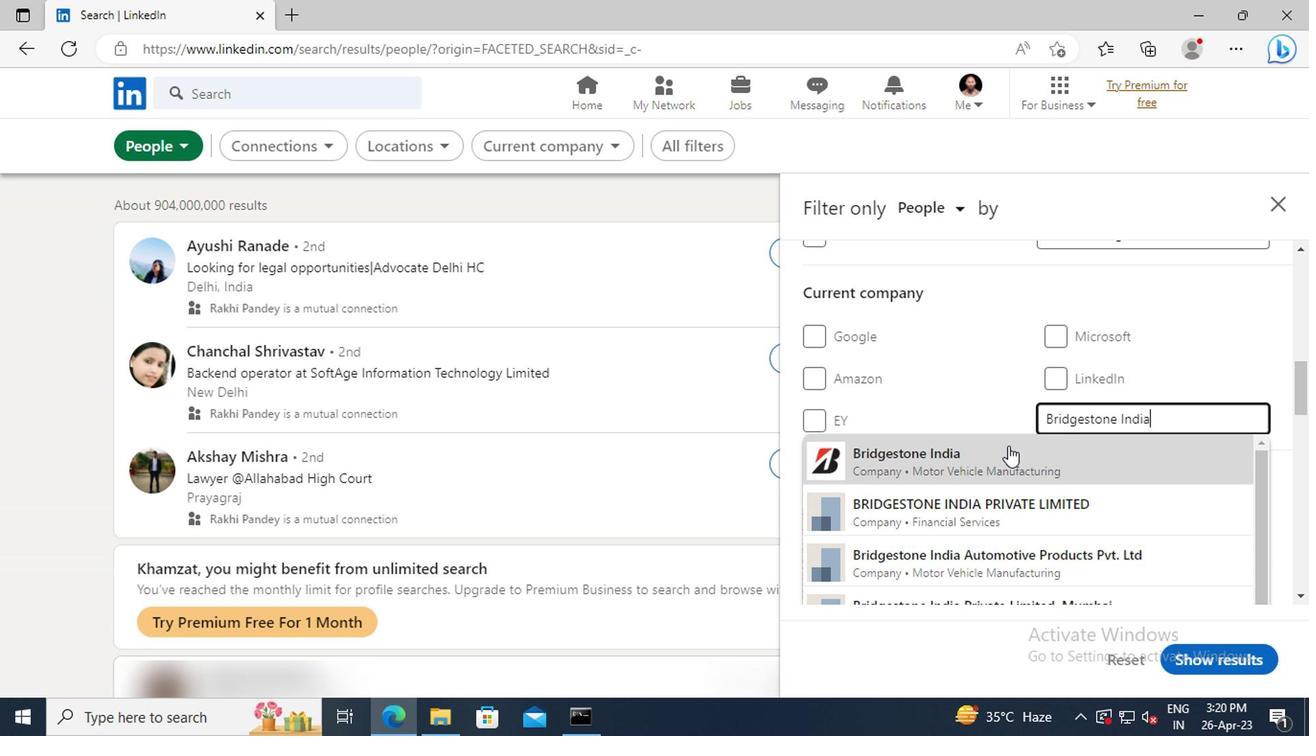 
Action: Mouse moved to (1043, 358)
Screenshot: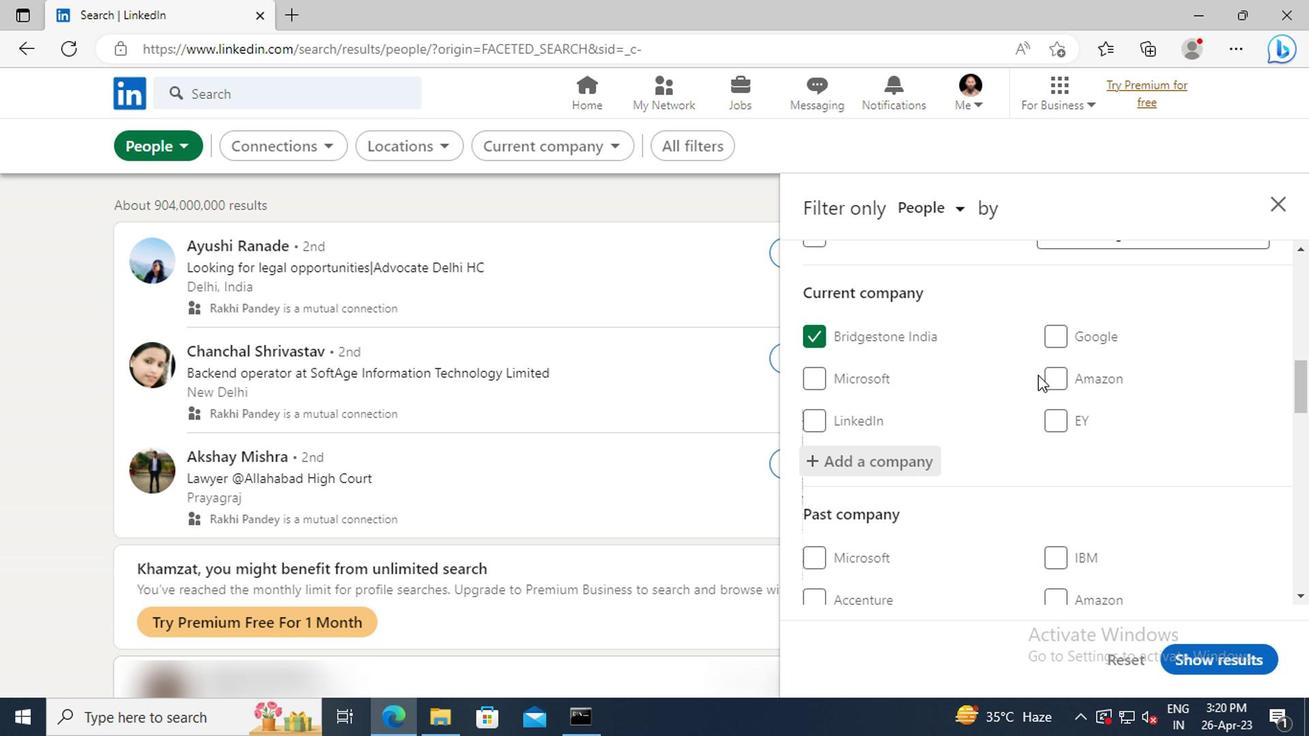 
Action: Mouse scrolled (1043, 358) with delta (0, 0)
Screenshot: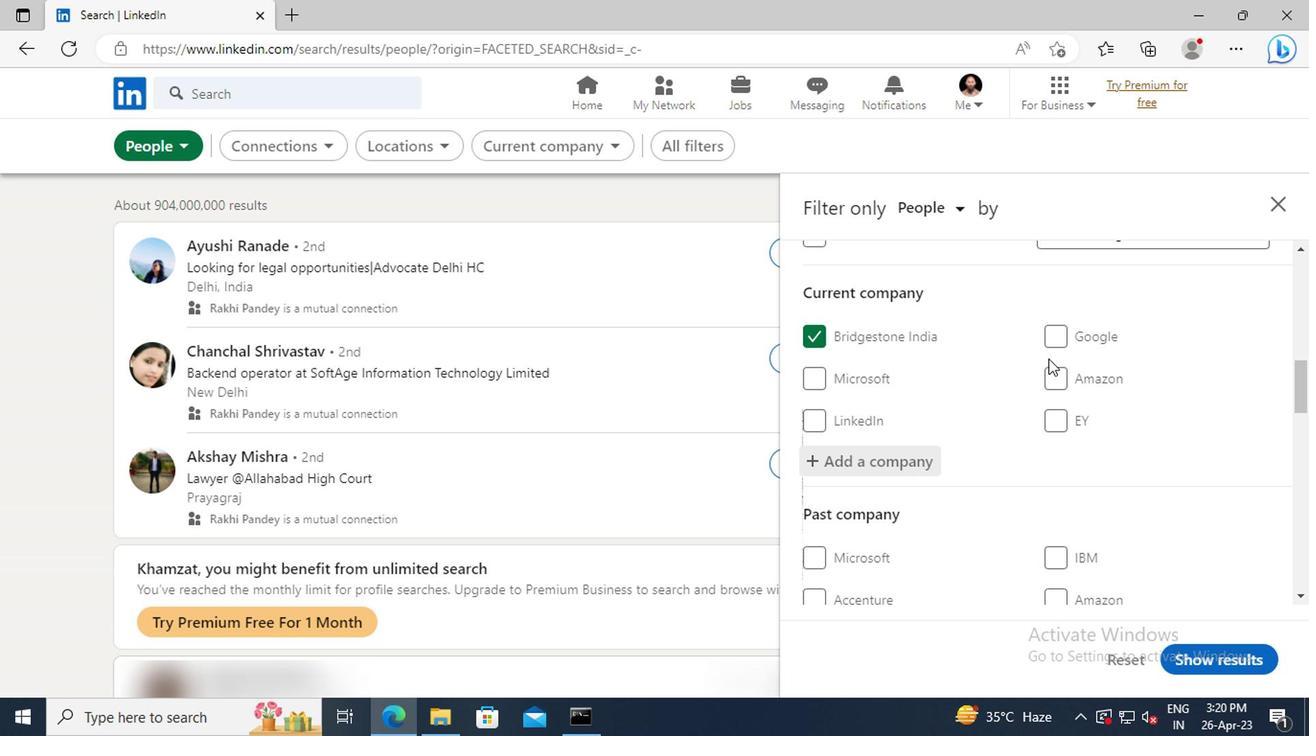 
Action: Mouse scrolled (1043, 358) with delta (0, 0)
Screenshot: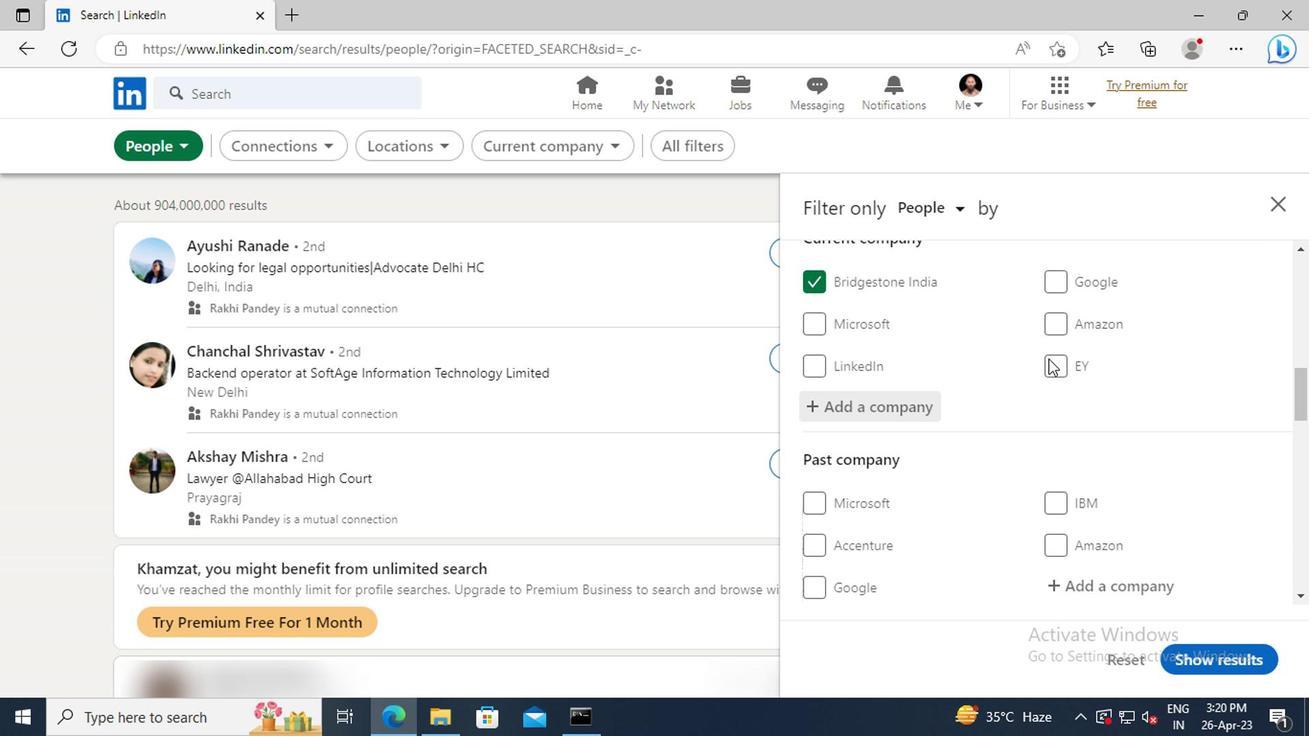 
Action: Mouse scrolled (1043, 358) with delta (0, 0)
Screenshot: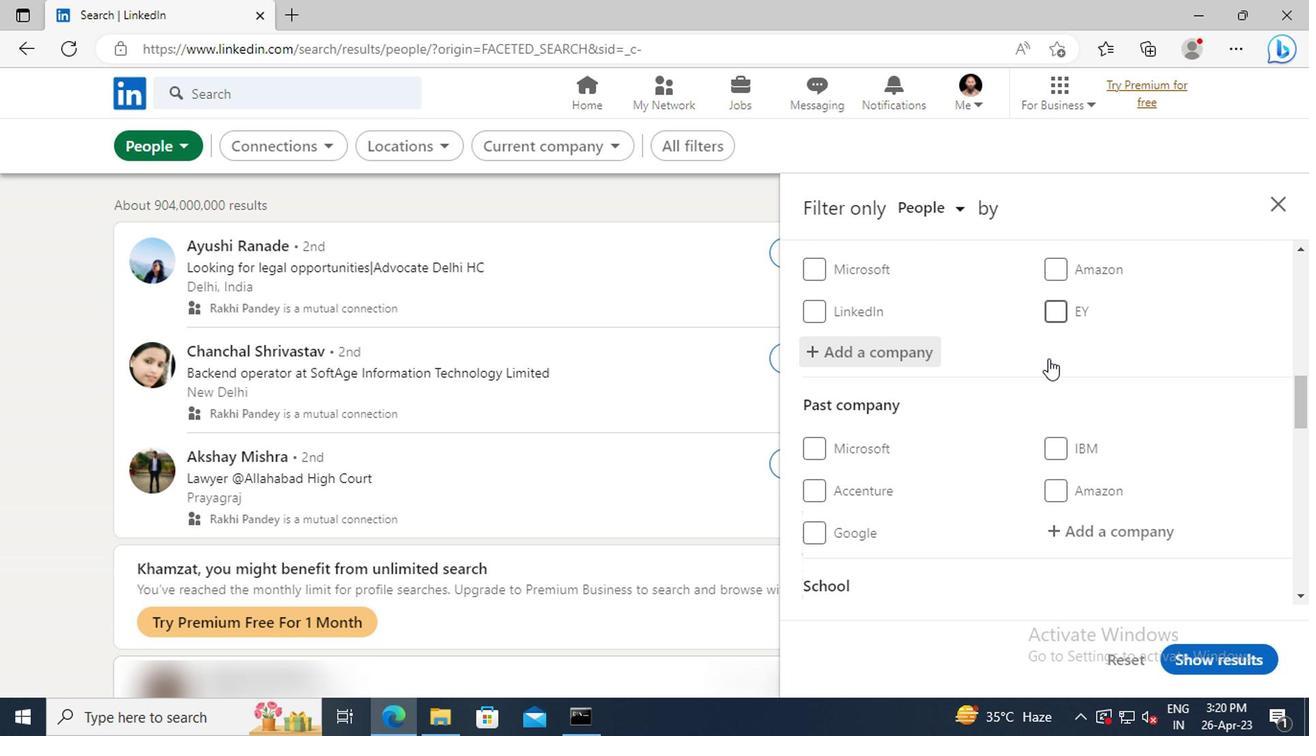 
Action: Mouse scrolled (1043, 358) with delta (0, 0)
Screenshot: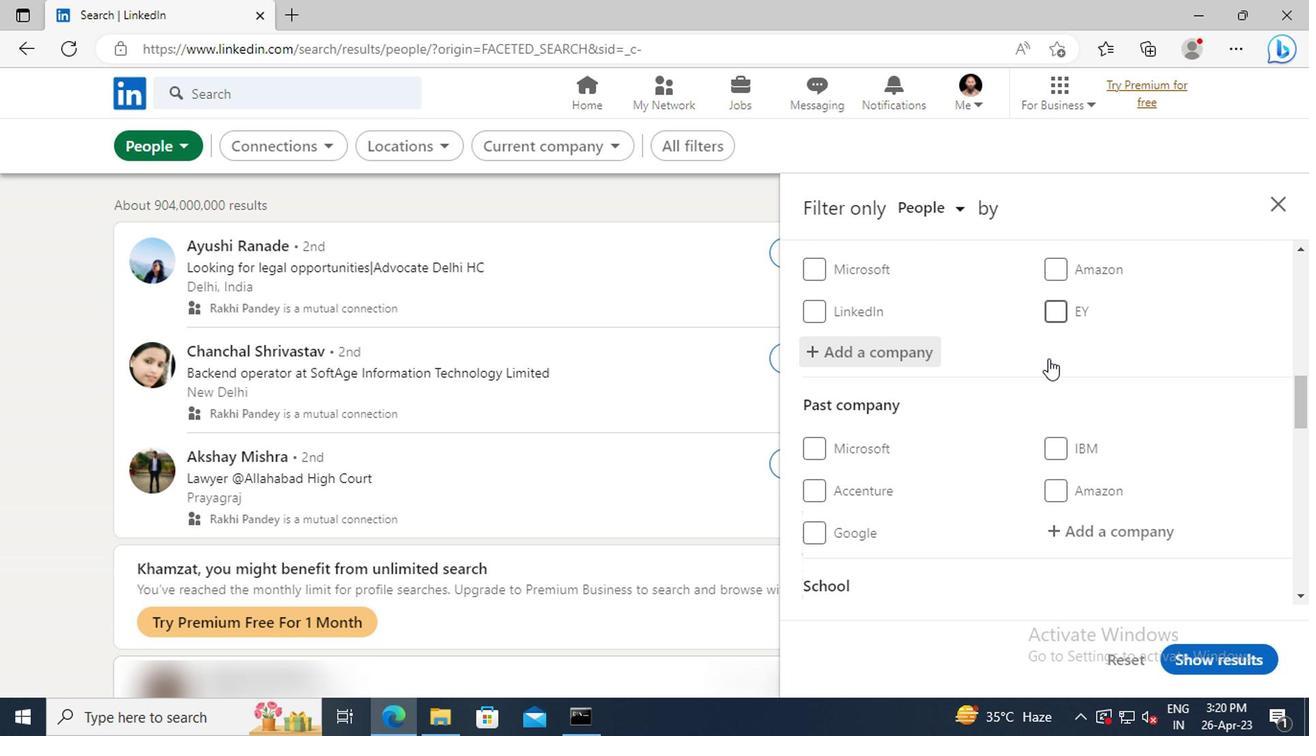 
Action: Mouse scrolled (1043, 358) with delta (0, 0)
Screenshot: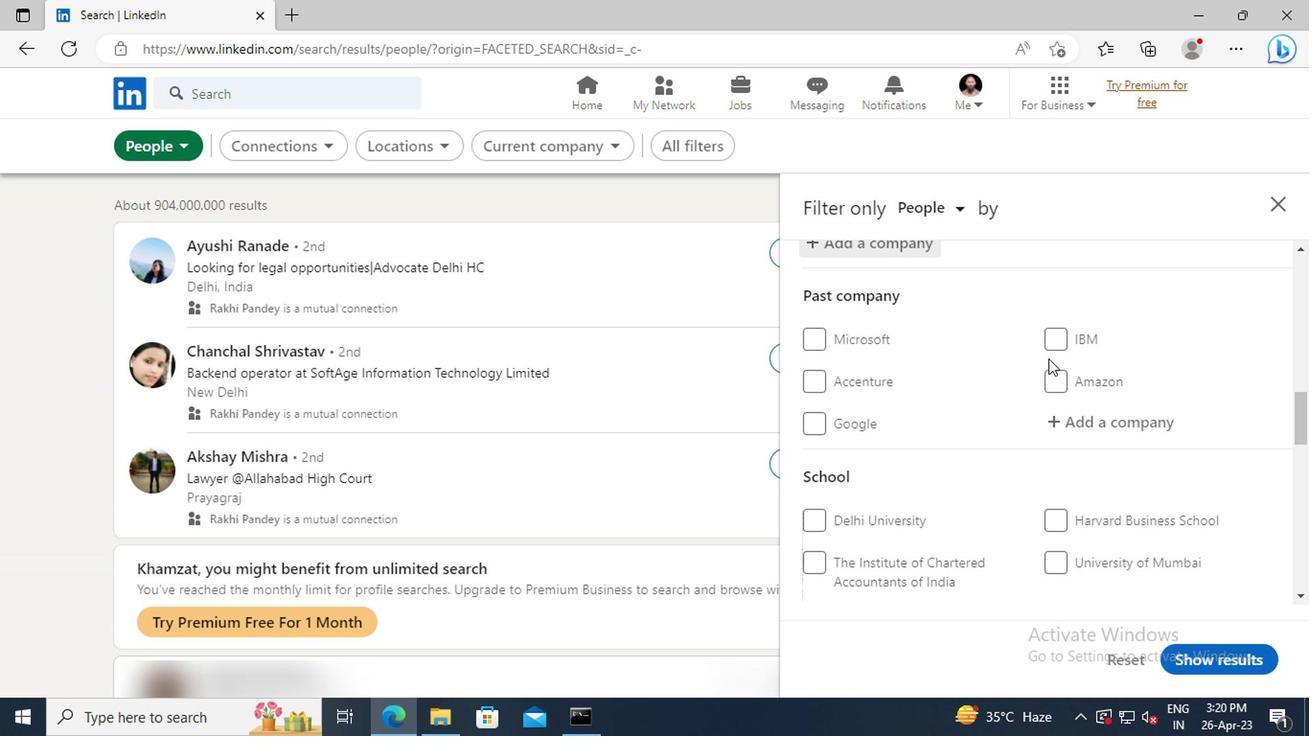 
Action: Mouse scrolled (1043, 358) with delta (0, 0)
Screenshot: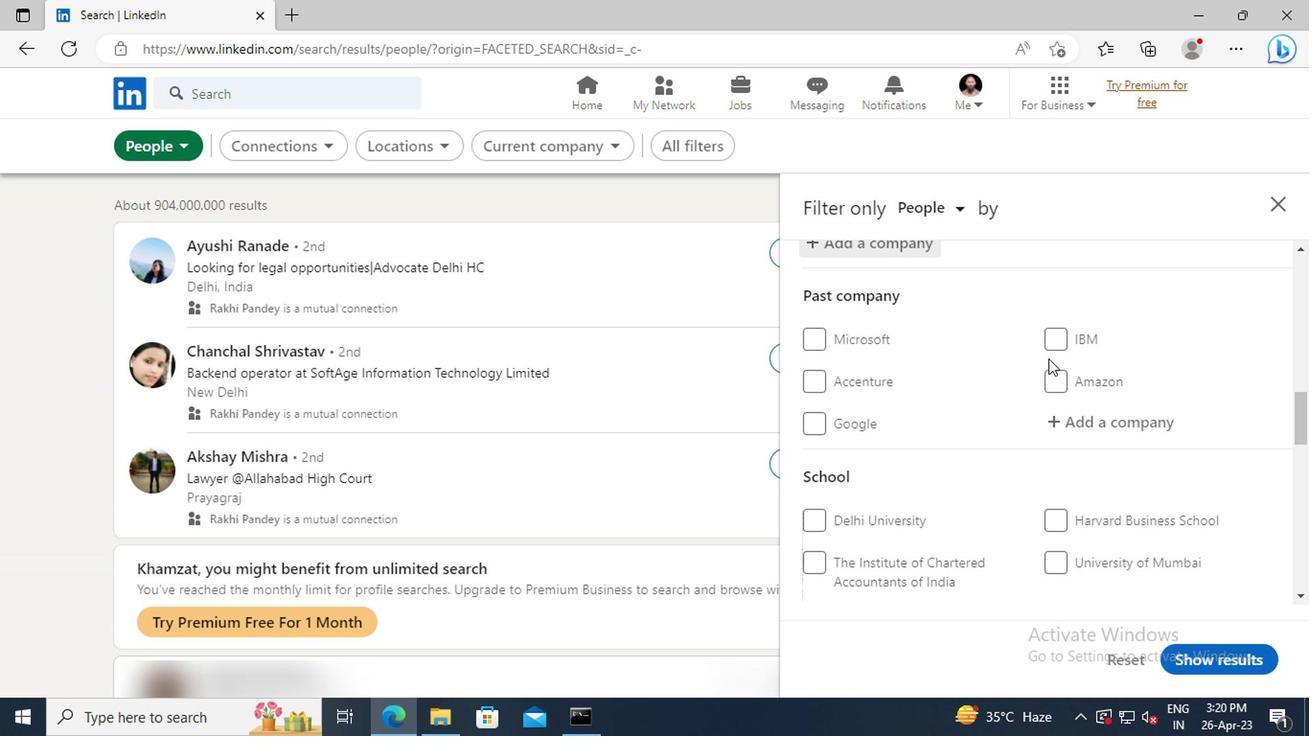 
Action: Mouse scrolled (1043, 358) with delta (0, 0)
Screenshot: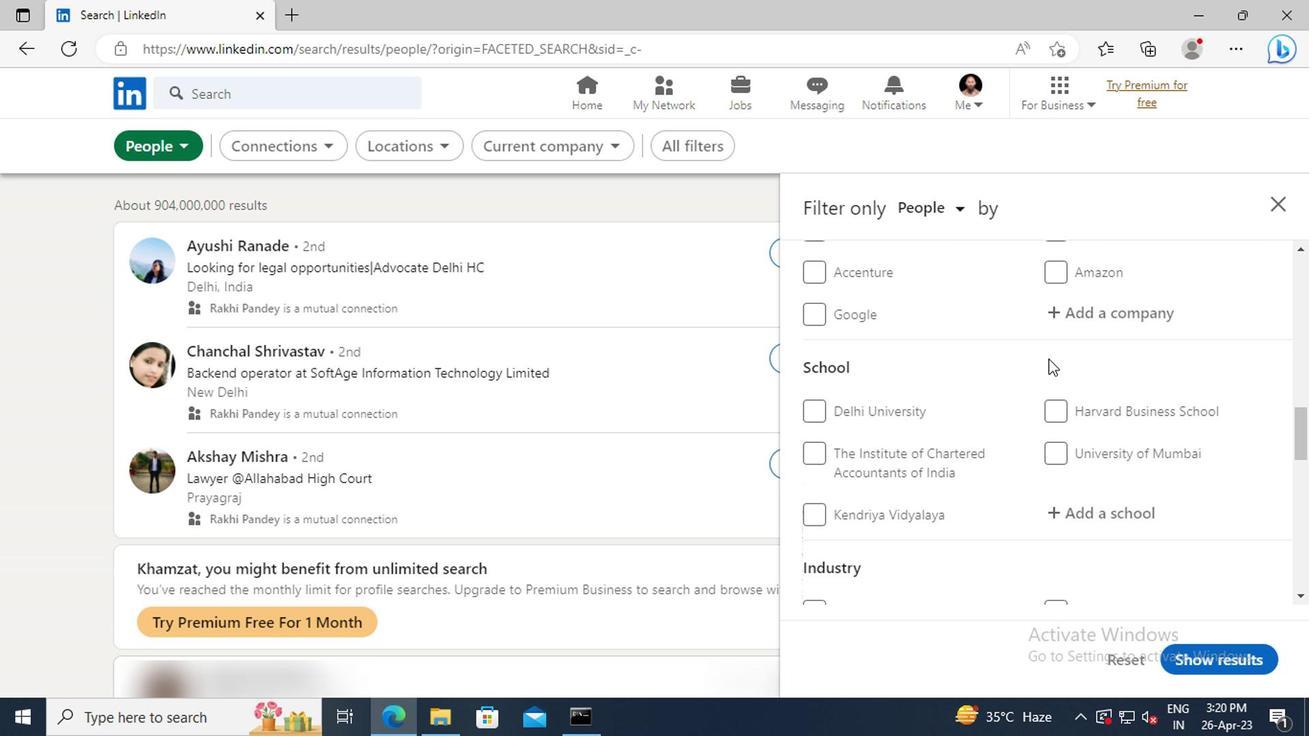
Action: Mouse scrolled (1043, 358) with delta (0, 0)
Screenshot: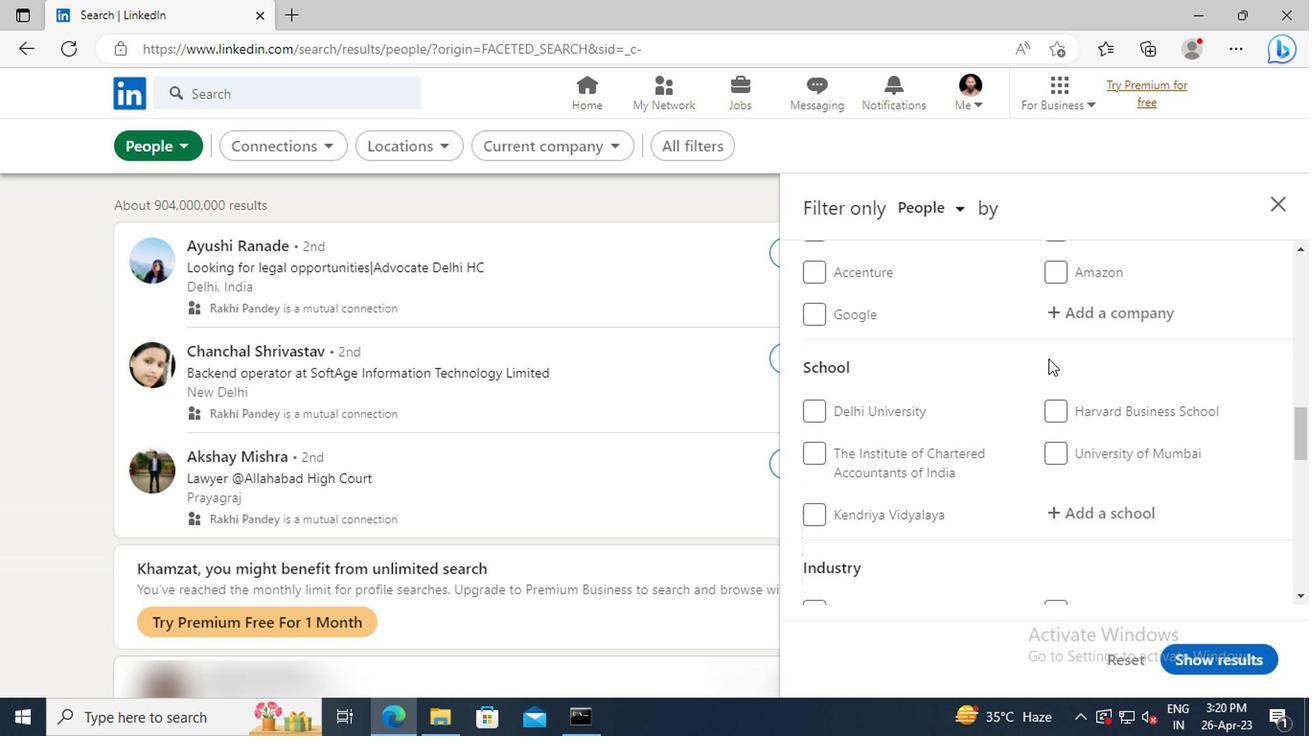 
Action: Mouse moved to (1069, 411)
Screenshot: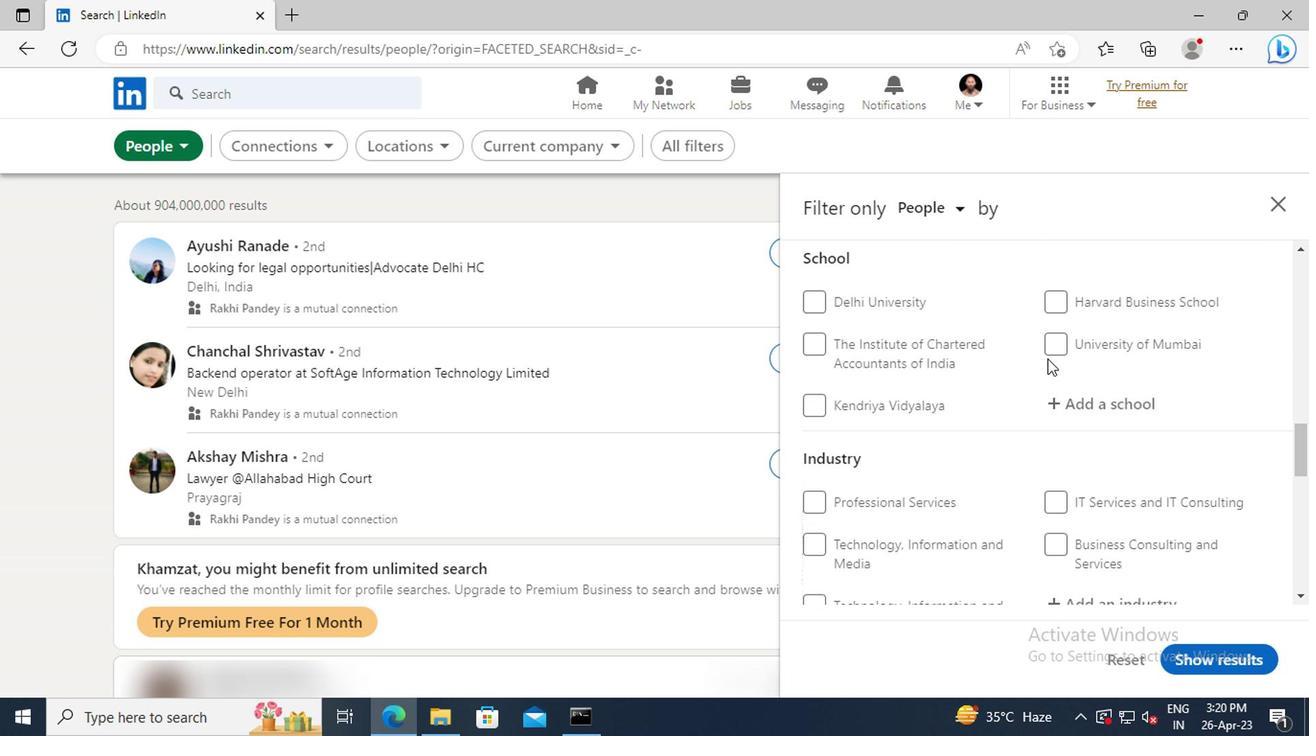 
Action: Mouse pressed left at (1069, 411)
Screenshot: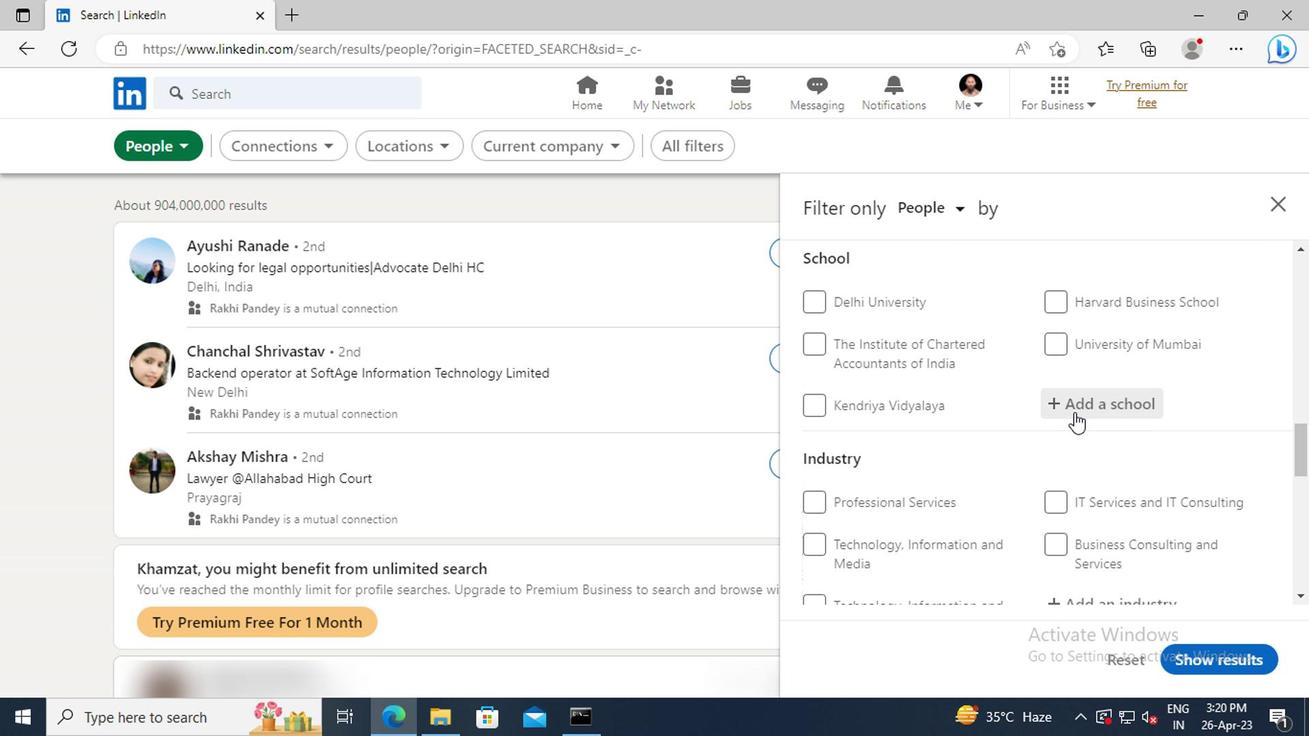 
Action: Mouse moved to (1009, 379)
Screenshot: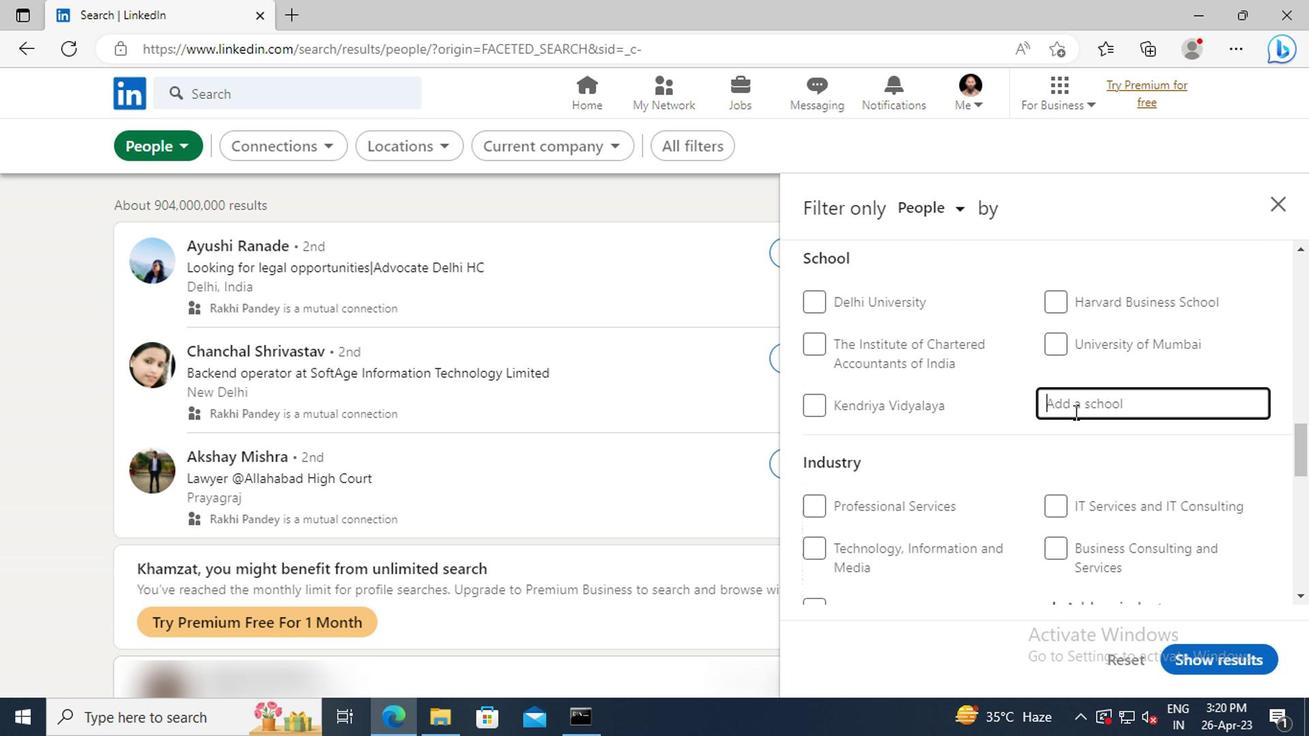 
Action: Key pressed <Key.shift>KE
Screenshot: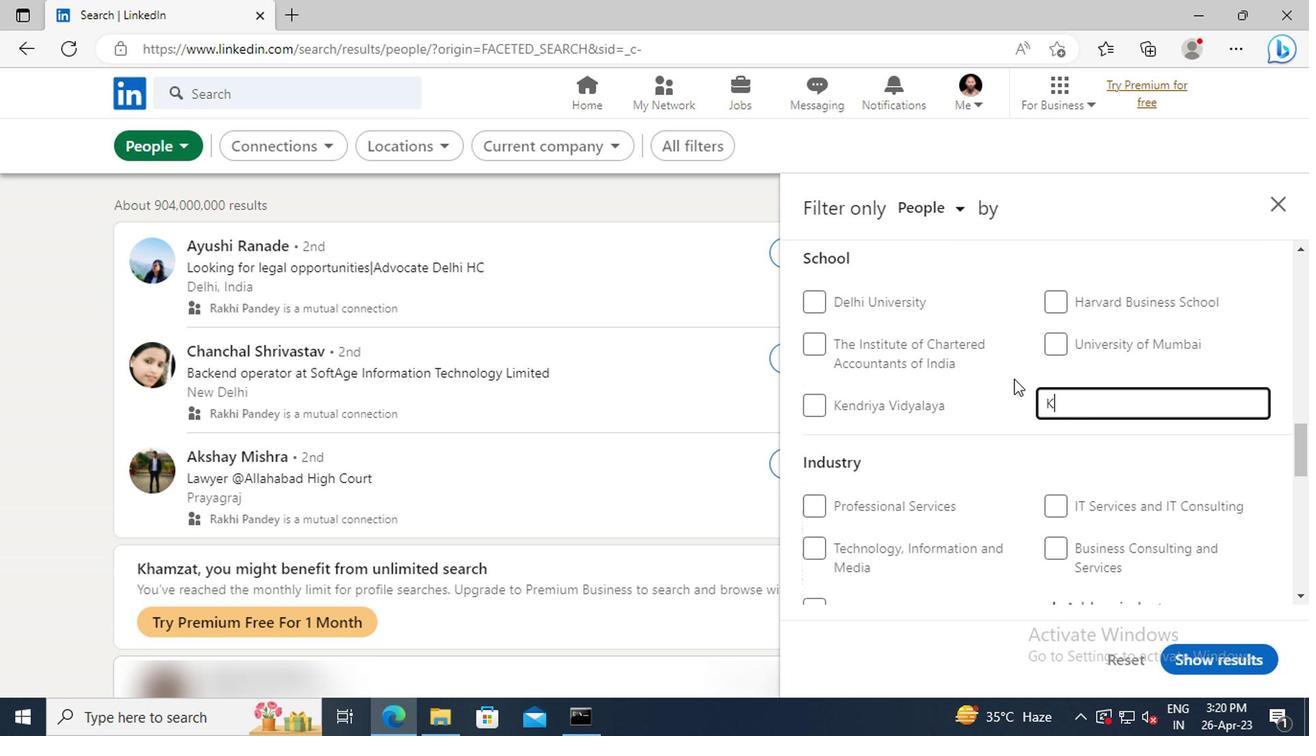 
Action: Mouse moved to (1007, 377)
Screenshot: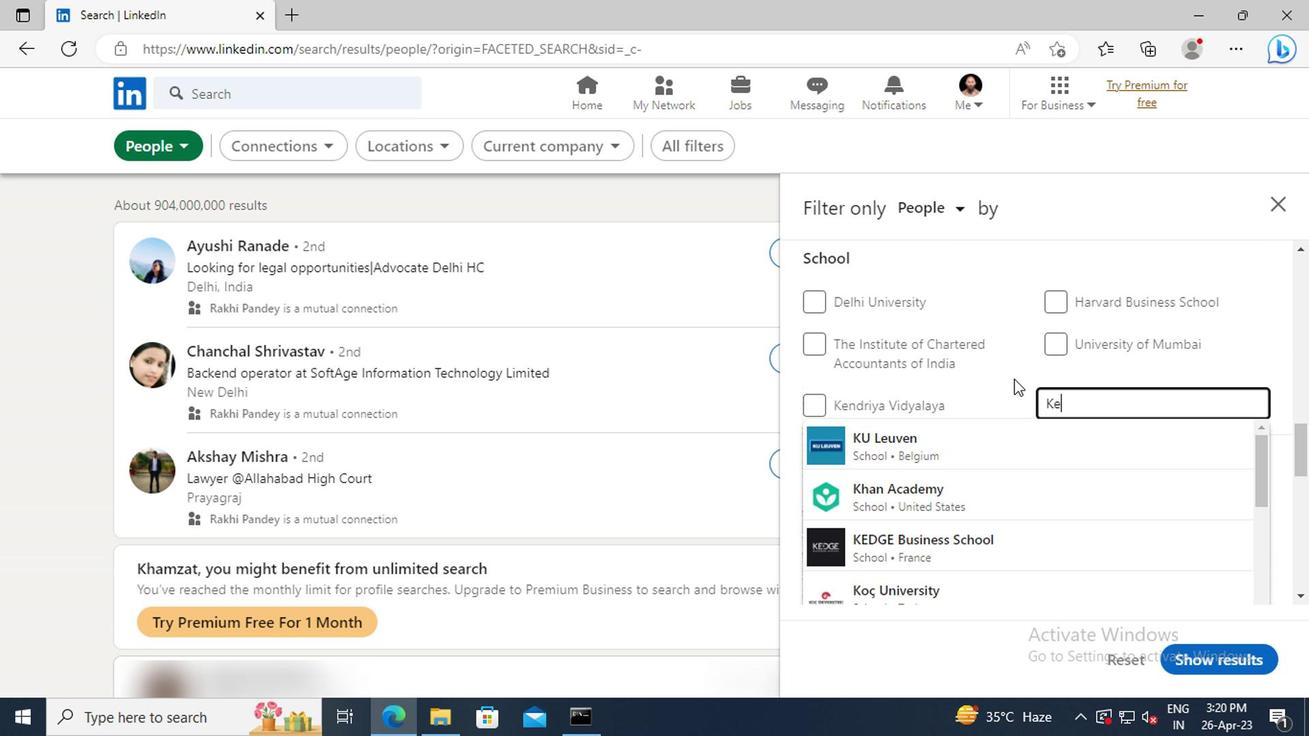 
Action: Key pressed RALEEYA<Key.space><Key.shift>SAMAJAM
Screenshot: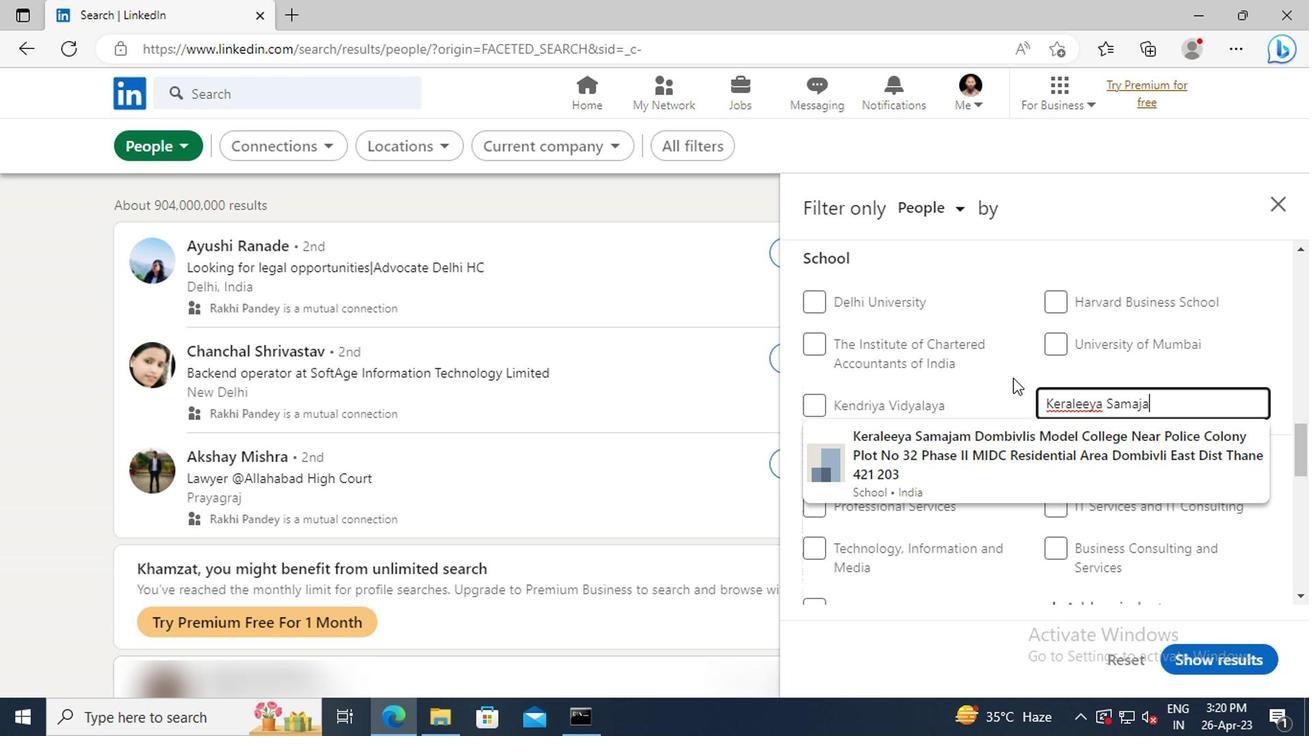 
Action: Mouse moved to (1009, 430)
Screenshot: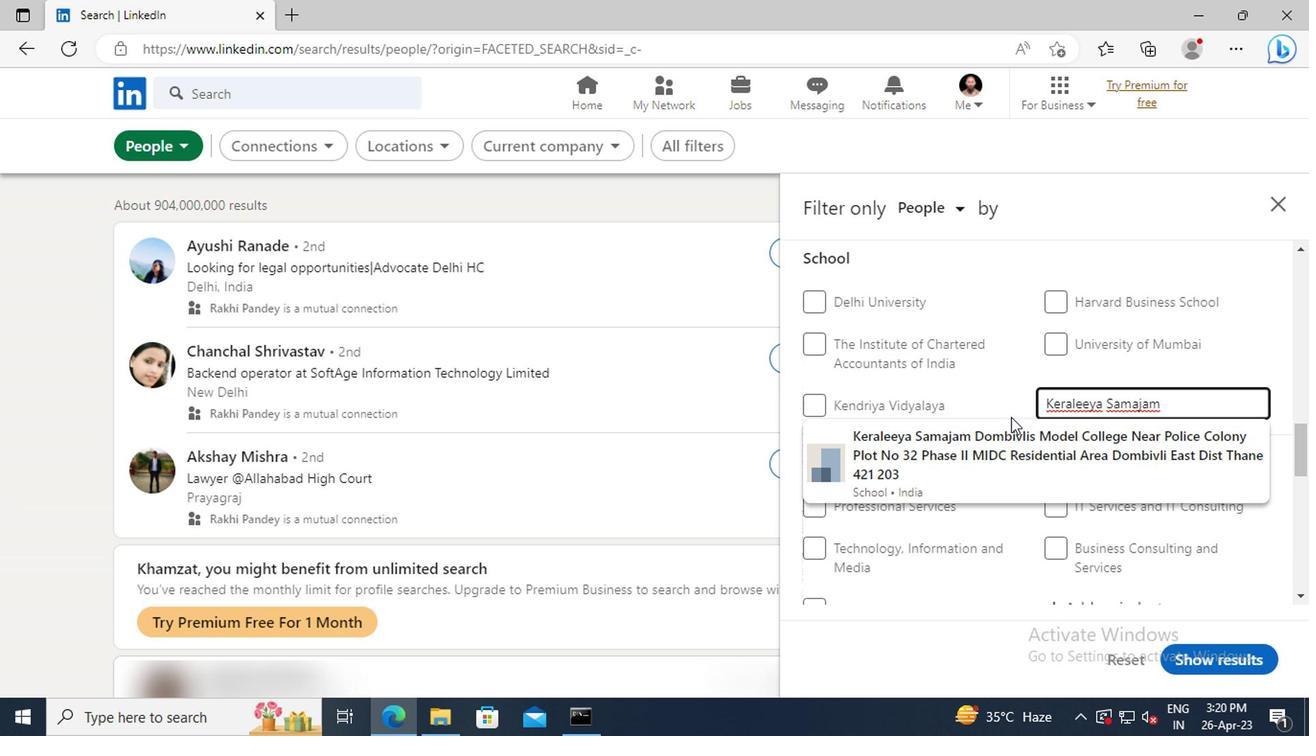 
Action: Mouse pressed left at (1009, 430)
Screenshot: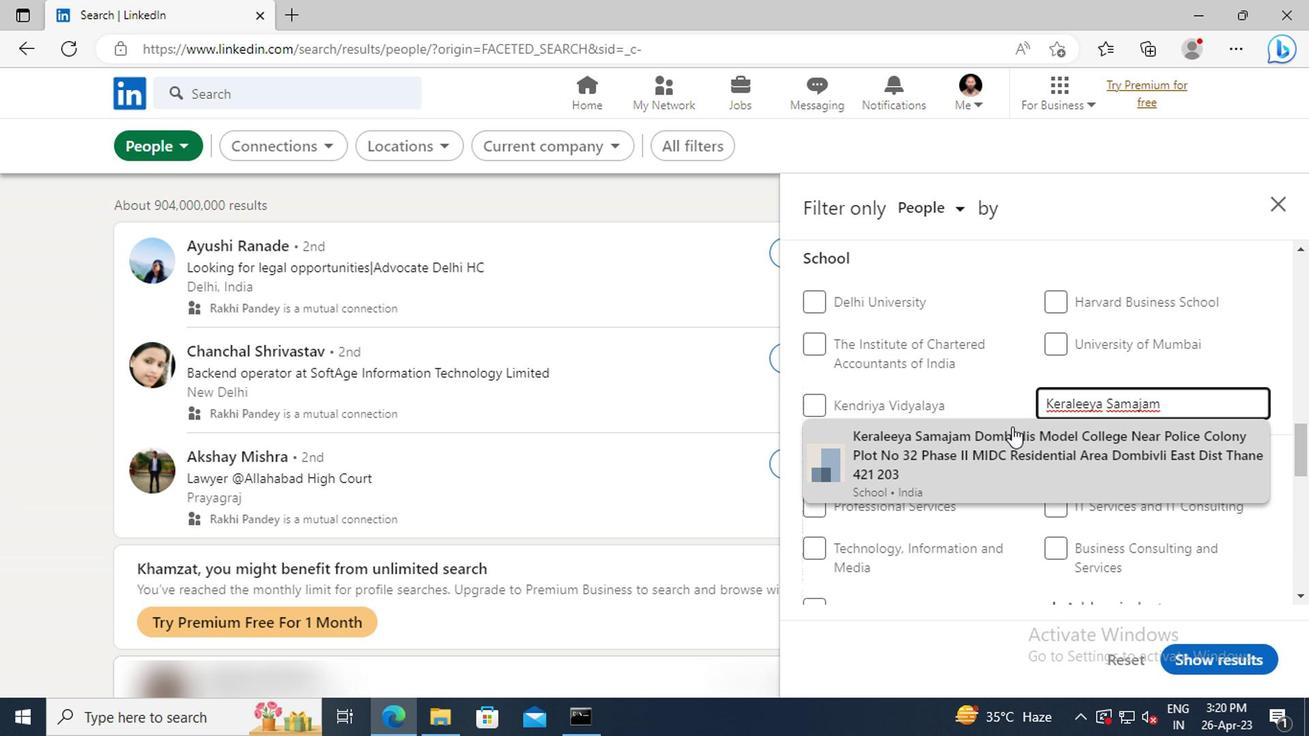 
Action: Mouse moved to (1015, 392)
Screenshot: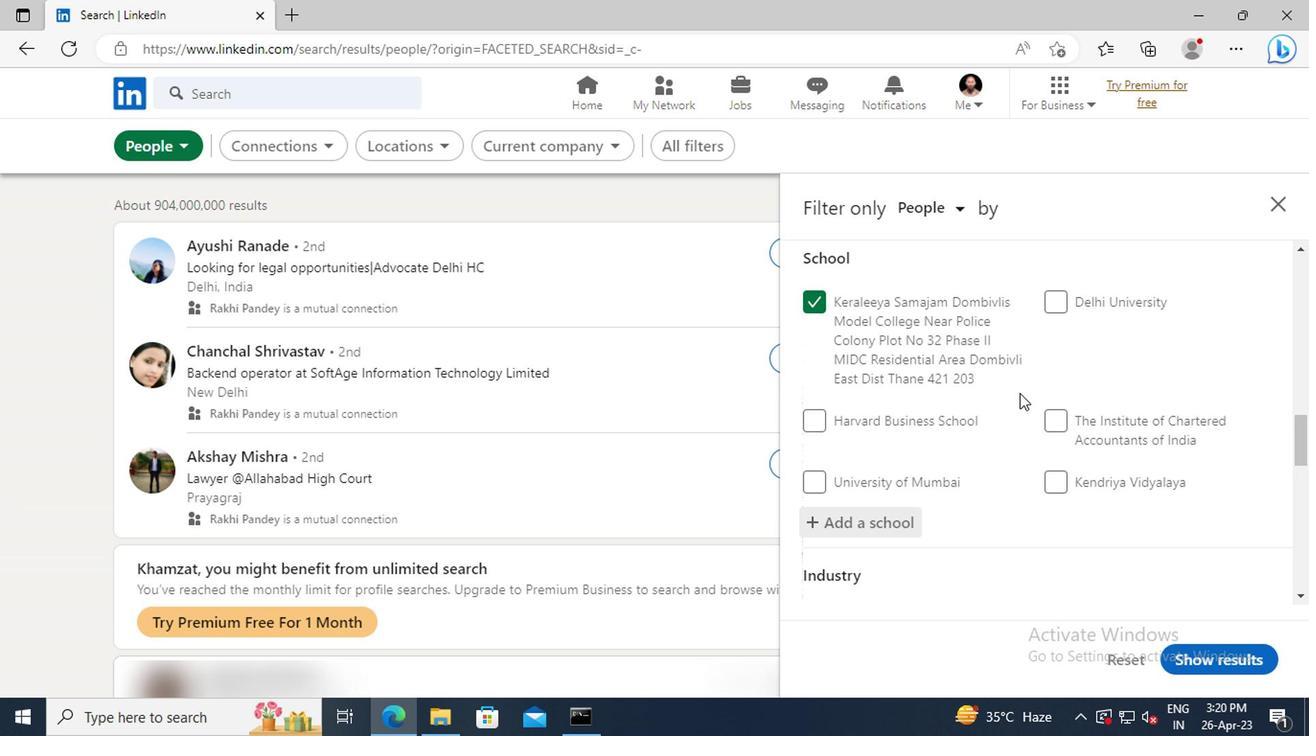 
Action: Mouse scrolled (1015, 392) with delta (0, 0)
Screenshot: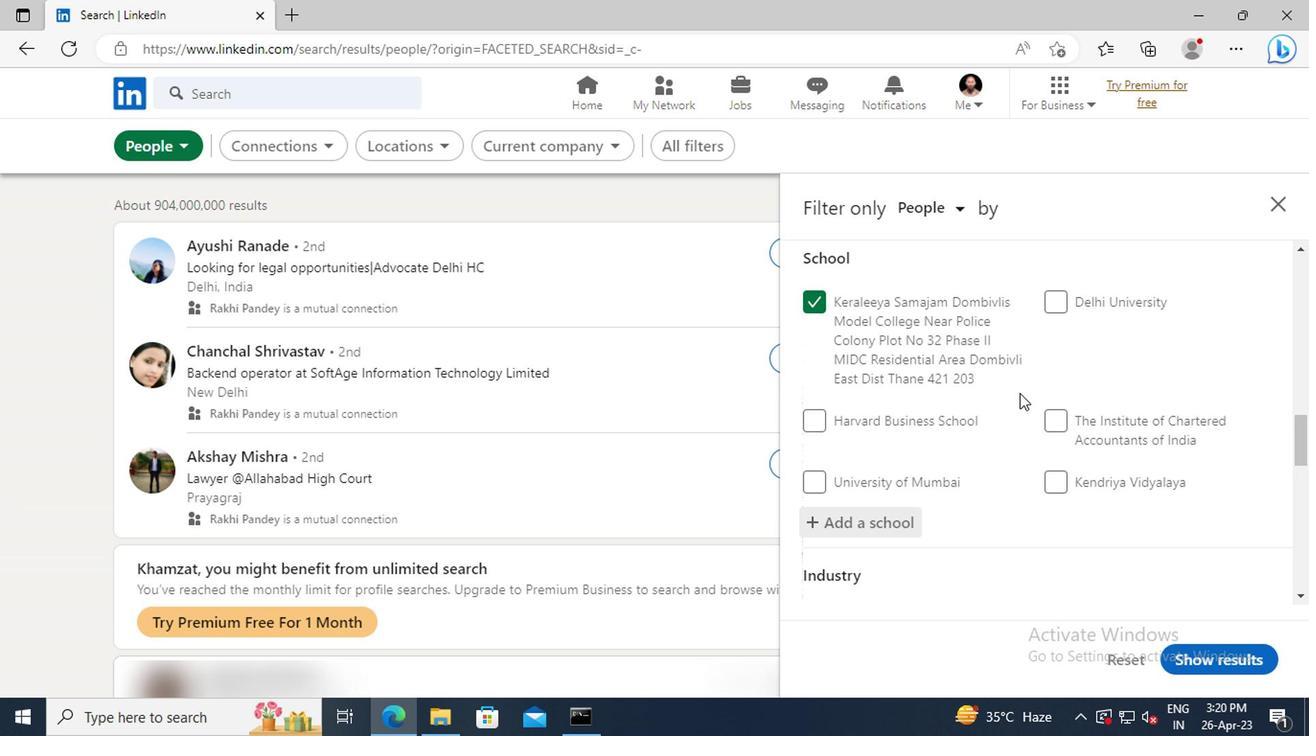 
Action: Mouse scrolled (1015, 392) with delta (0, 0)
Screenshot: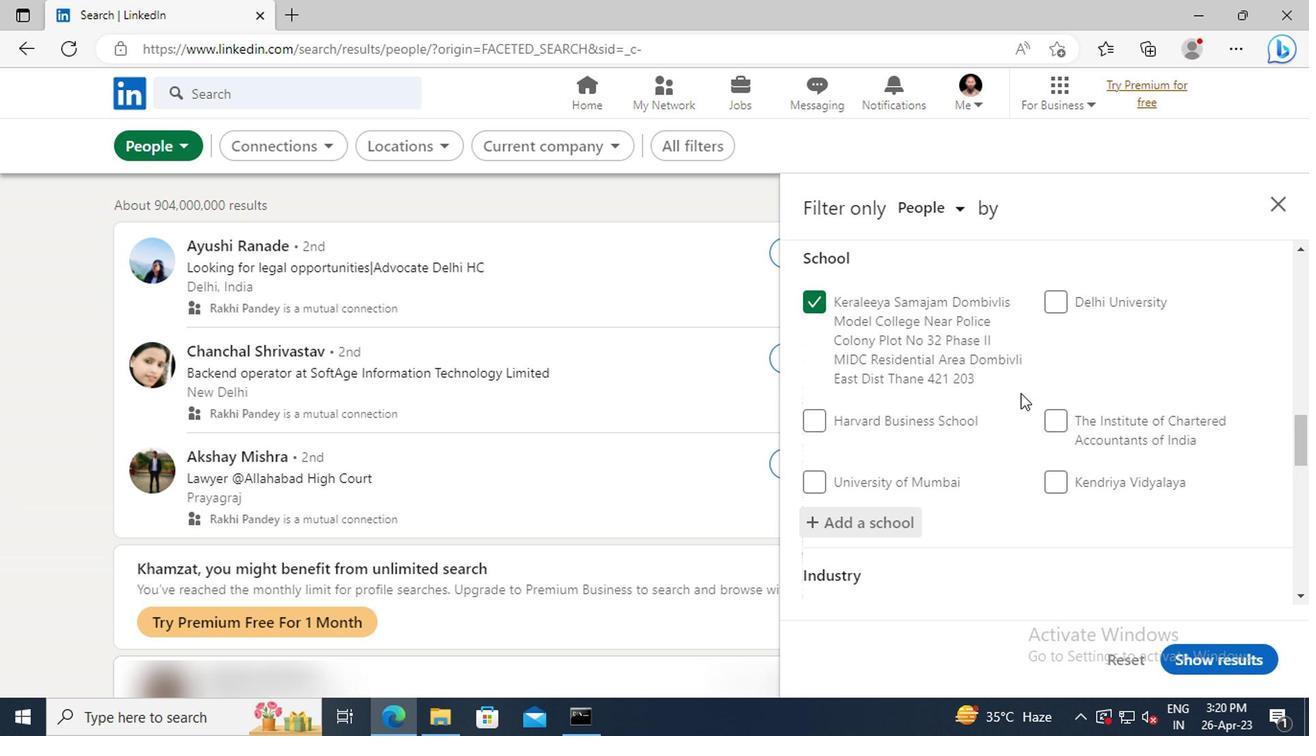 
Action: Mouse moved to (1026, 370)
Screenshot: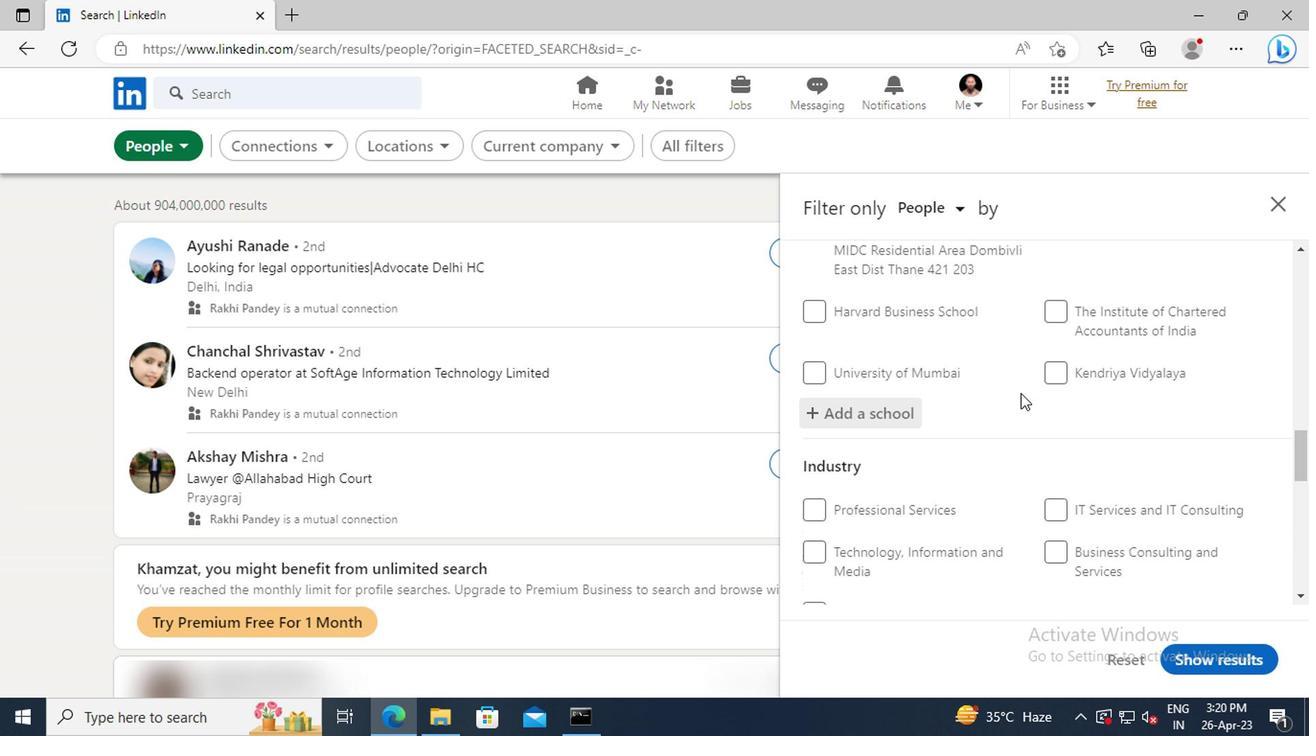 
Action: Mouse scrolled (1026, 369) with delta (0, 0)
Screenshot: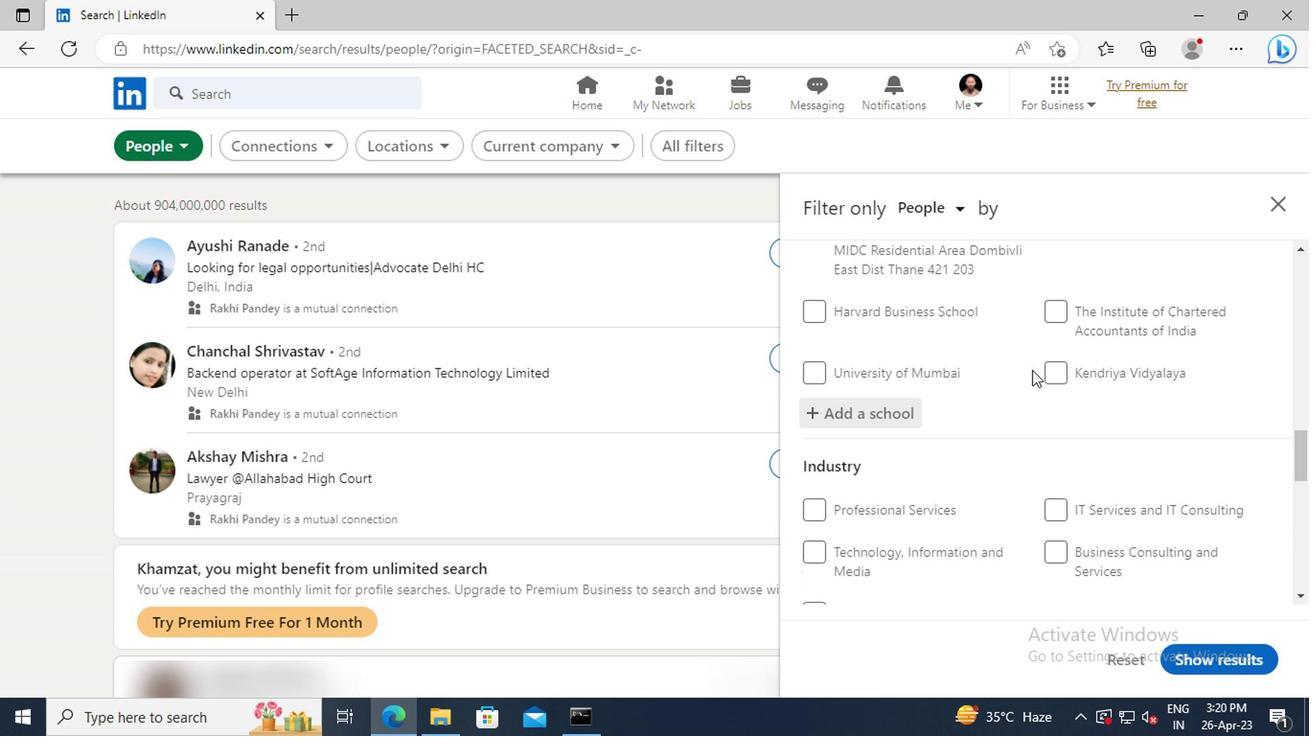 
Action: Mouse scrolled (1026, 369) with delta (0, 0)
Screenshot: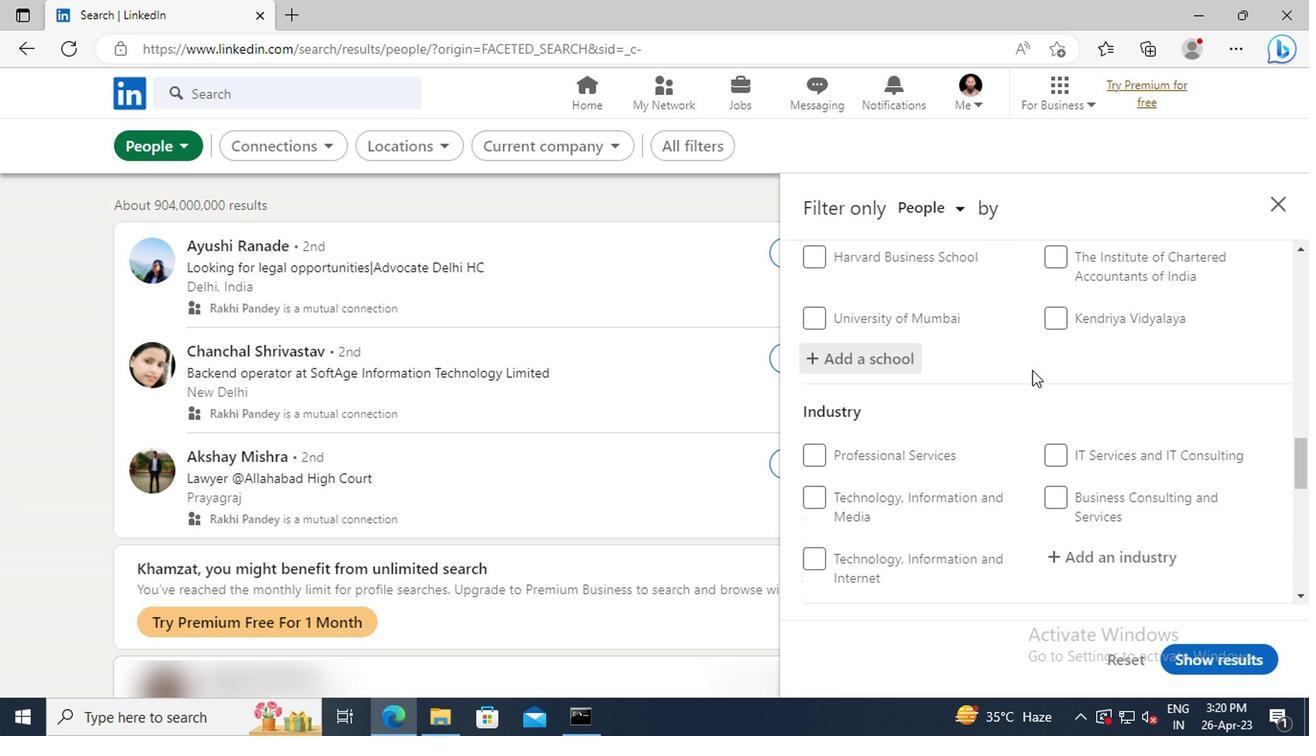 
Action: Mouse moved to (1079, 497)
Screenshot: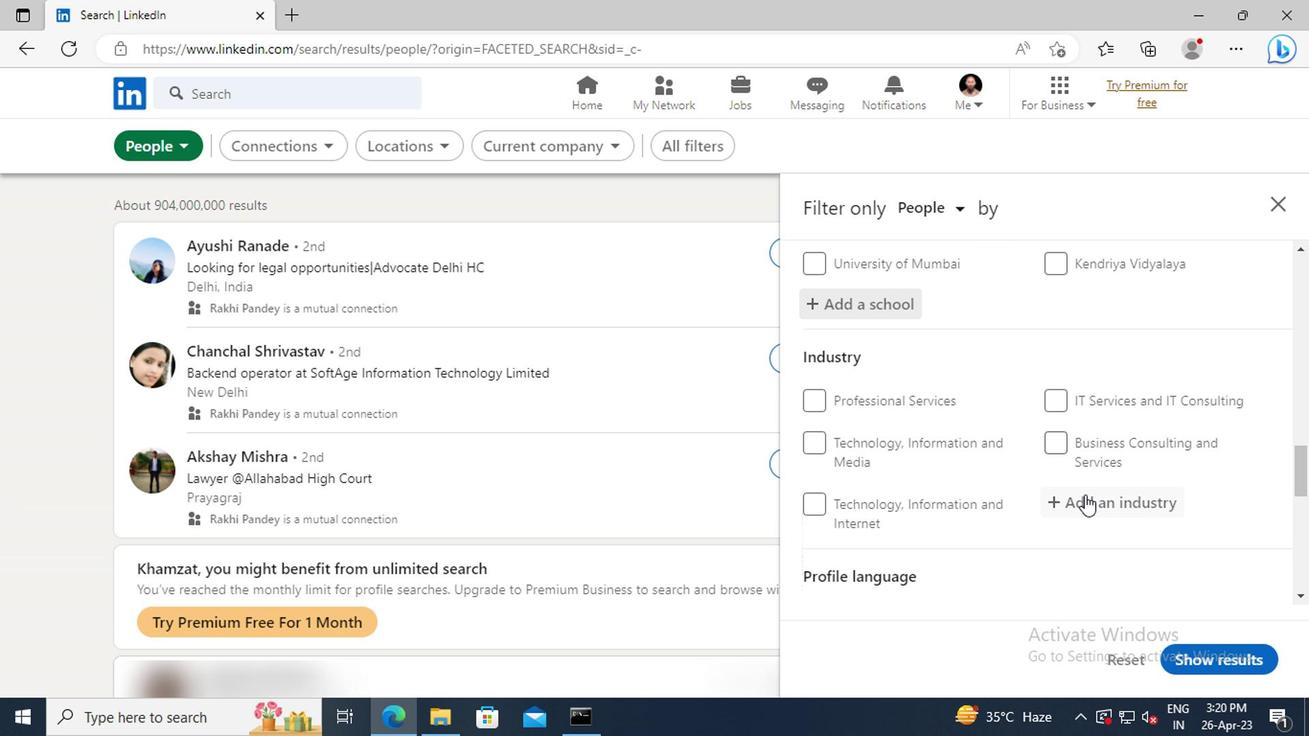 
Action: Mouse pressed left at (1079, 497)
Screenshot: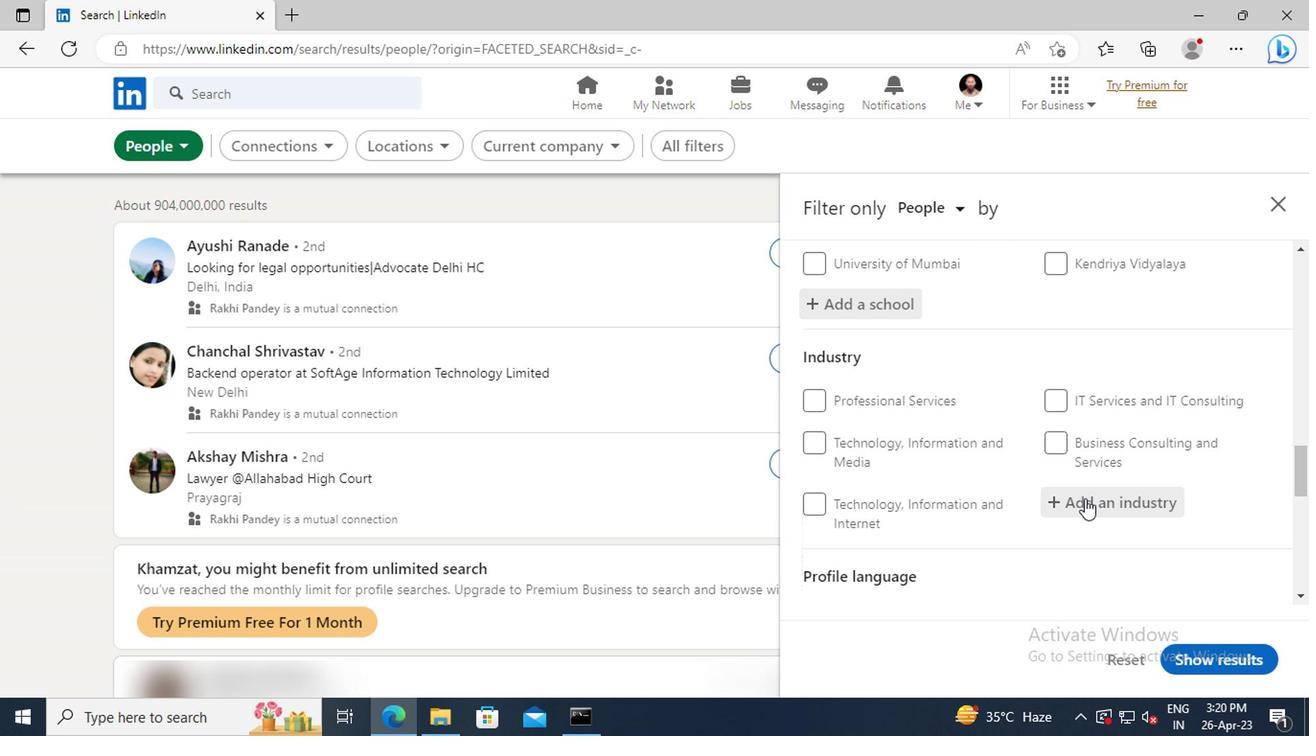 
Action: Key pressed <Key.shift>PA
Screenshot: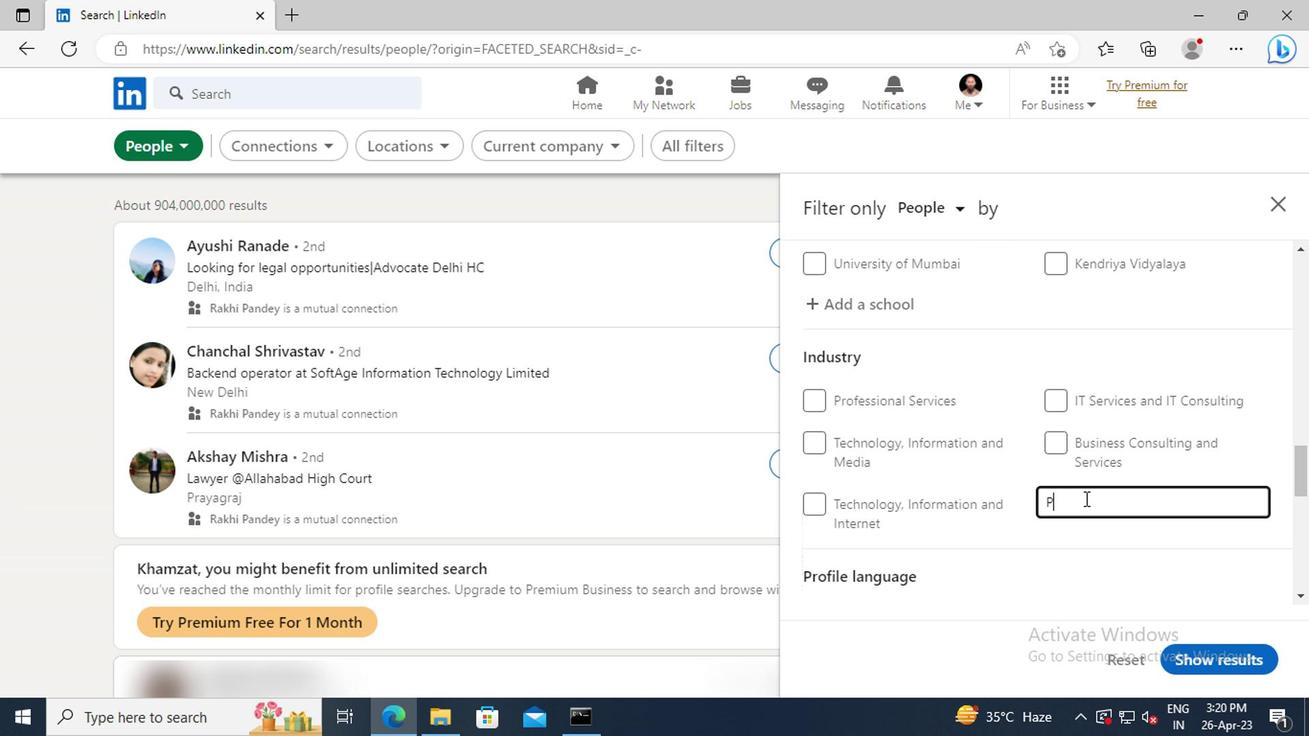 
Action: Mouse moved to (1071, 493)
Screenshot: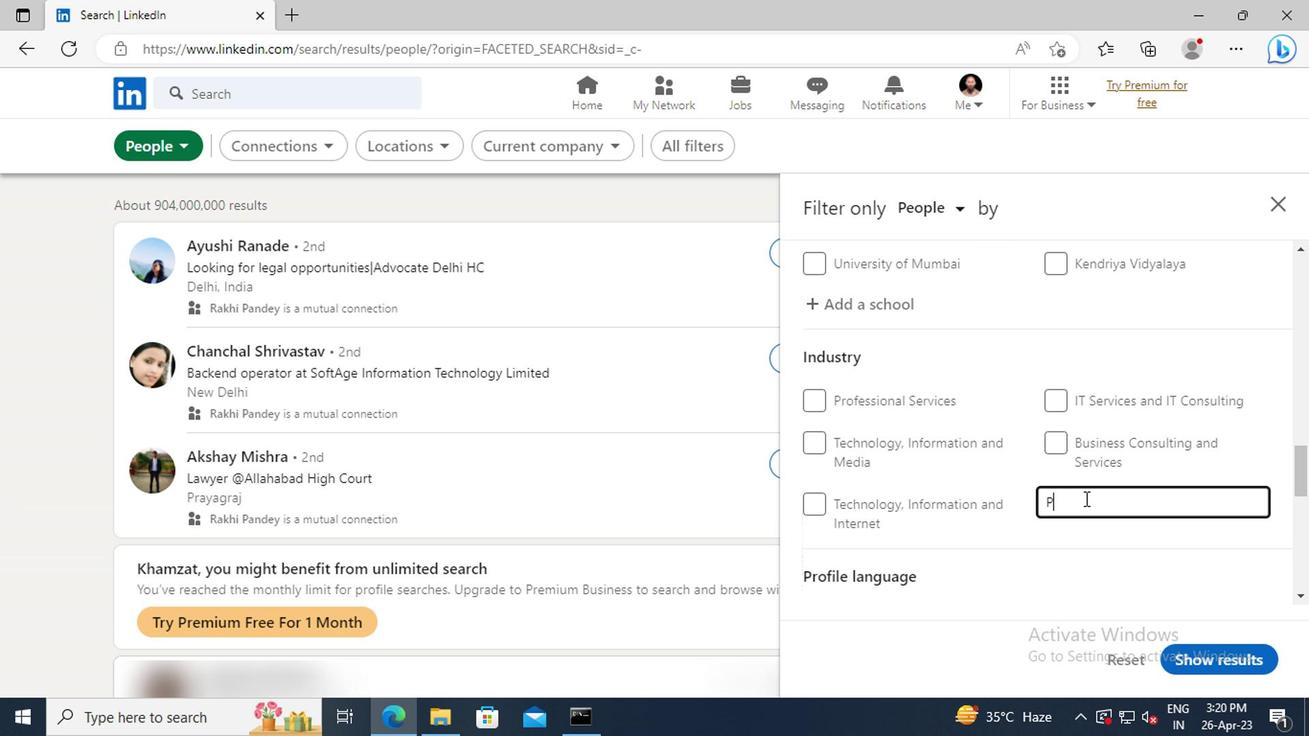 
Action: Key pressed INT,<Key.space><Key.shift>COATING,<Key.space>AND<Key.space><Key.shift>ADHESIVE<Key.space><Key.shift>MANUFACTURING
Screenshot: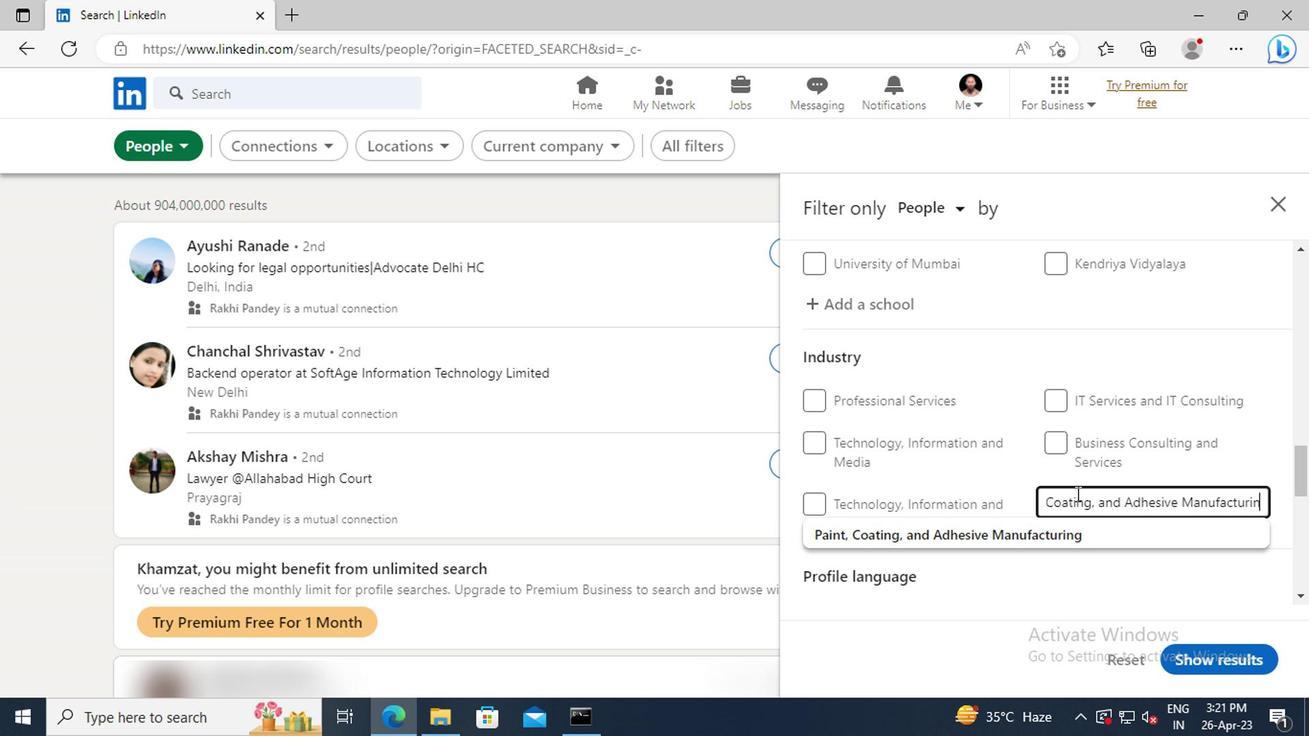 
Action: Mouse moved to (1067, 534)
Screenshot: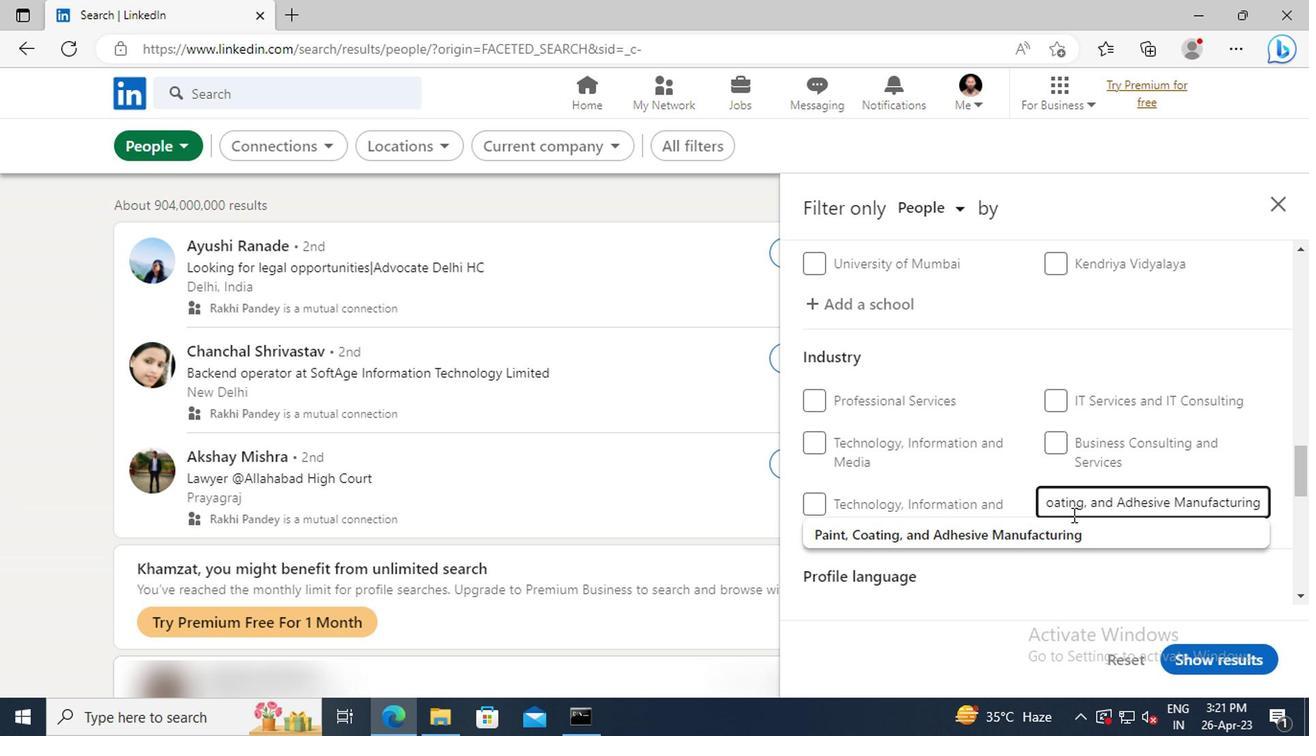 
Action: Mouse pressed left at (1067, 534)
Screenshot: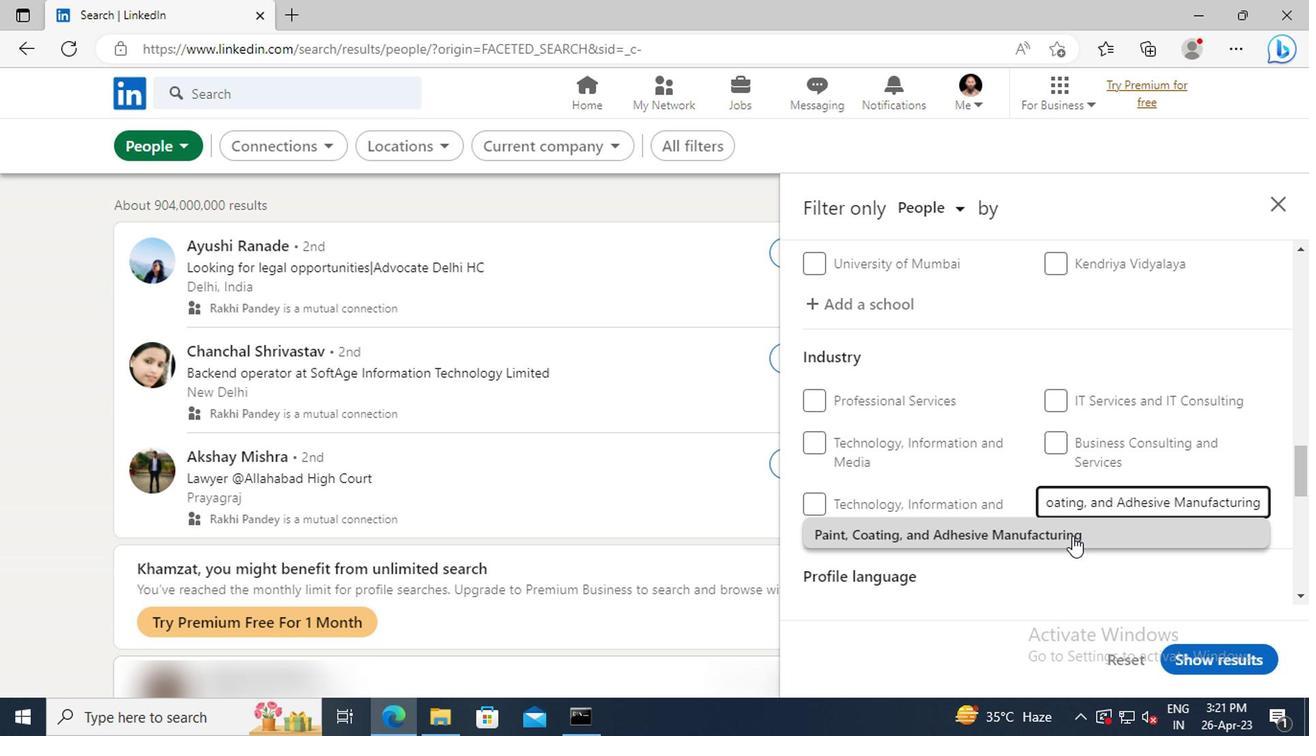 
Action: Mouse moved to (1048, 418)
Screenshot: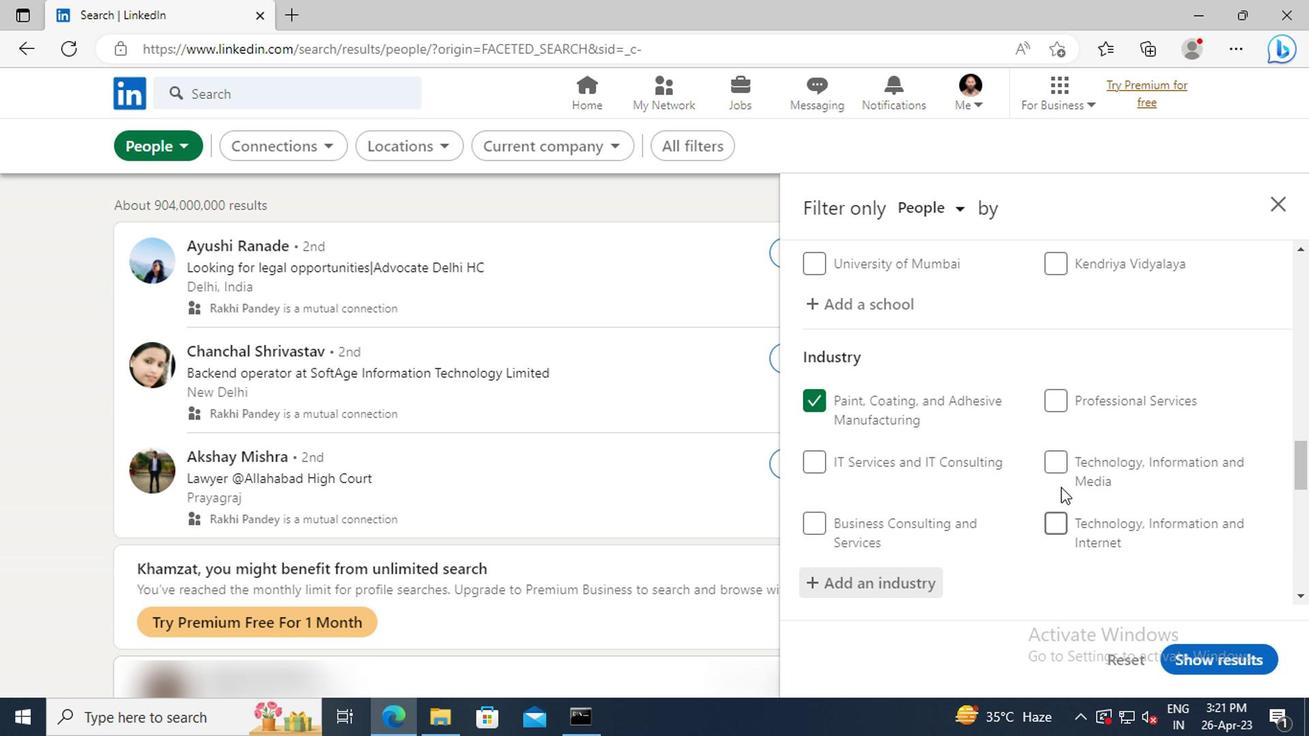 
Action: Mouse scrolled (1048, 418) with delta (0, 0)
Screenshot: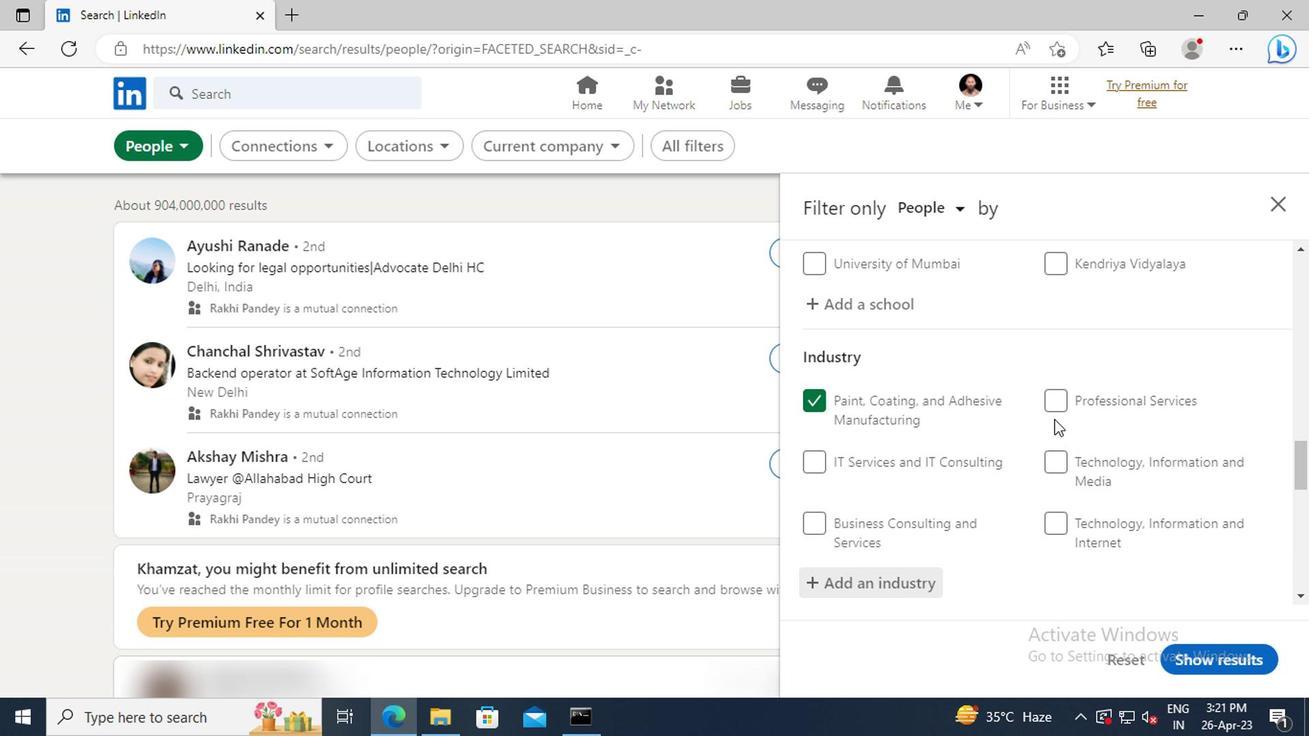 
Action: Mouse scrolled (1048, 418) with delta (0, 0)
Screenshot: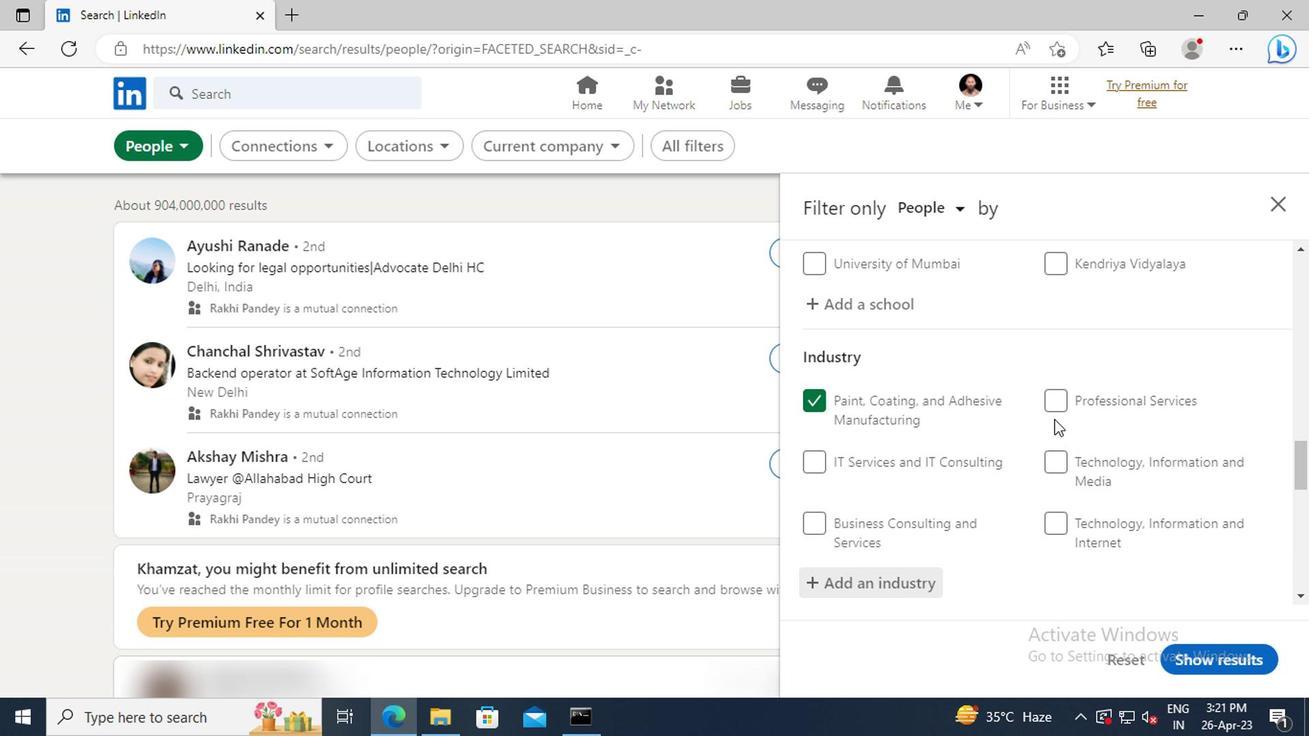 
Action: Mouse scrolled (1048, 418) with delta (0, 0)
Screenshot: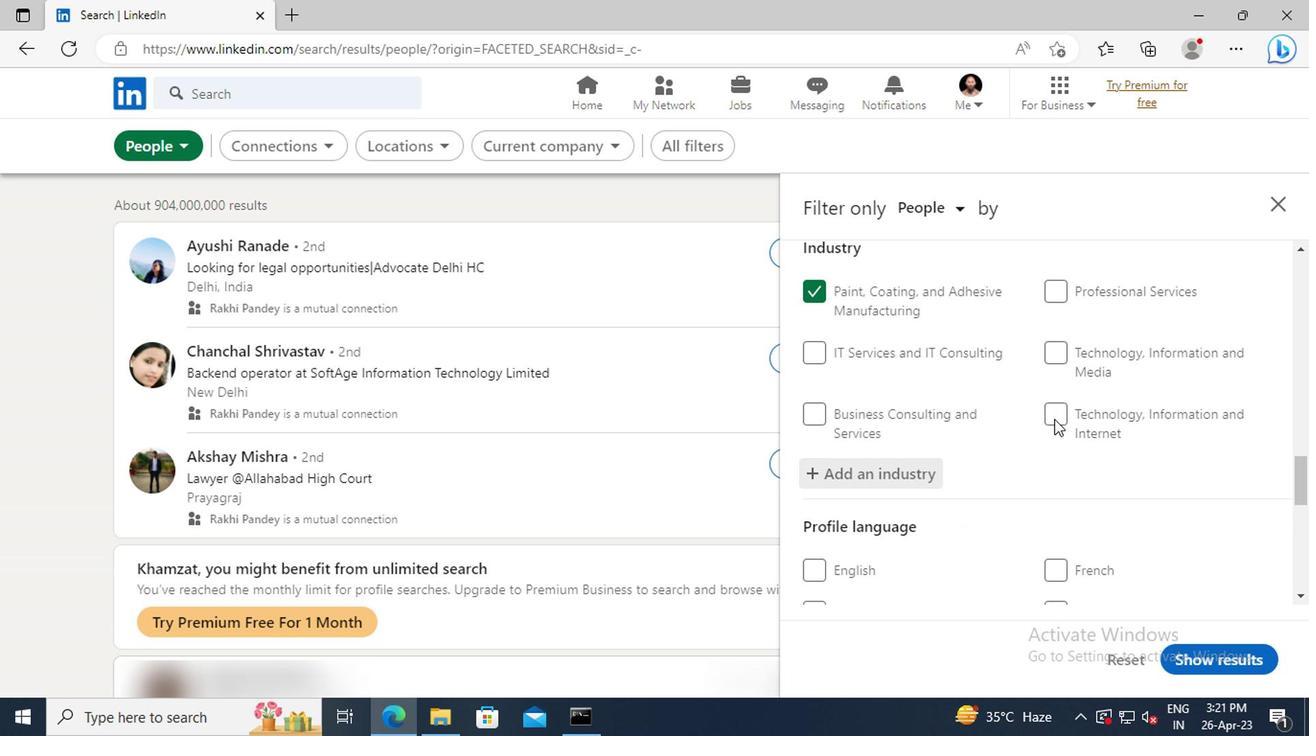 
Action: Mouse scrolled (1048, 418) with delta (0, 0)
Screenshot: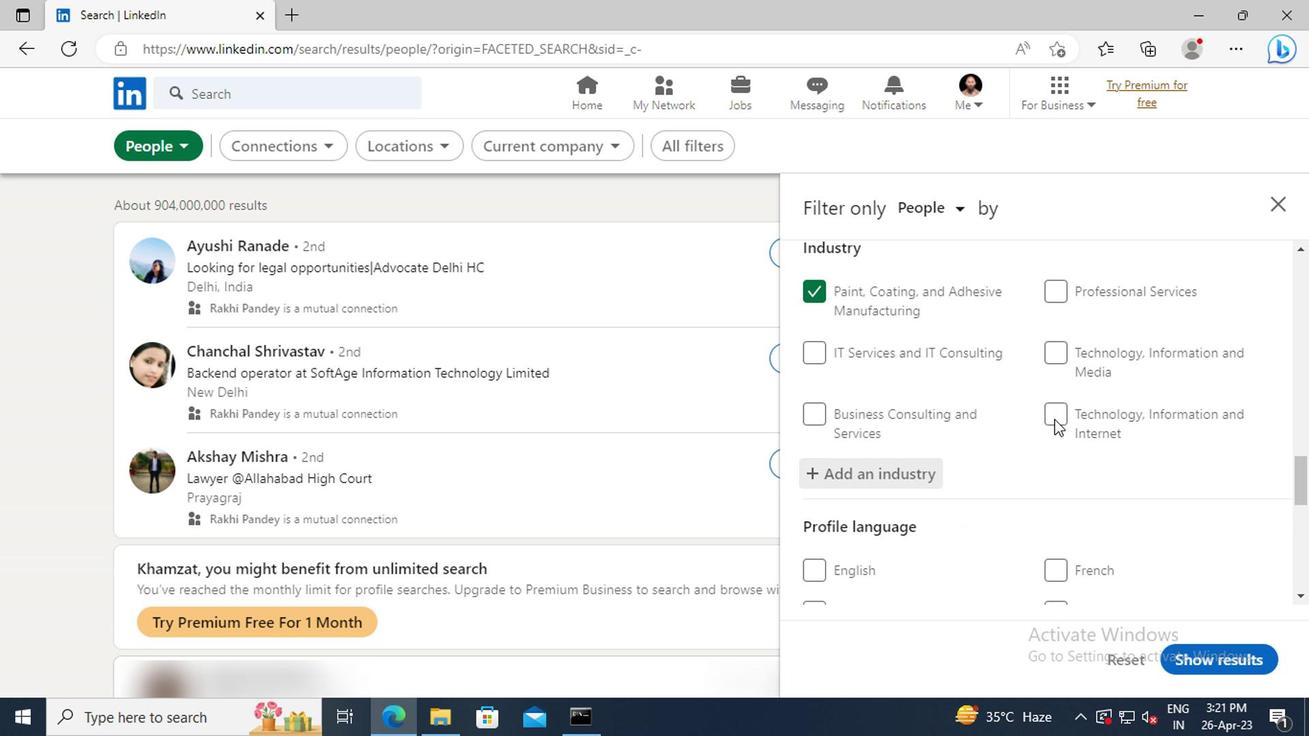 
Action: Mouse scrolled (1048, 418) with delta (0, 0)
Screenshot: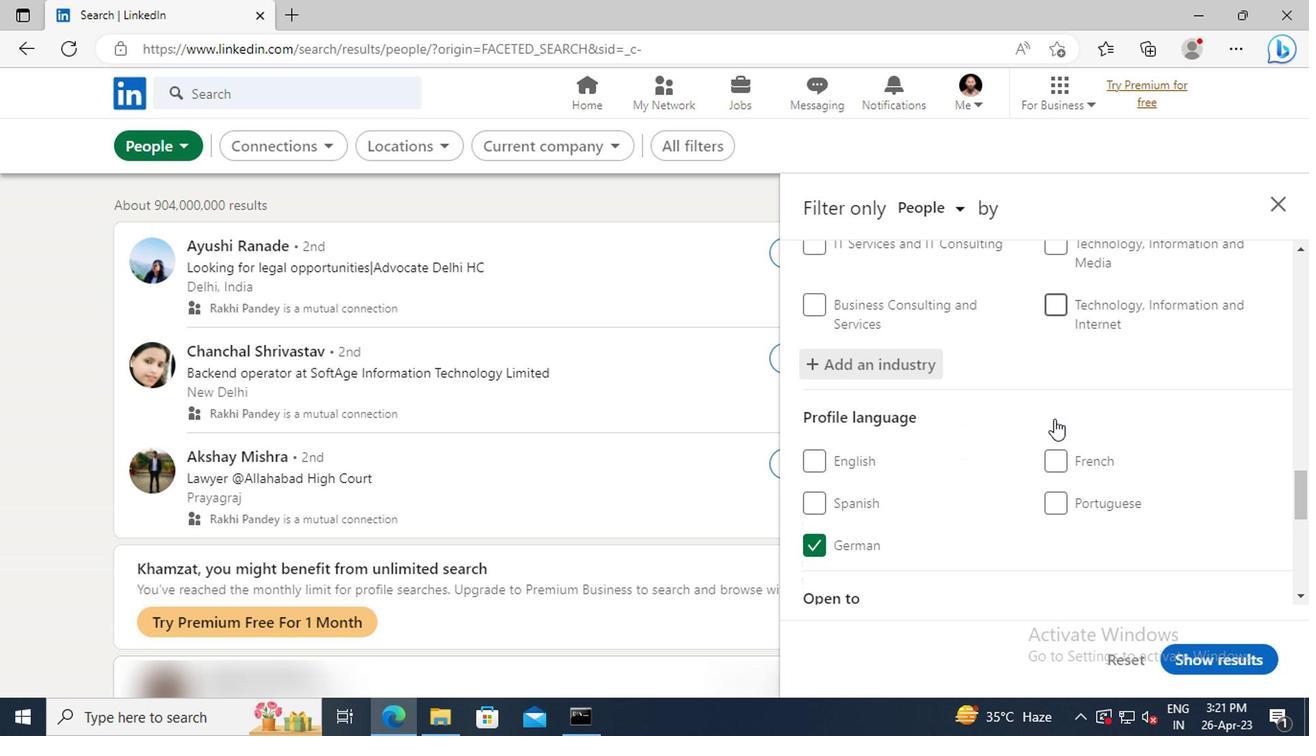 
Action: Mouse scrolled (1048, 418) with delta (0, 0)
Screenshot: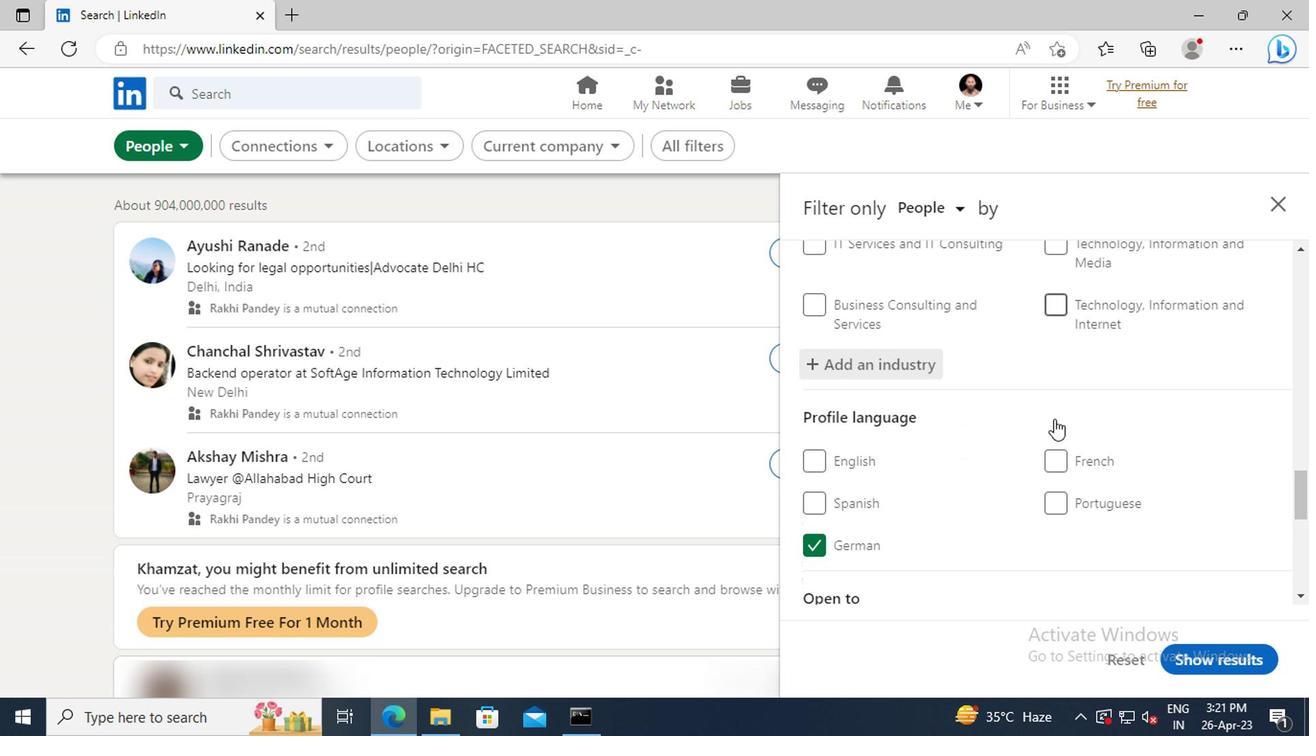 
Action: Mouse scrolled (1048, 418) with delta (0, 0)
Screenshot: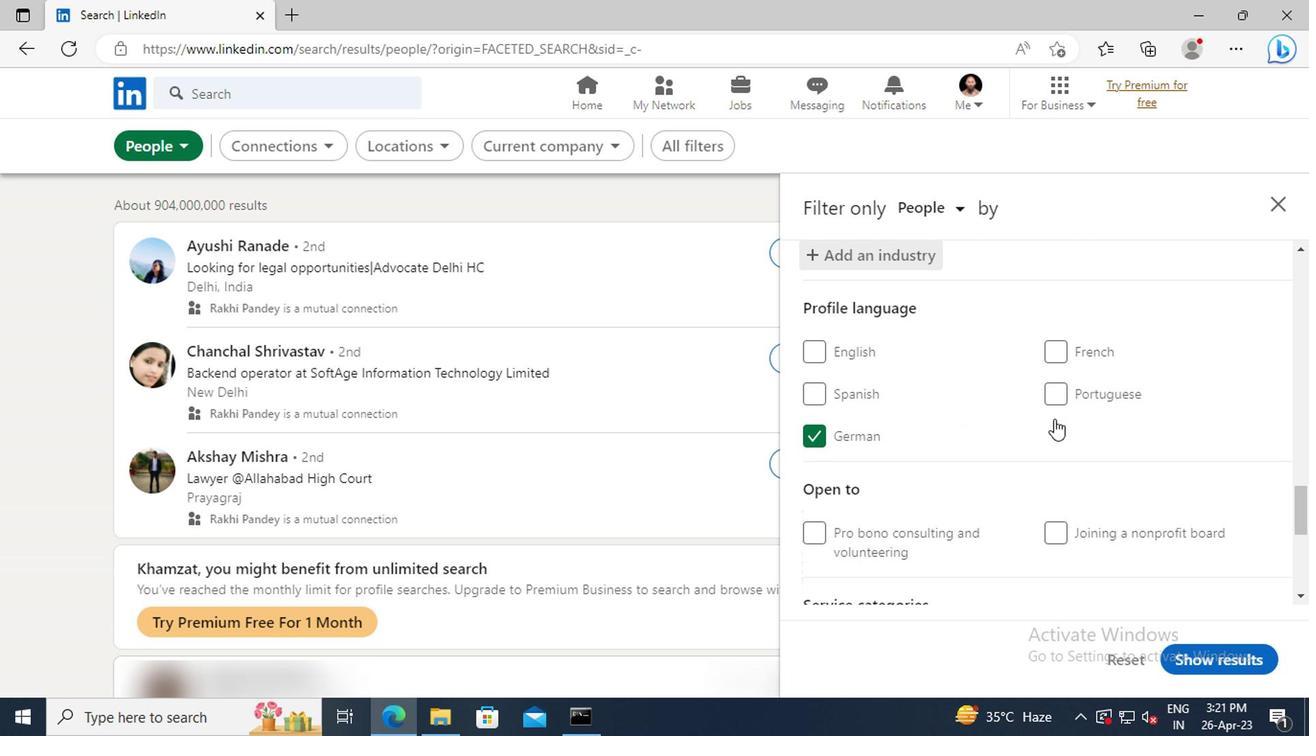 
Action: Mouse scrolled (1048, 418) with delta (0, 0)
Screenshot: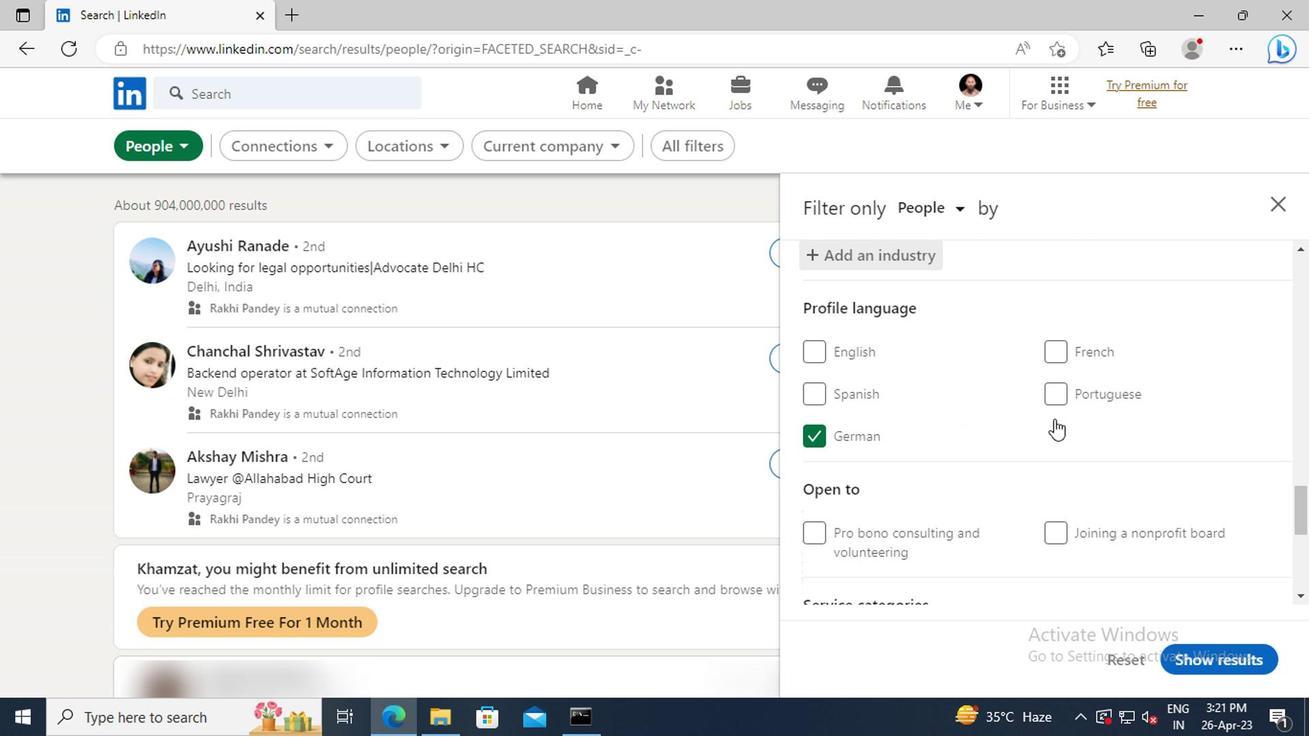 
Action: Mouse scrolled (1048, 418) with delta (0, 0)
Screenshot: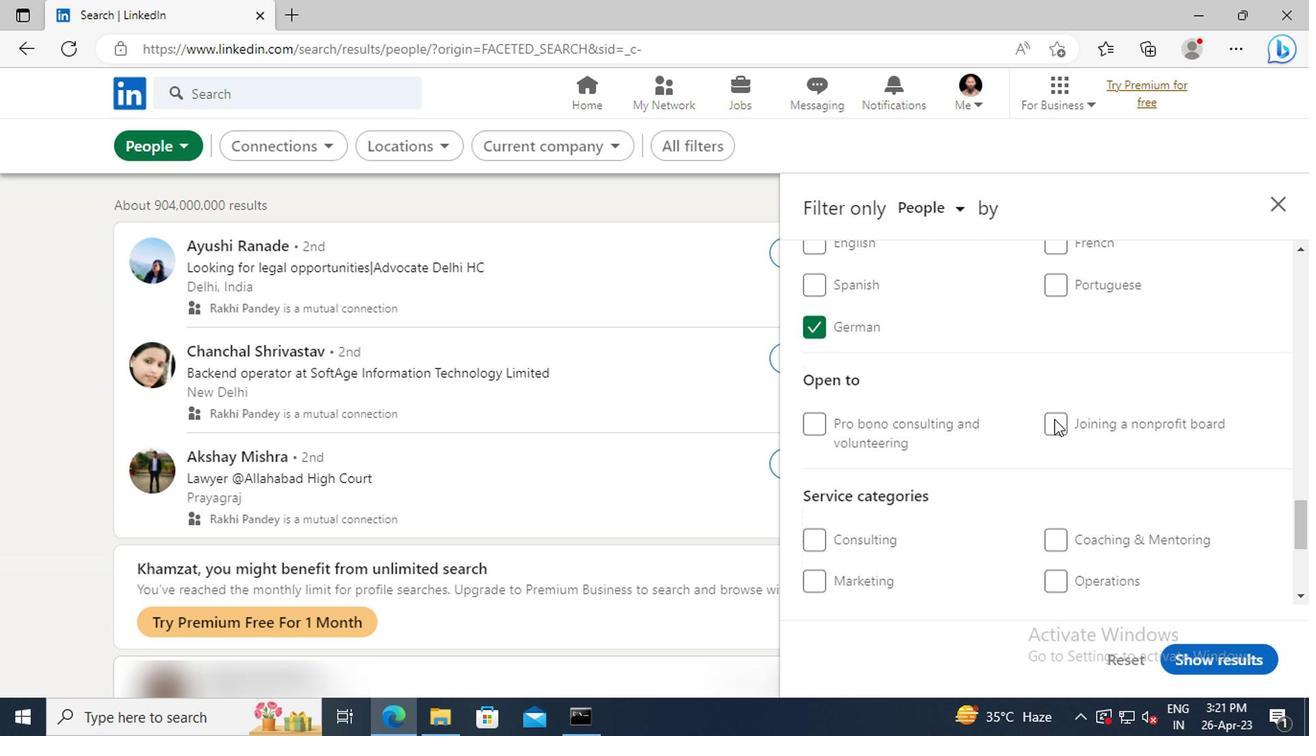 
Action: Mouse scrolled (1048, 418) with delta (0, 0)
Screenshot: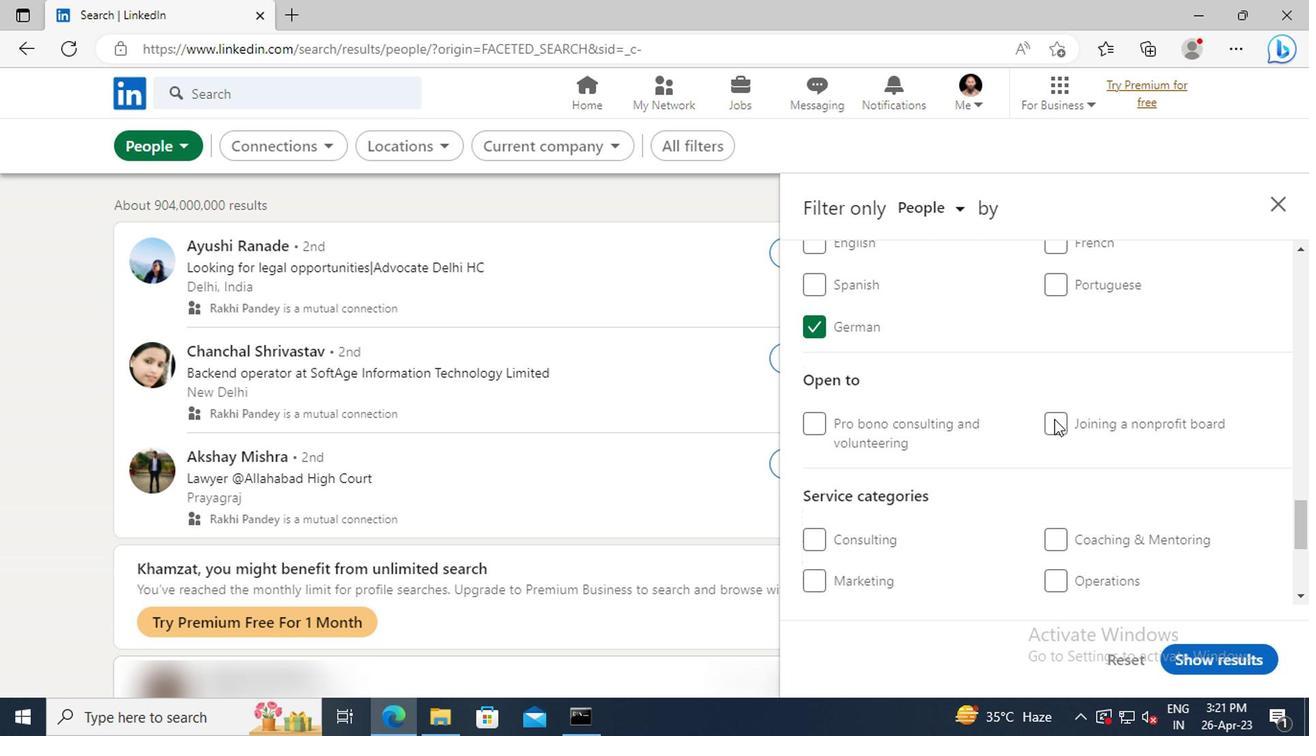 
Action: Mouse moved to (1042, 425)
Screenshot: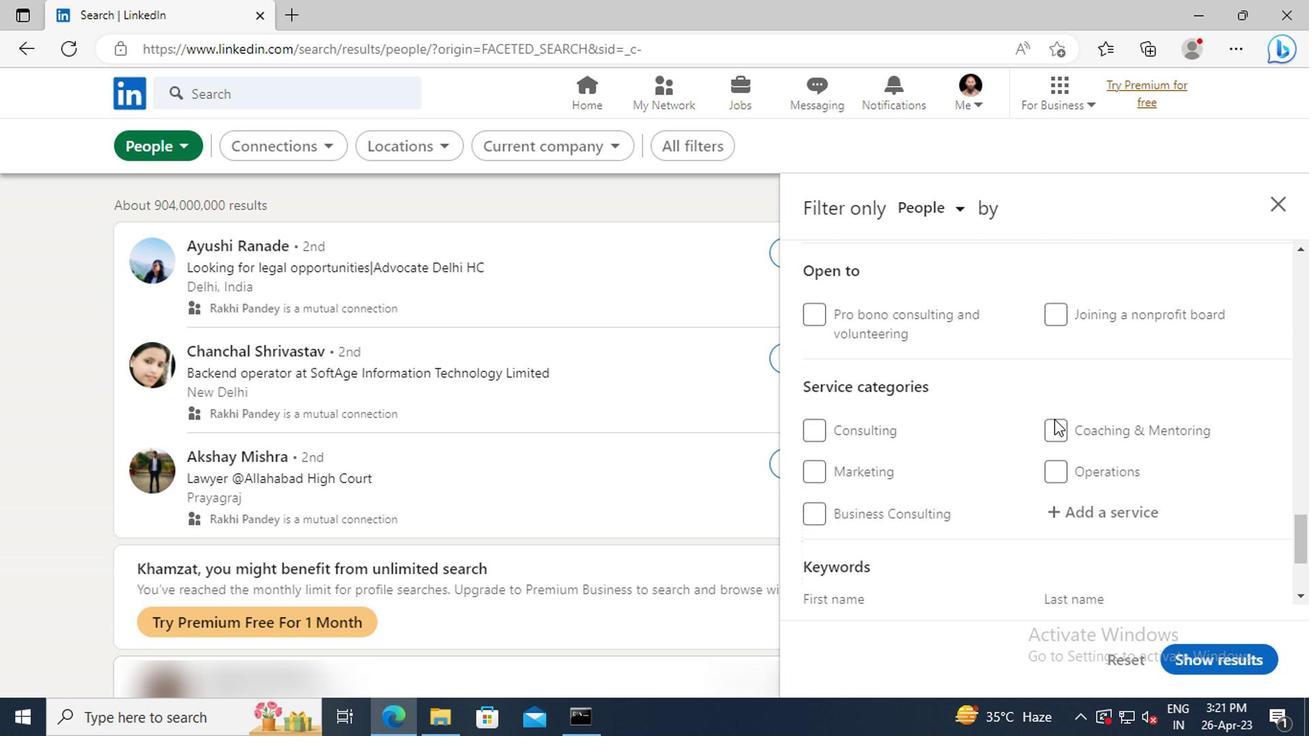 
Action: Mouse scrolled (1042, 424) with delta (0, -1)
Screenshot: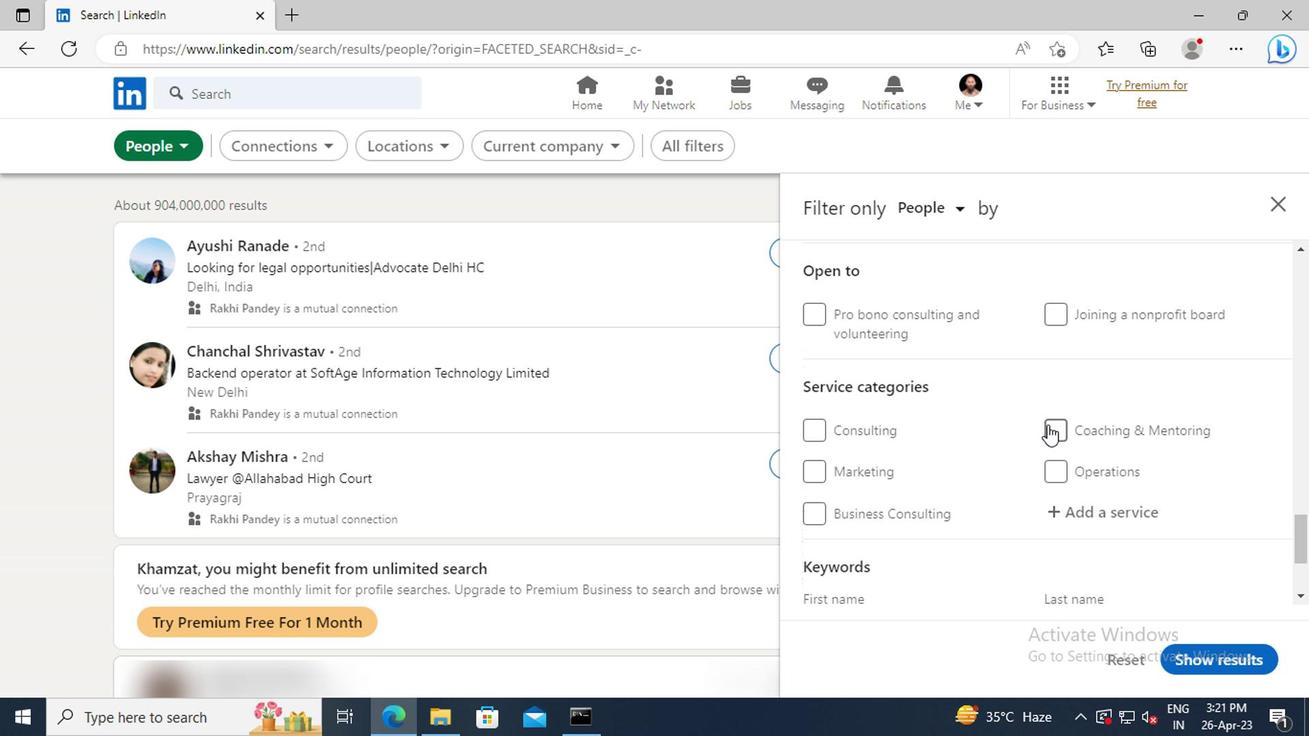 
Action: Mouse moved to (1056, 458)
Screenshot: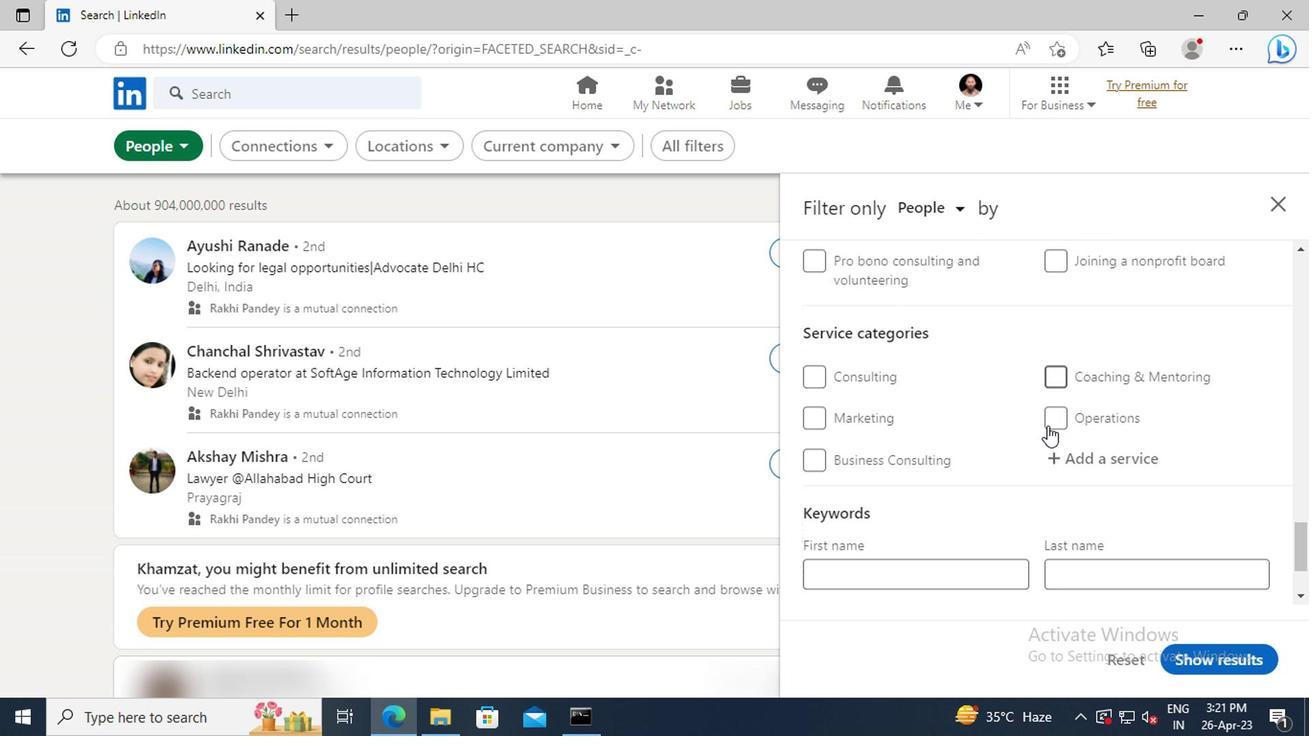 
Action: Mouse pressed left at (1056, 458)
Screenshot: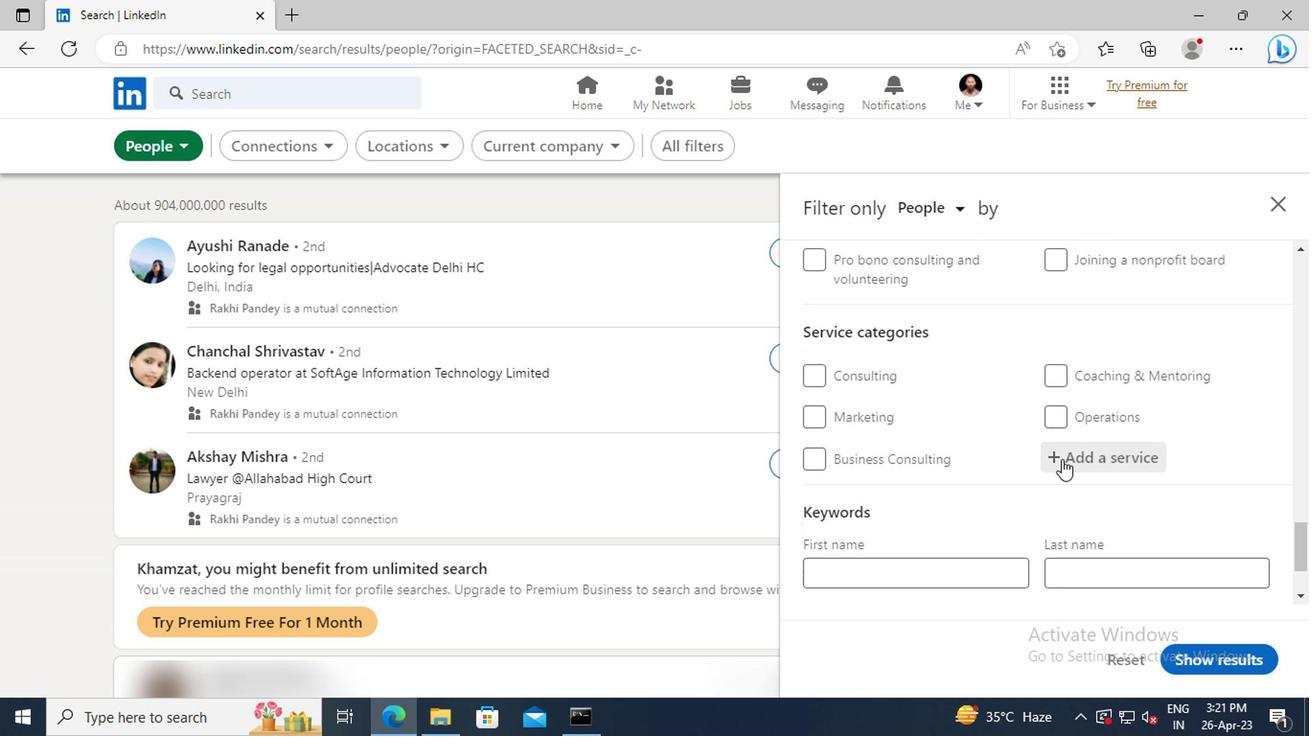 
Action: Key pressed <Key.shift><Key.shift><Key.shift><Key.shift><Key.shift>TAX<Key.space><Key.shift>PREPARATION
Screenshot: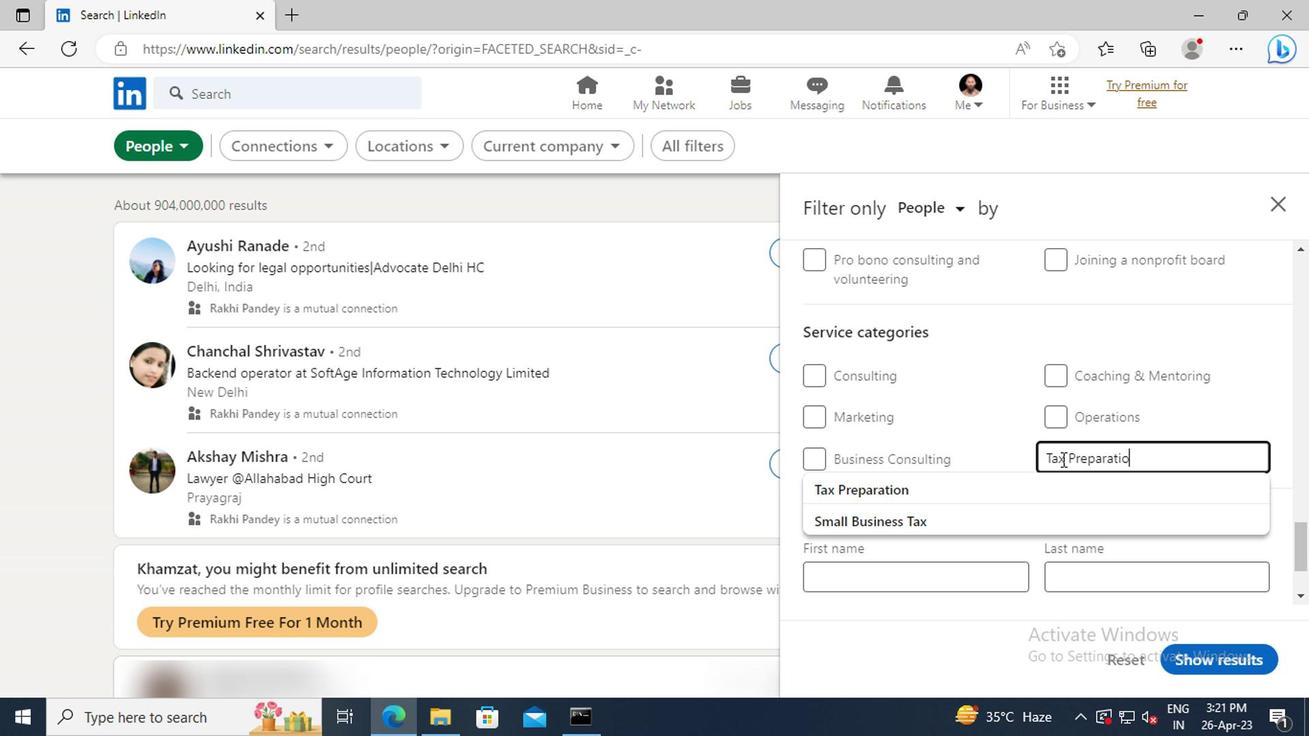 
Action: Mouse moved to (999, 482)
Screenshot: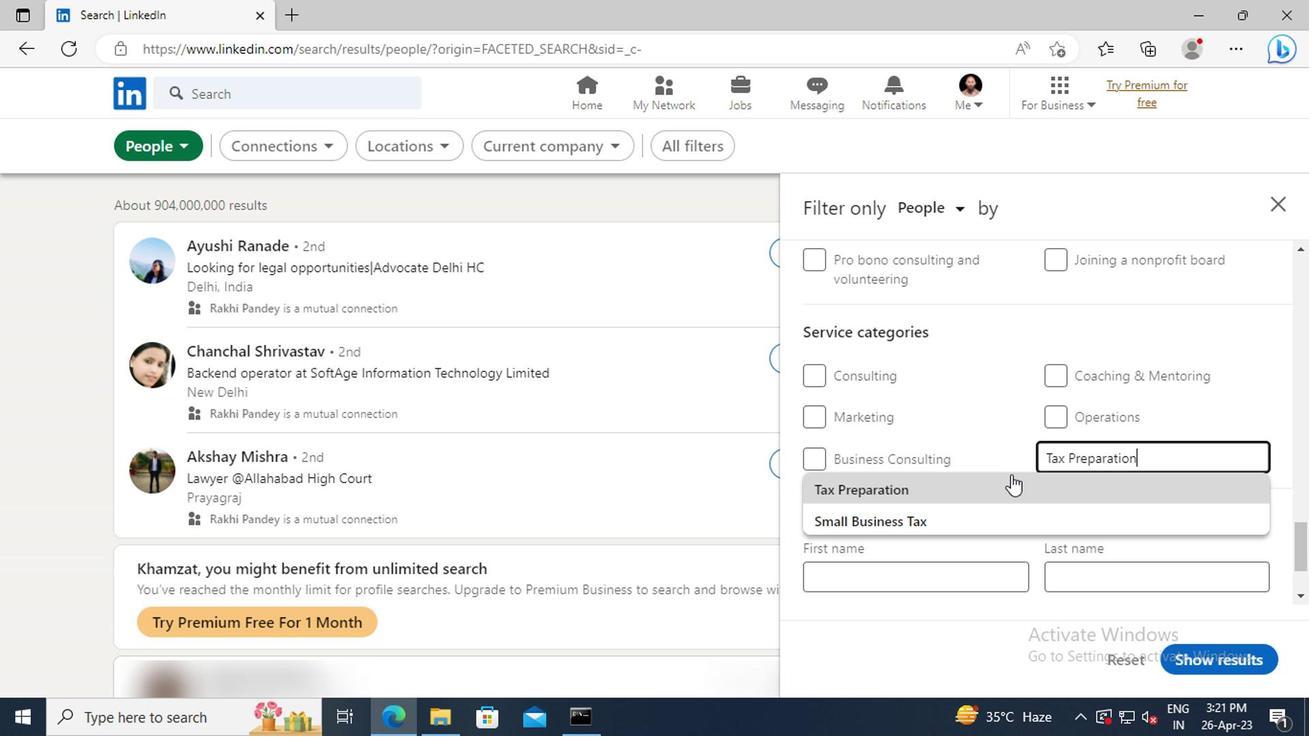 
Action: Mouse pressed left at (999, 482)
Screenshot: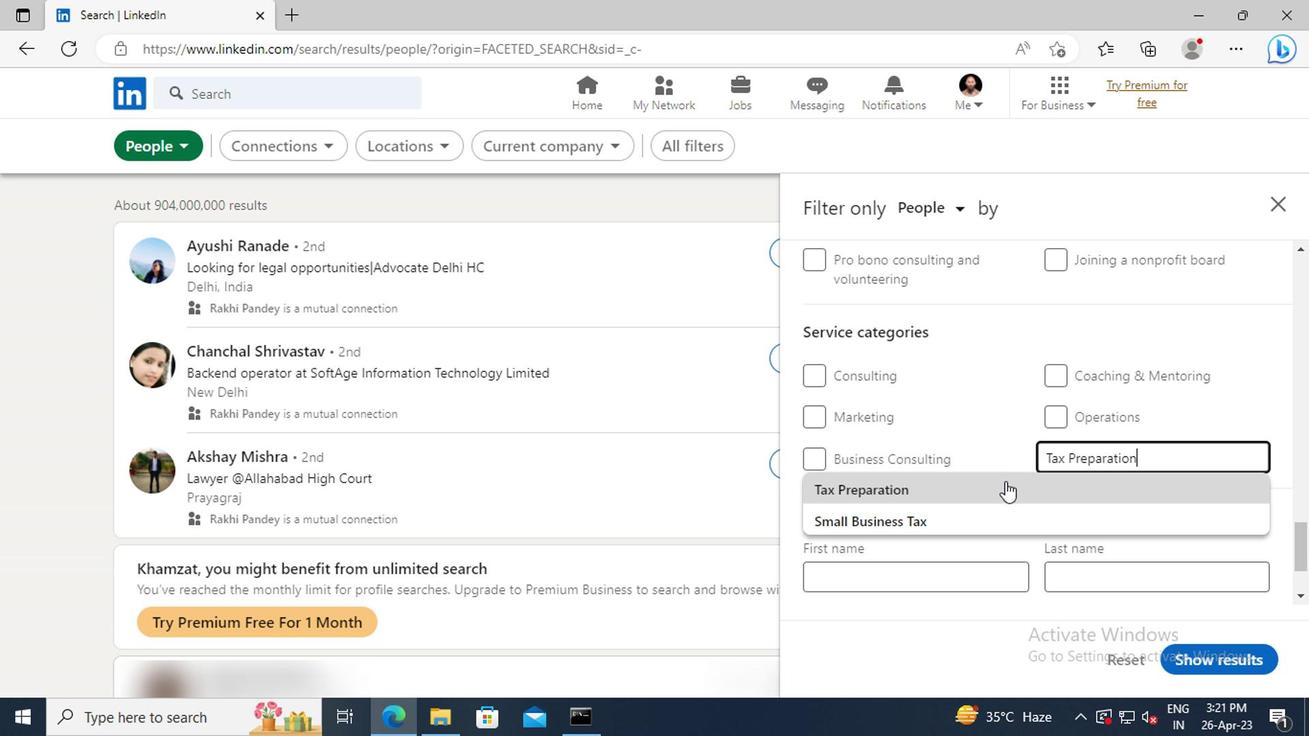 
Action: Mouse moved to (990, 435)
Screenshot: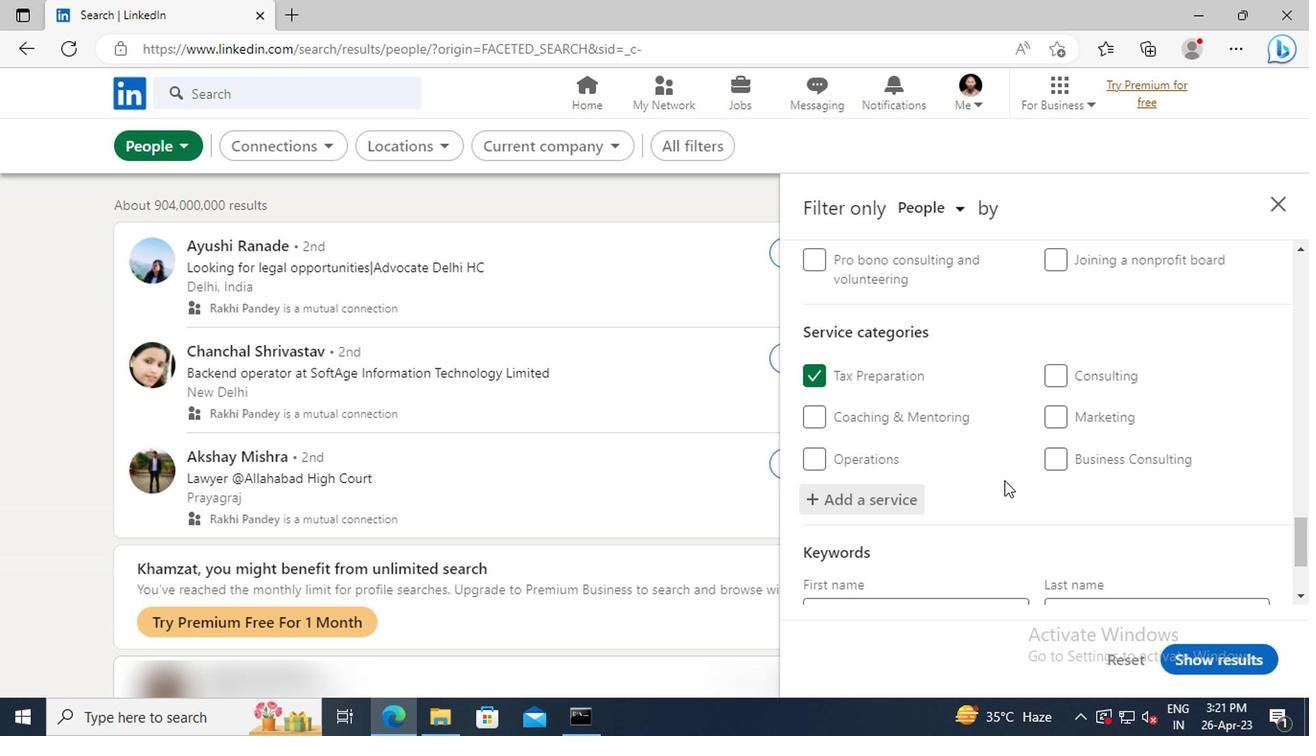 
Action: Mouse scrolled (990, 433) with delta (0, -1)
Screenshot: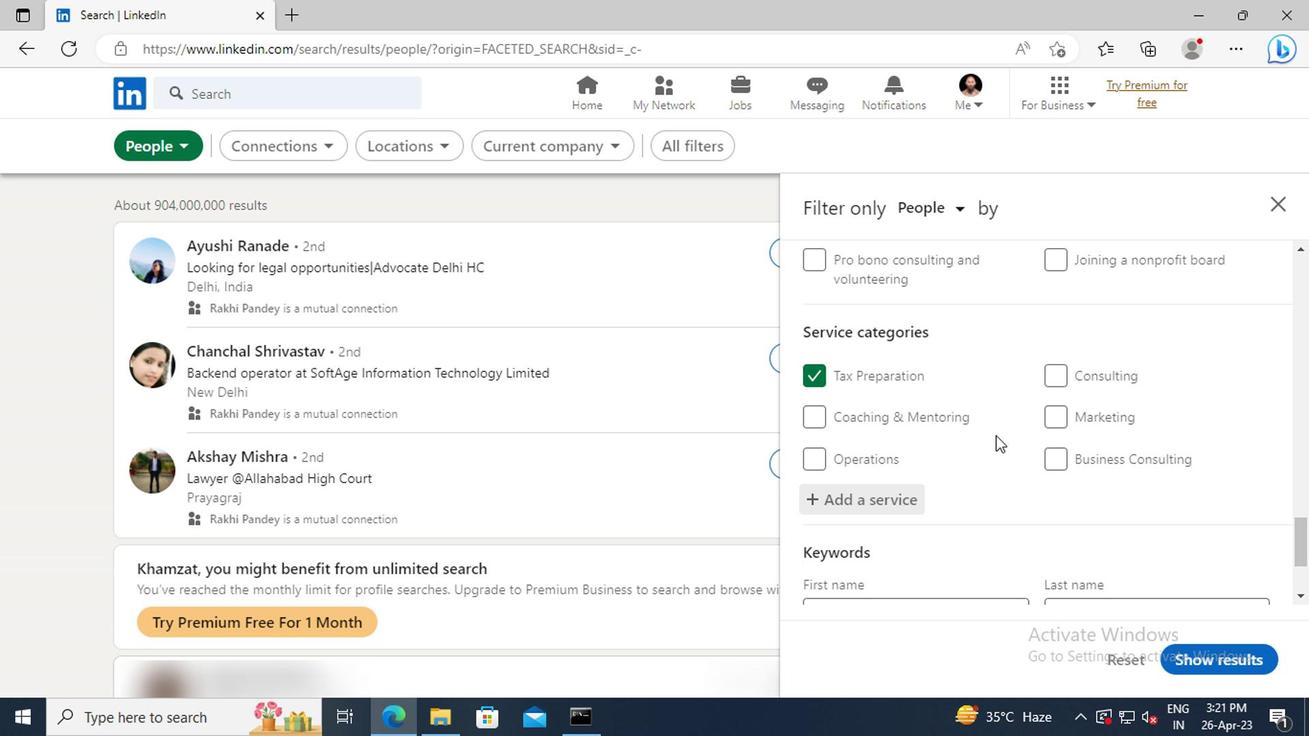 
Action: Mouse scrolled (990, 433) with delta (0, -1)
Screenshot: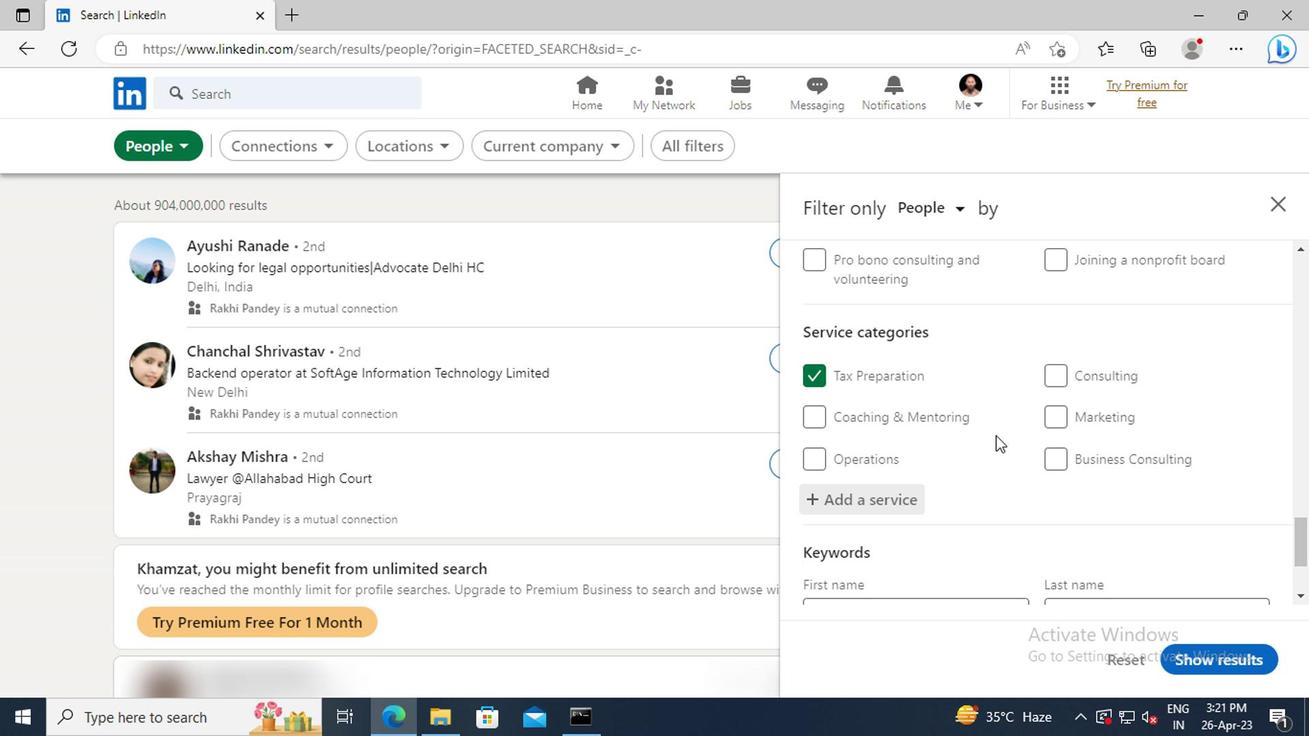 
Action: Mouse scrolled (990, 433) with delta (0, -1)
Screenshot: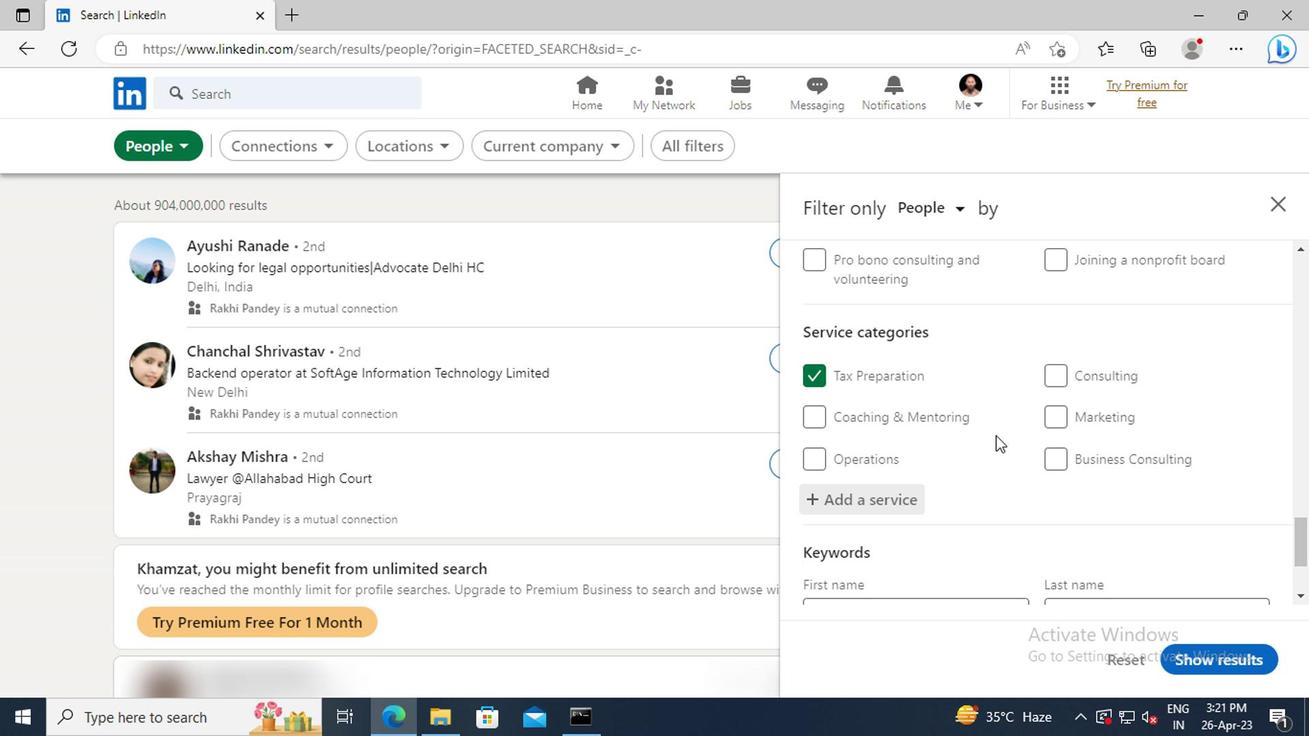 
Action: Mouse moved to (908, 515)
Screenshot: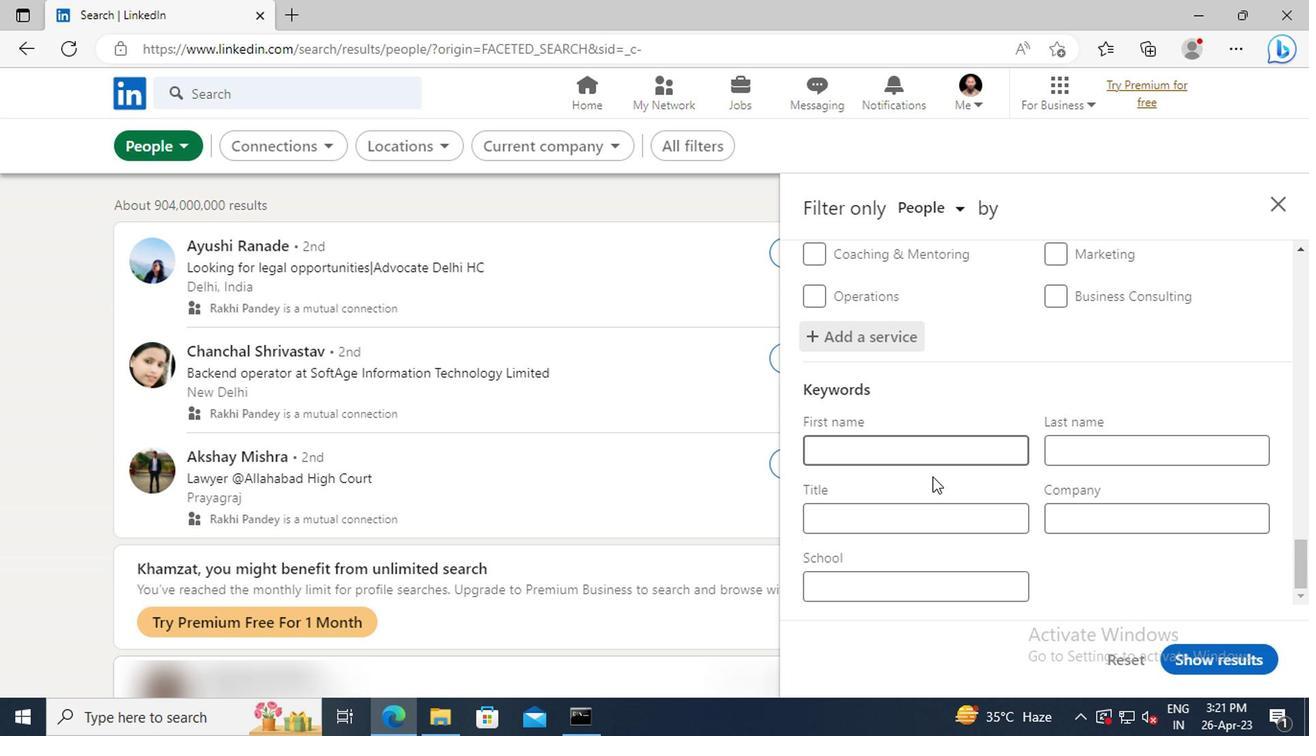 
Action: Mouse pressed left at (908, 515)
Screenshot: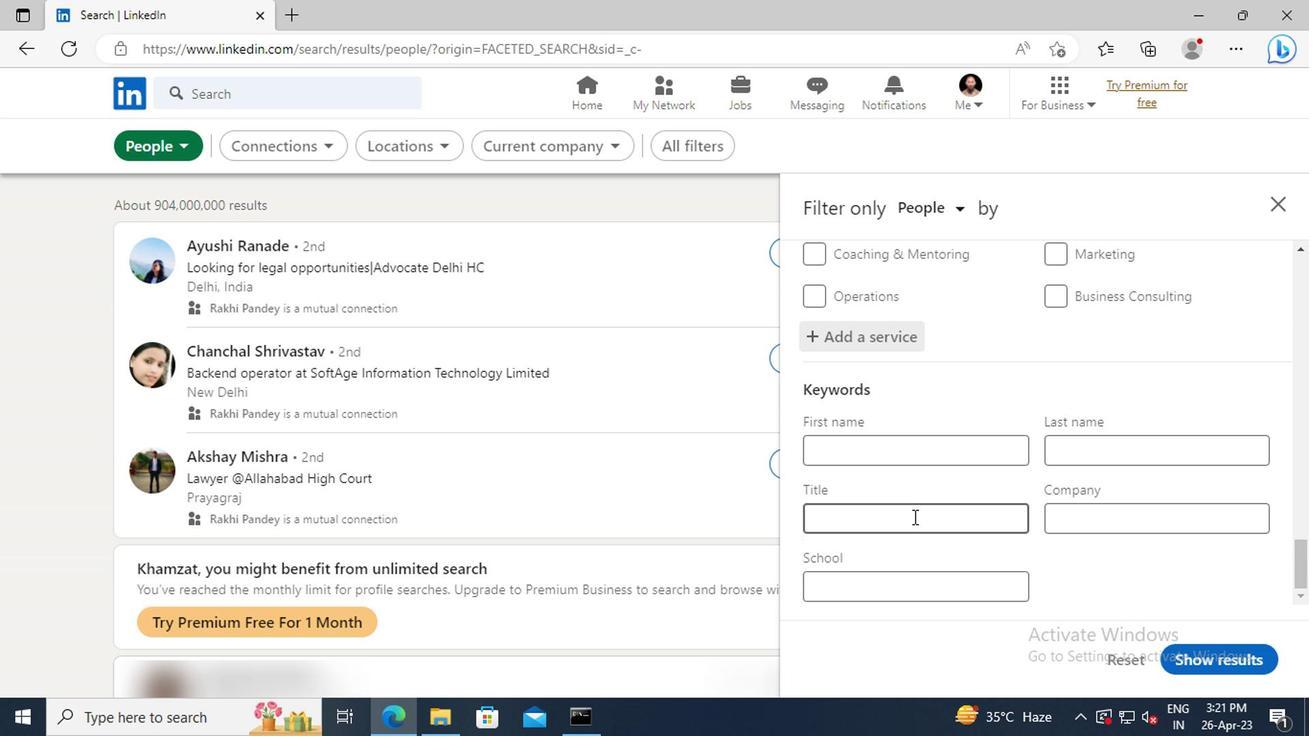
Action: Key pressed <Key.shift>BOARD<Key.space>OF<Key.space><Key.shift>DIRECTORS<Key.enter>
Screenshot: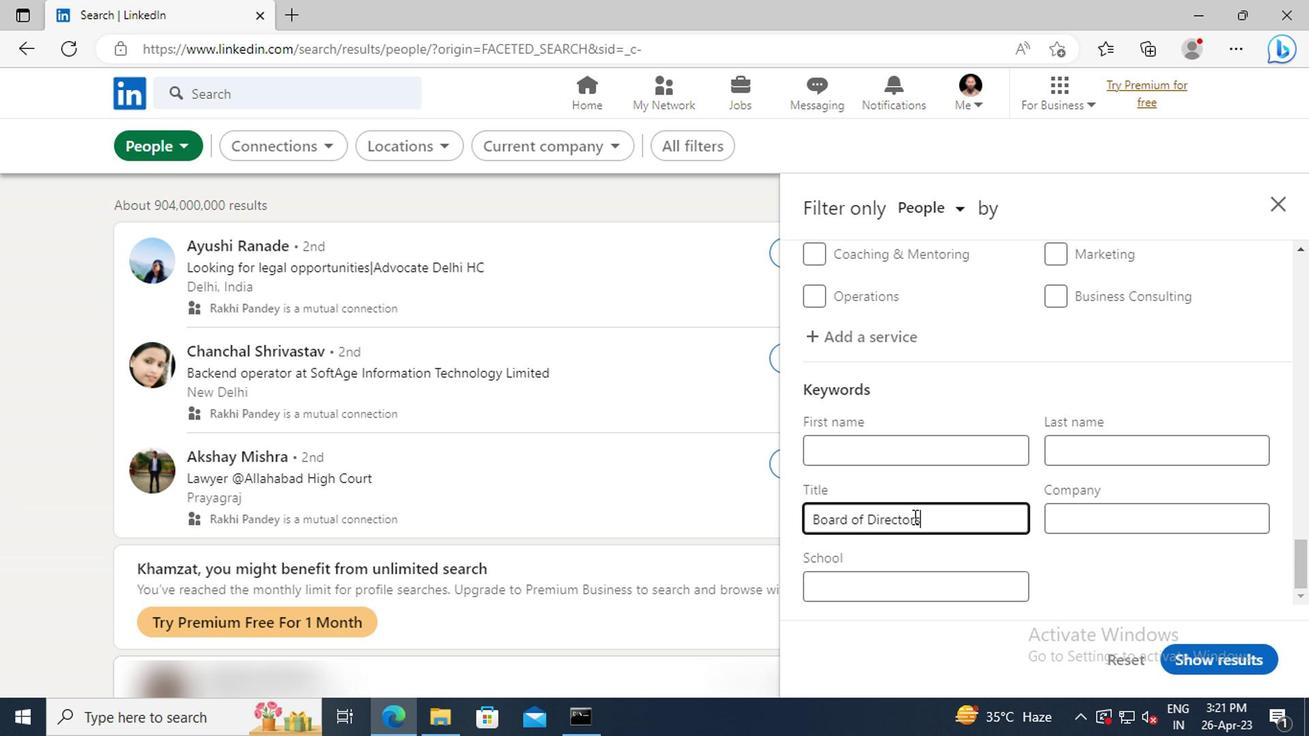 
Action: Mouse moved to (1204, 660)
Screenshot: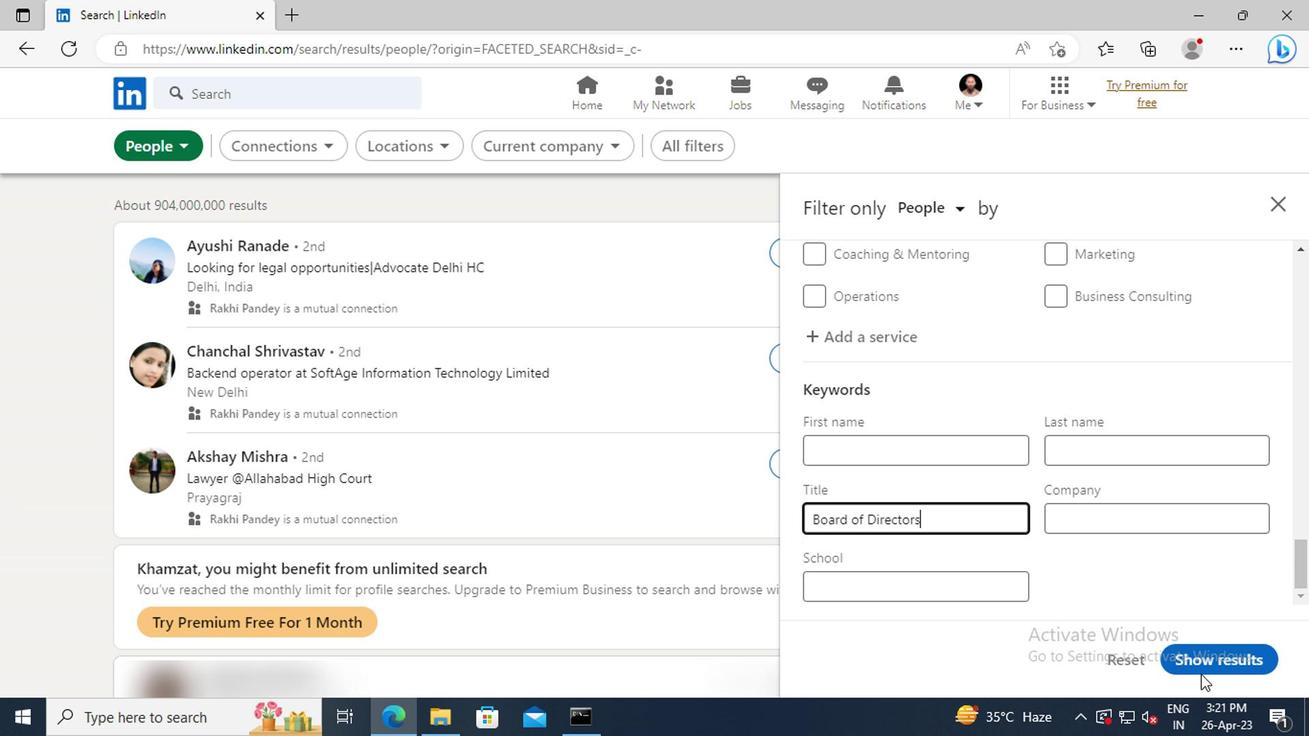 
Action: Mouse pressed left at (1204, 660)
Screenshot: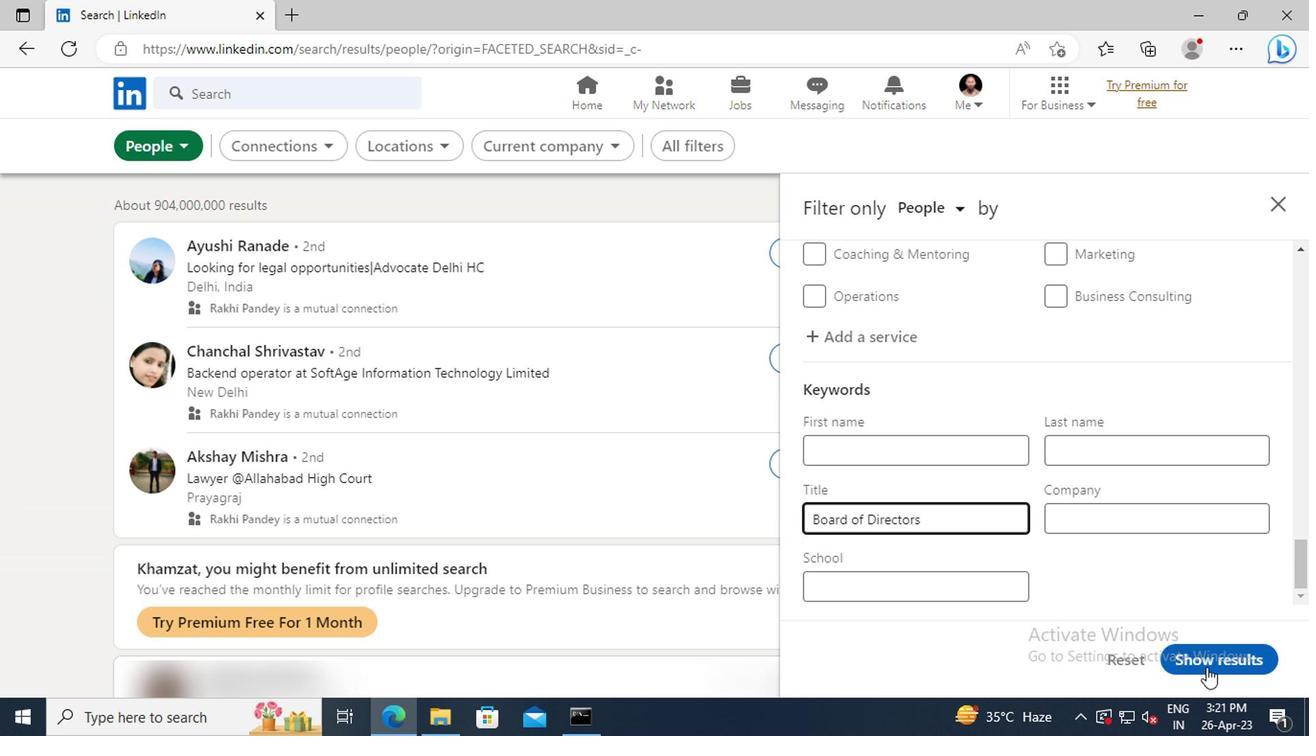 
Action: Mouse moved to (1179, 675)
Screenshot: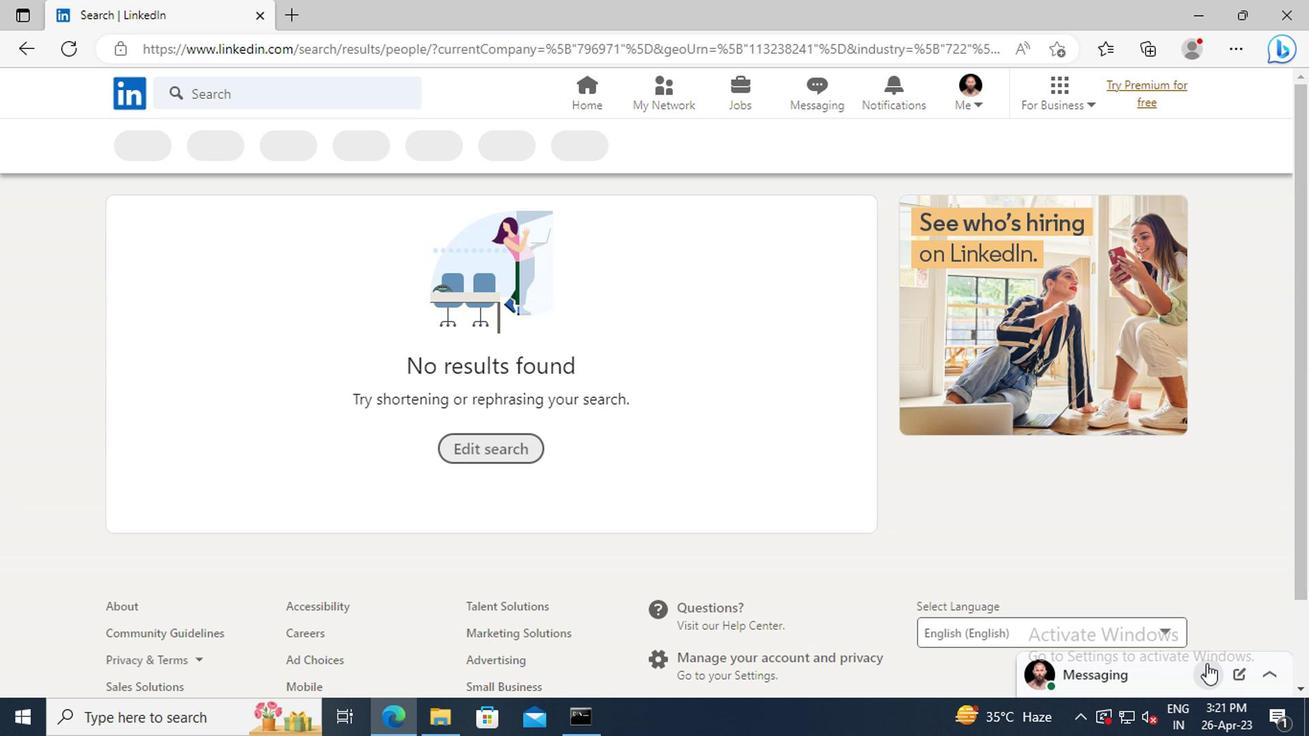 
